 Task: Look for space in Vallenar, Chile from 1st June, 2023 to 9th June, 2023 for 5 adults in price range Rs.6000 to Rs.12000. Place can be entire place with 3 bedrooms having 3 beds and 3 bathrooms. Property type can be house, flat, guest house. Booking option can be shelf check-in. Required host language is English.
Action: Mouse moved to (543, 170)
Screenshot: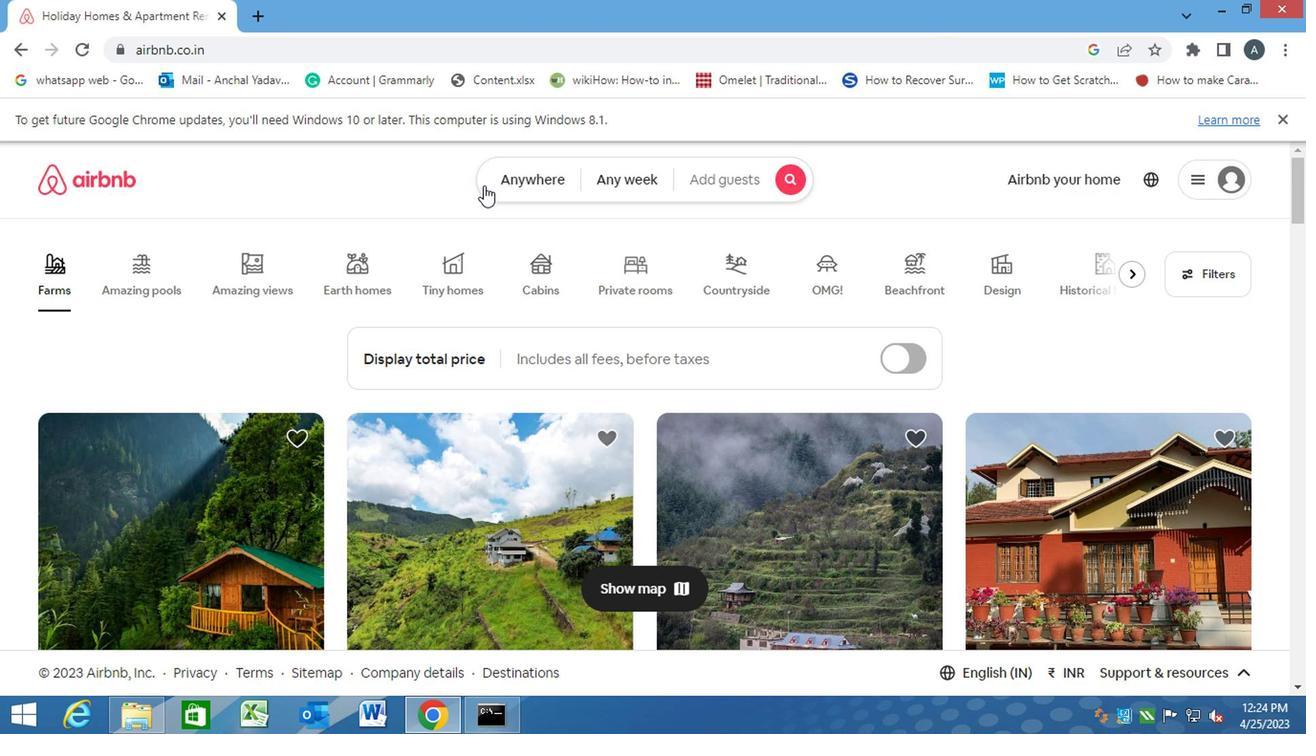 
Action: Mouse pressed left at (543, 170)
Screenshot: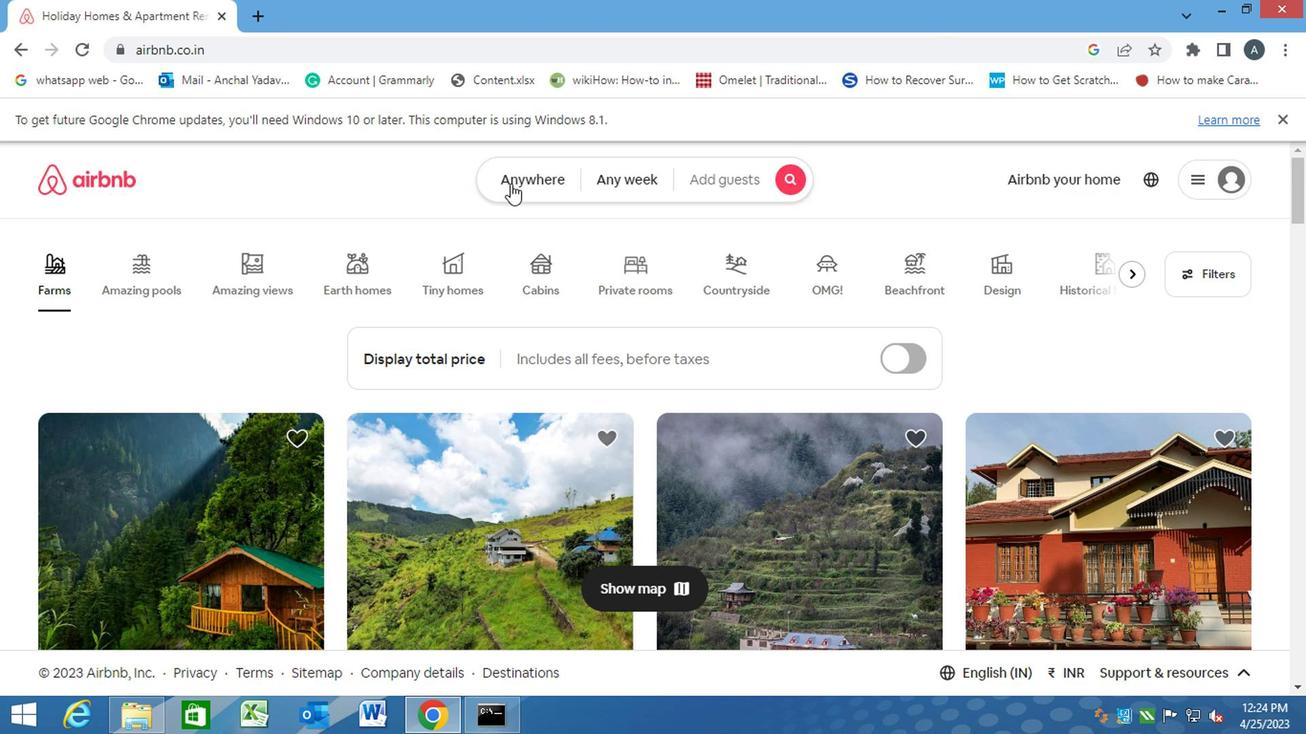 
Action: Mouse moved to (477, 240)
Screenshot: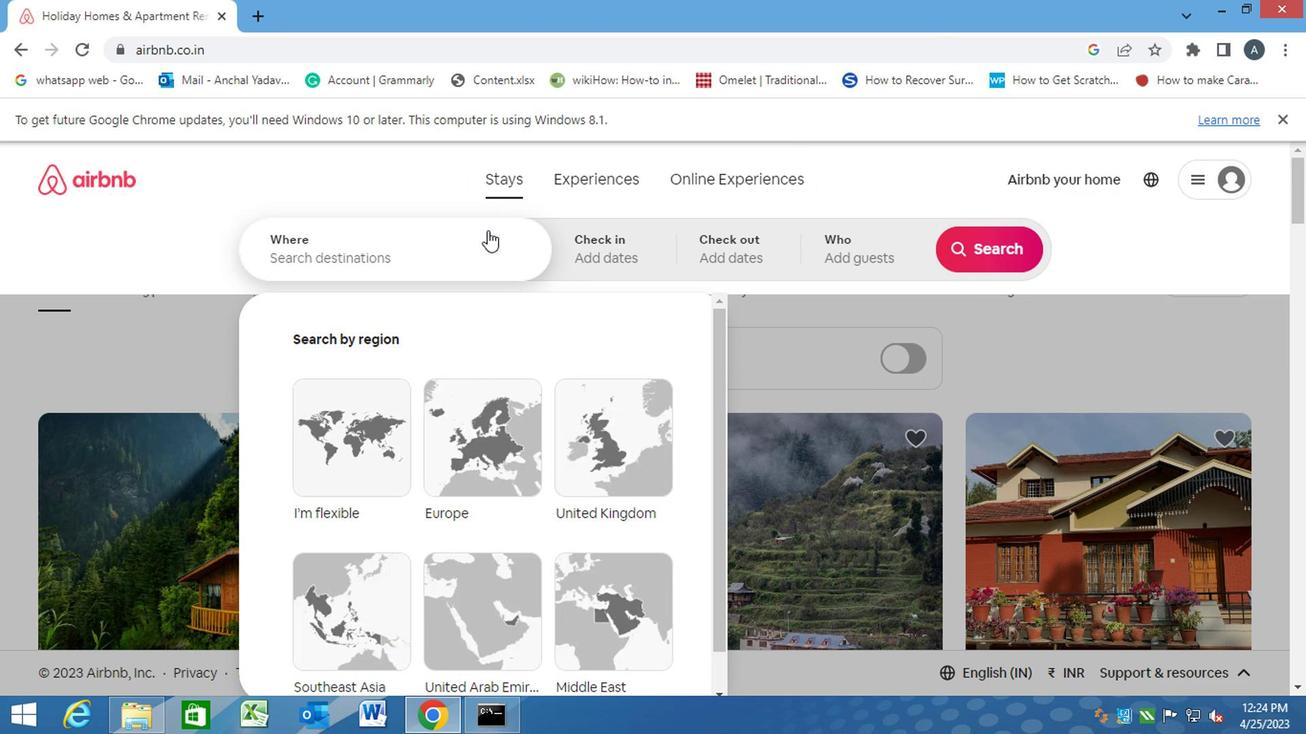 
Action: Mouse pressed left at (477, 240)
Screenshot: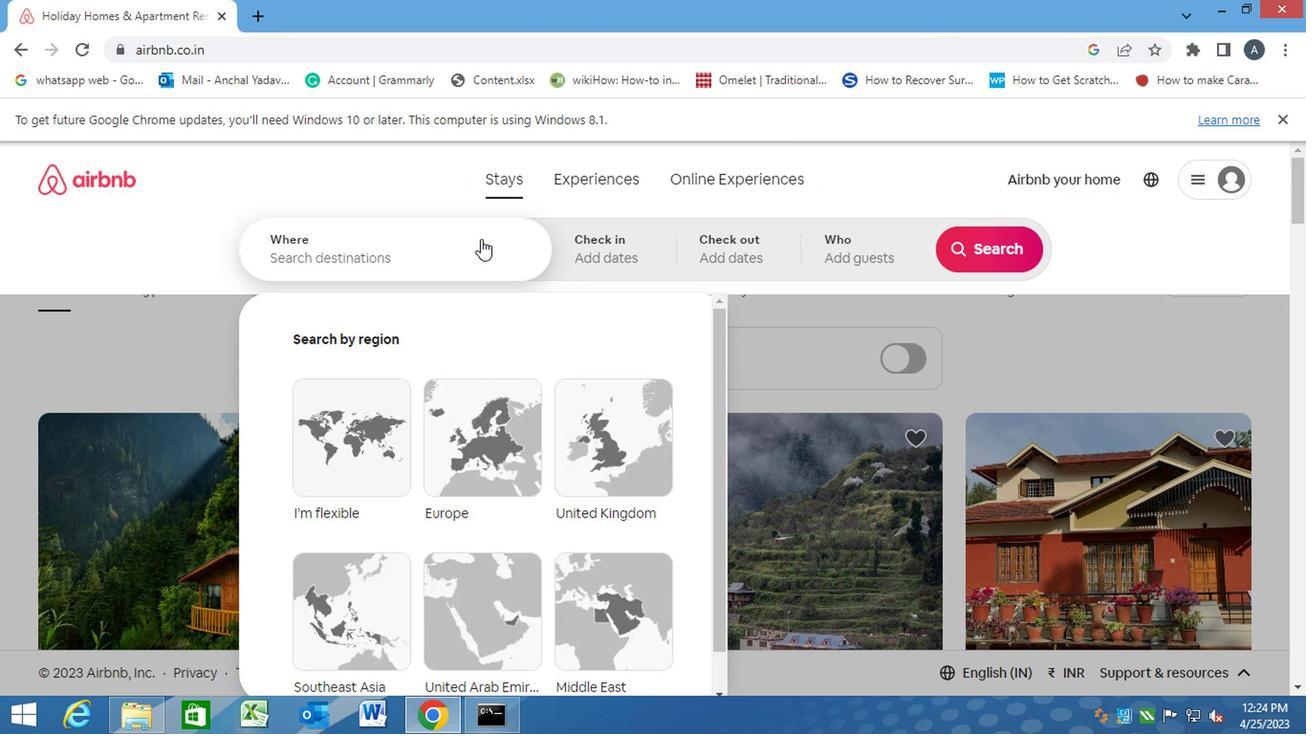 
Action: Key pressed v<Key.caps_lock>allenar,<Key.space><Key.caps_lock>c<Key.caps_lock>hile<Key.enter>
Screenshot: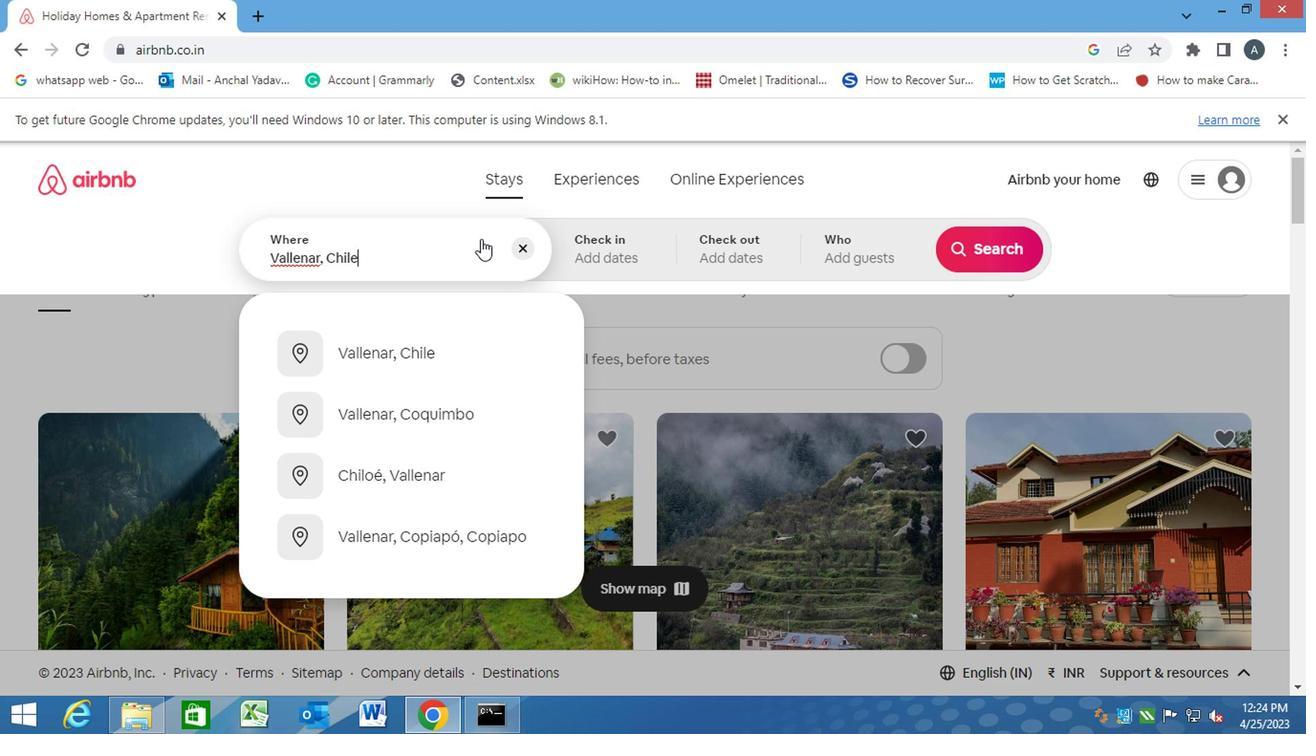 
Action: Mouse moved to (978, 406)
Screenshot: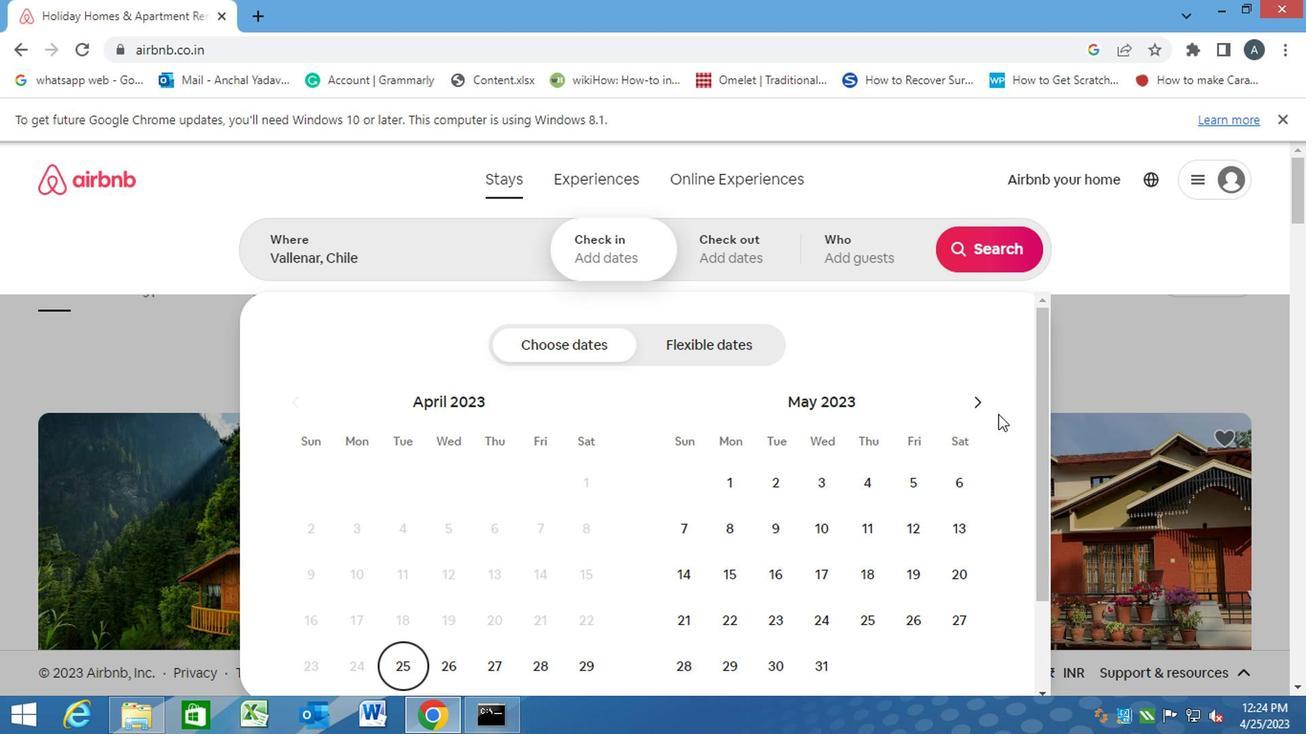 
Action: Mouse pressed left at (978, 406)
Screenshot: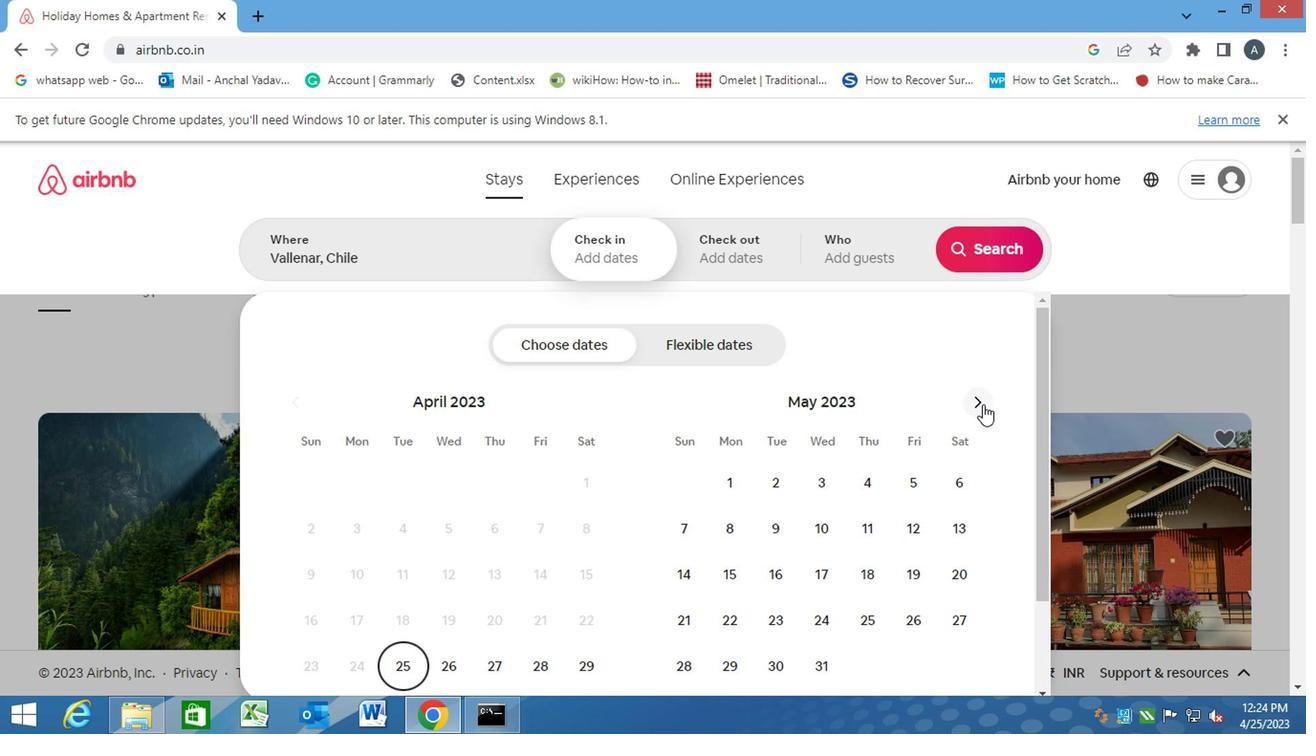
Action: Mouse moved to (919, 531)
Screenshot: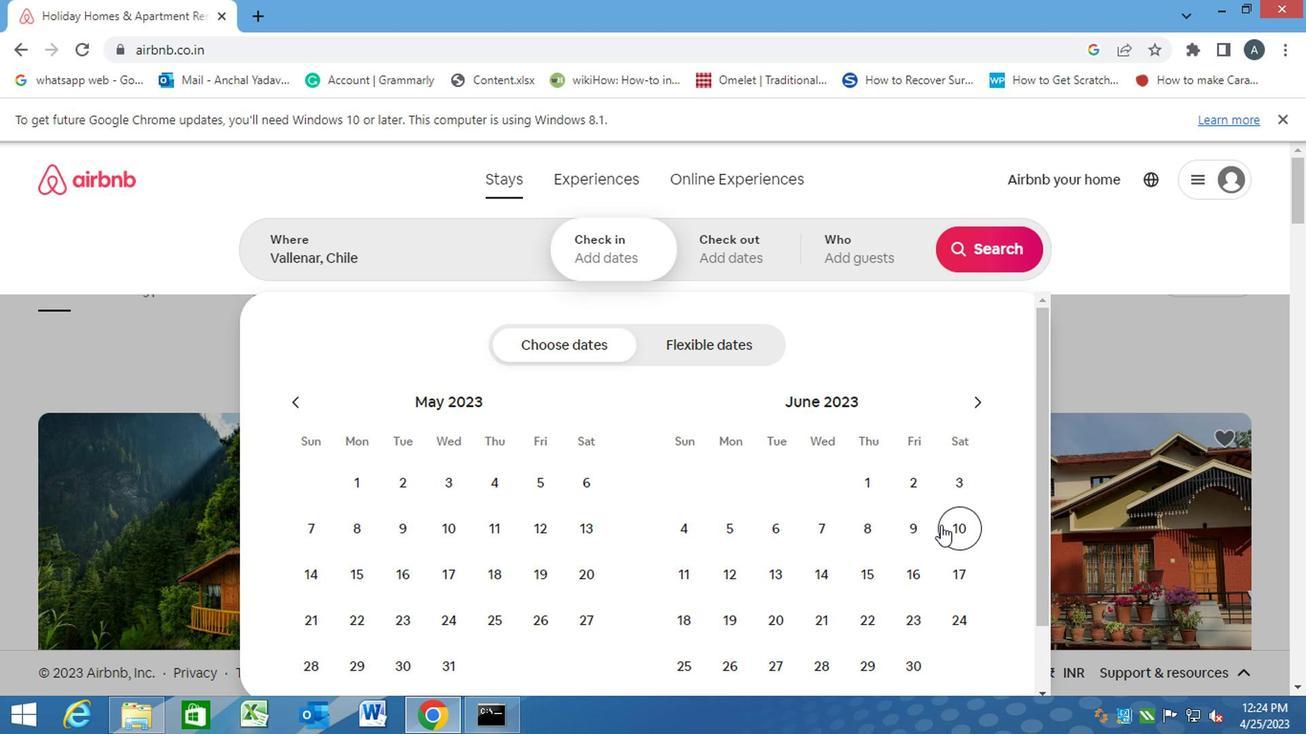
Action: Mouse pressed left at (919, 531)
Screenshot: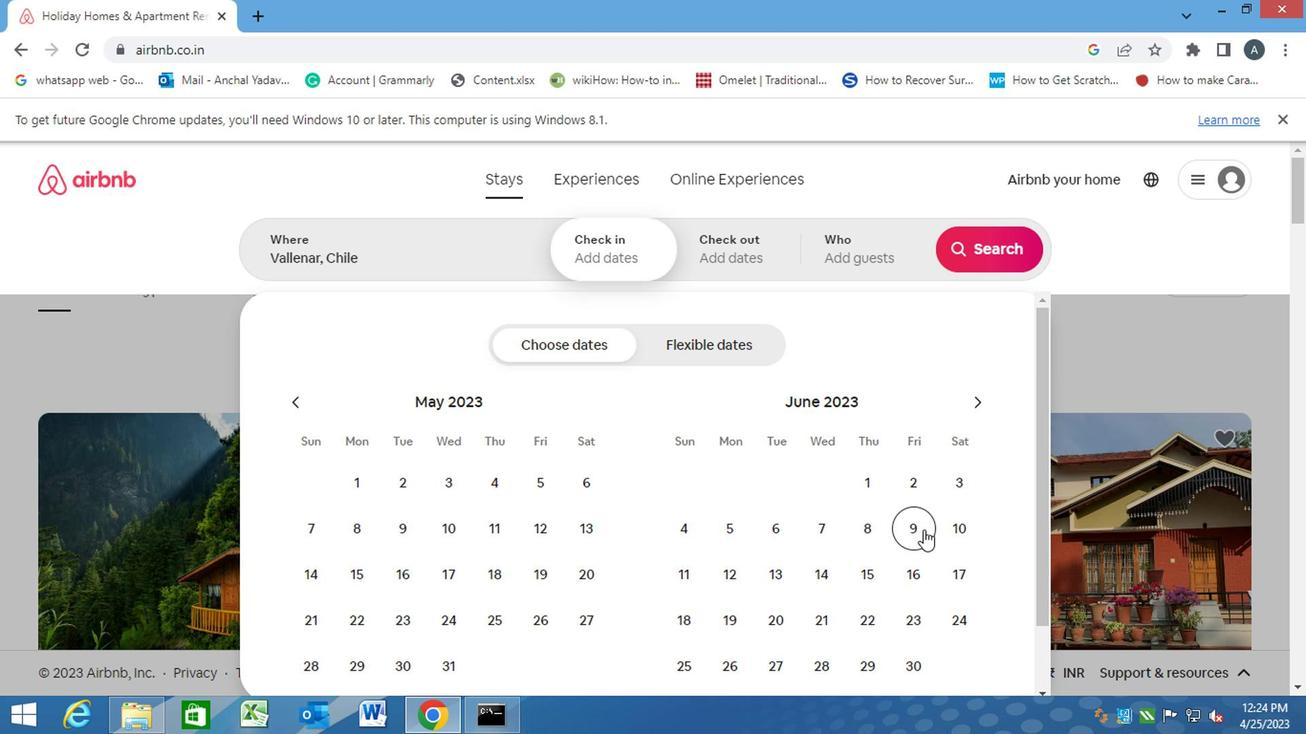 
Action: Mouse moved to (884, 510)
Screenshot: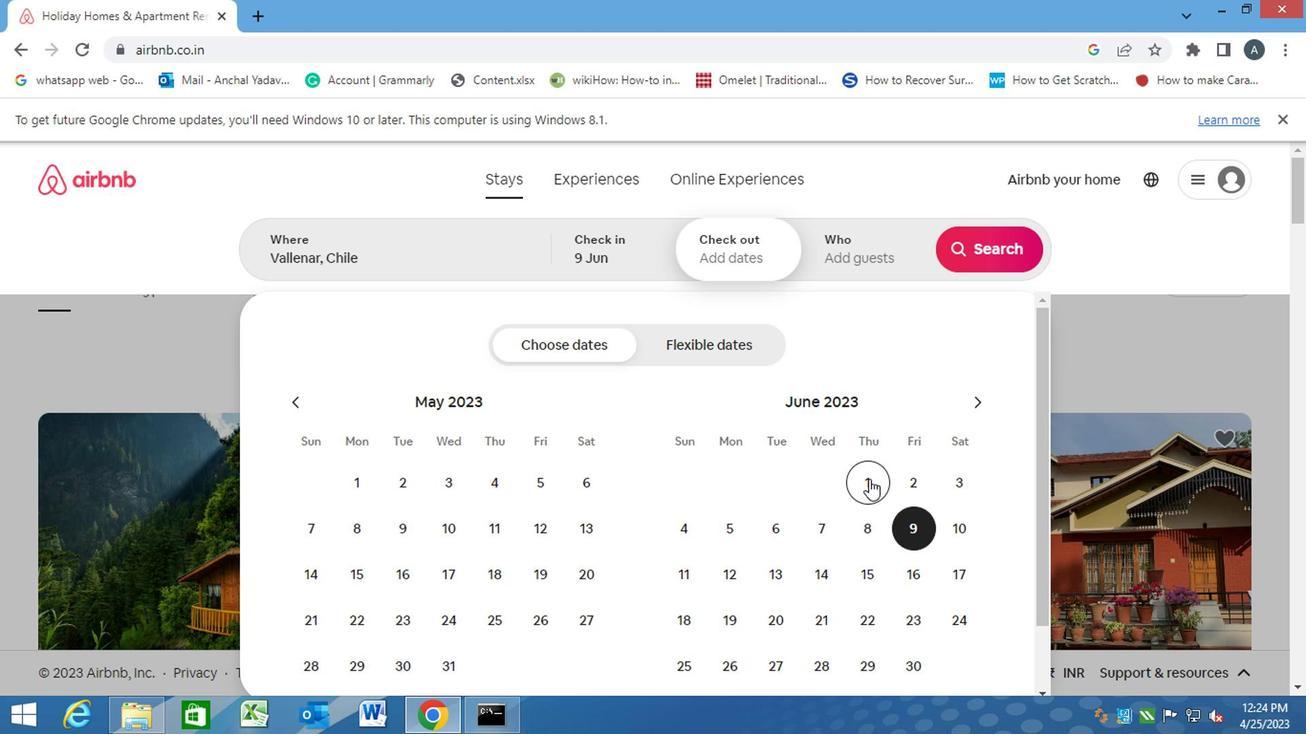 
Action: Mouse pressed left at (878, 477)
Screenshot: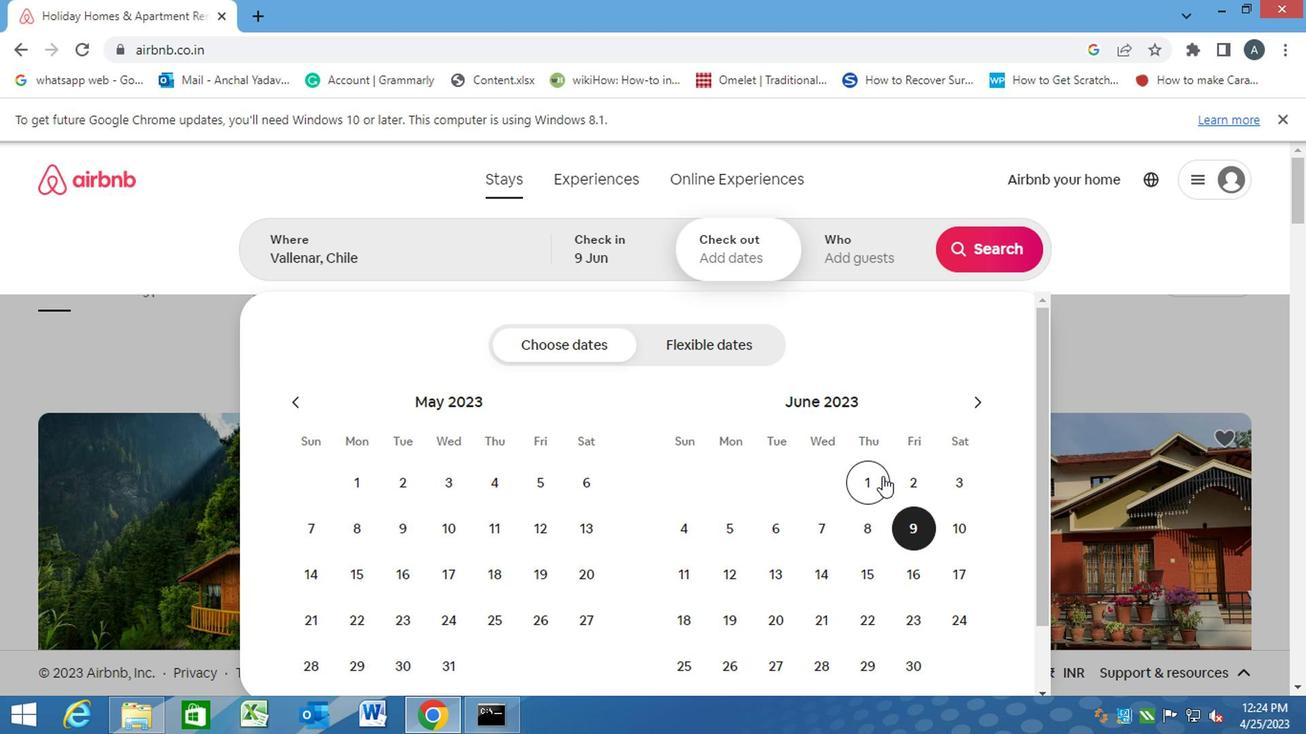 
Action: Mouse moved to (909, 525)
Screenshot: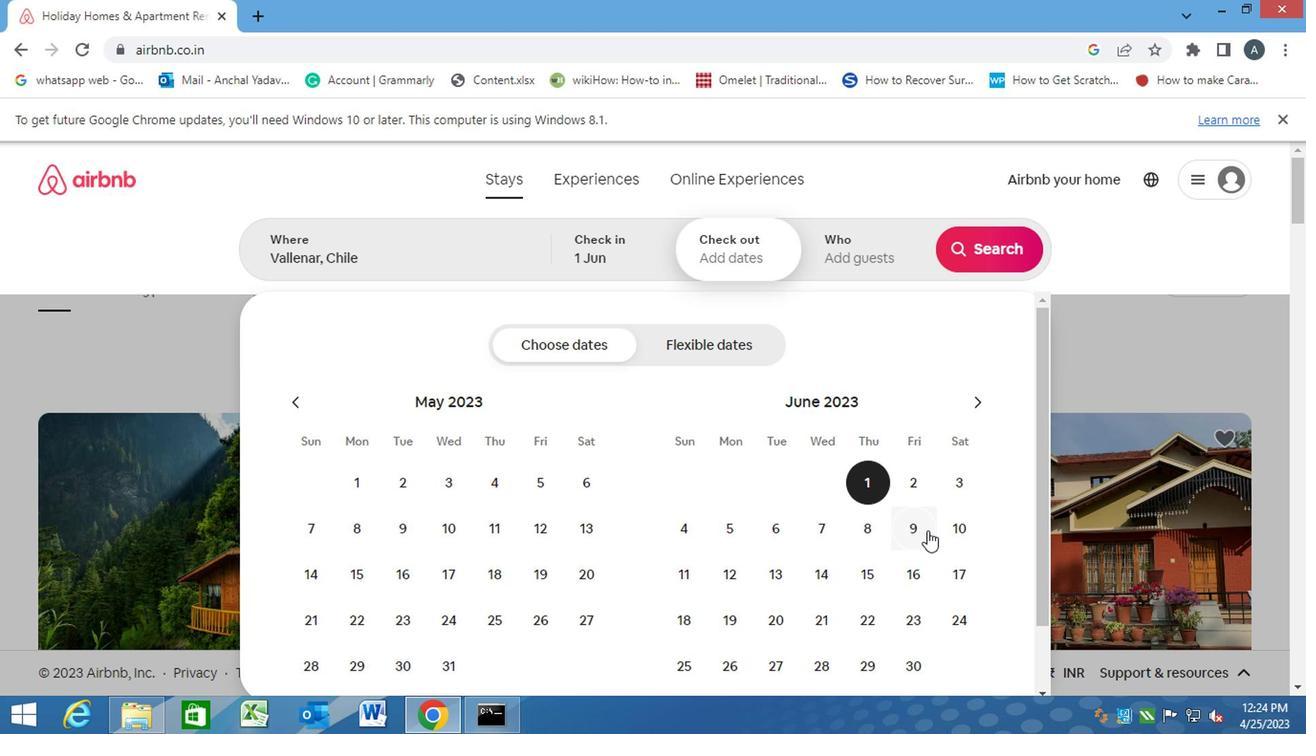 
Action: Mouse pressed left at (909, 525)
Screenshot: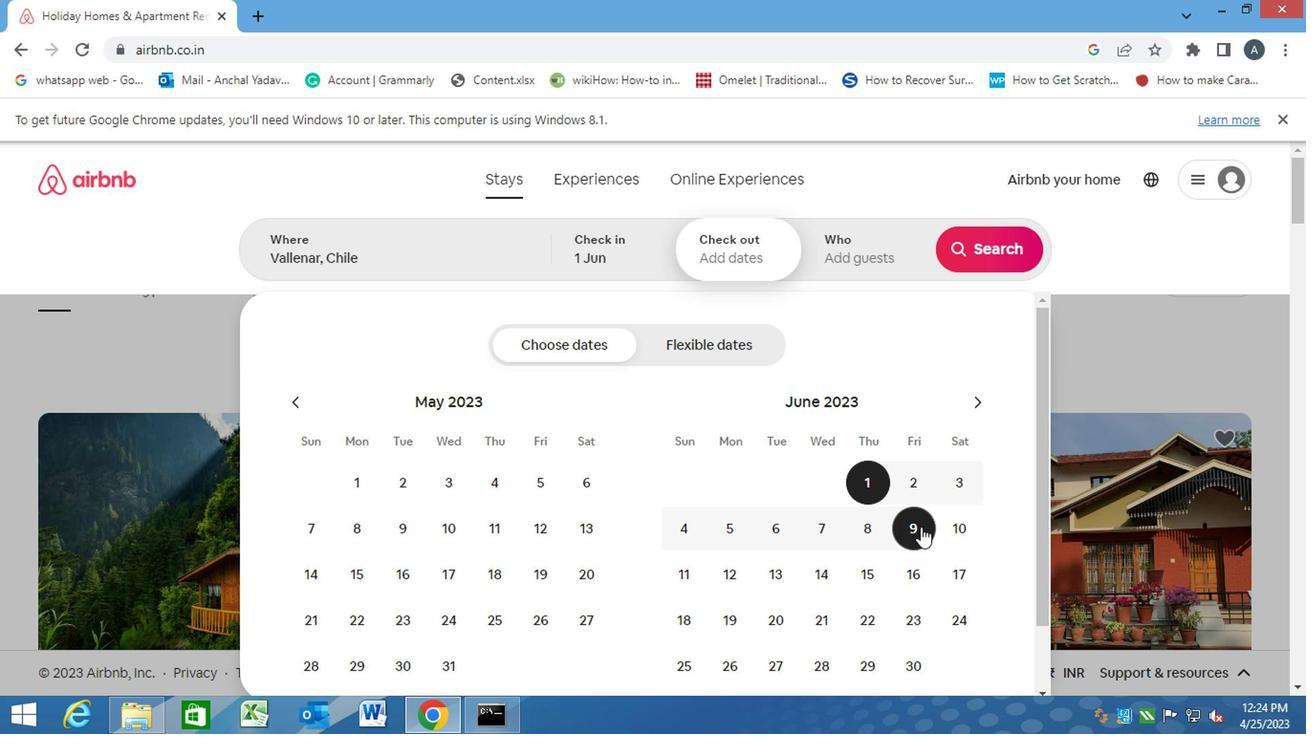 
Action: Mouse moved to (876, 259)
Screenshot: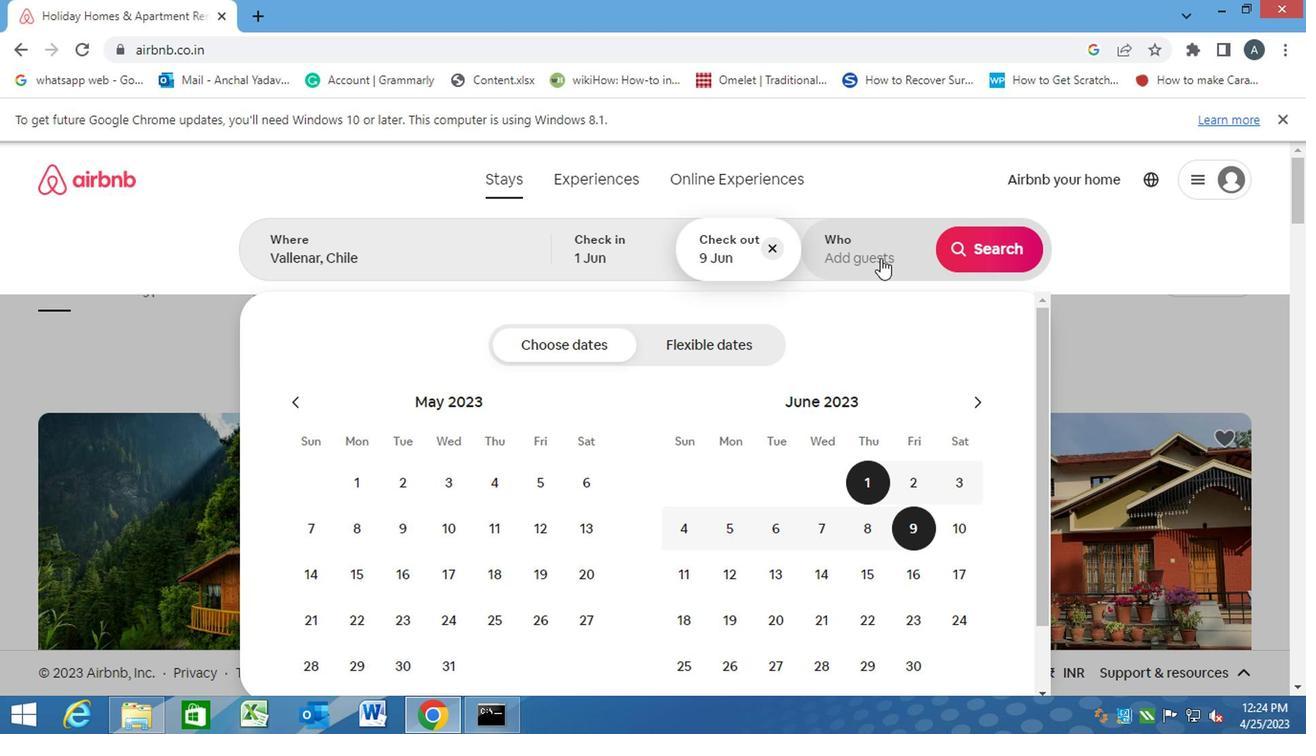 
Action: Mouse pressed left at (876, 259)
Screenshot: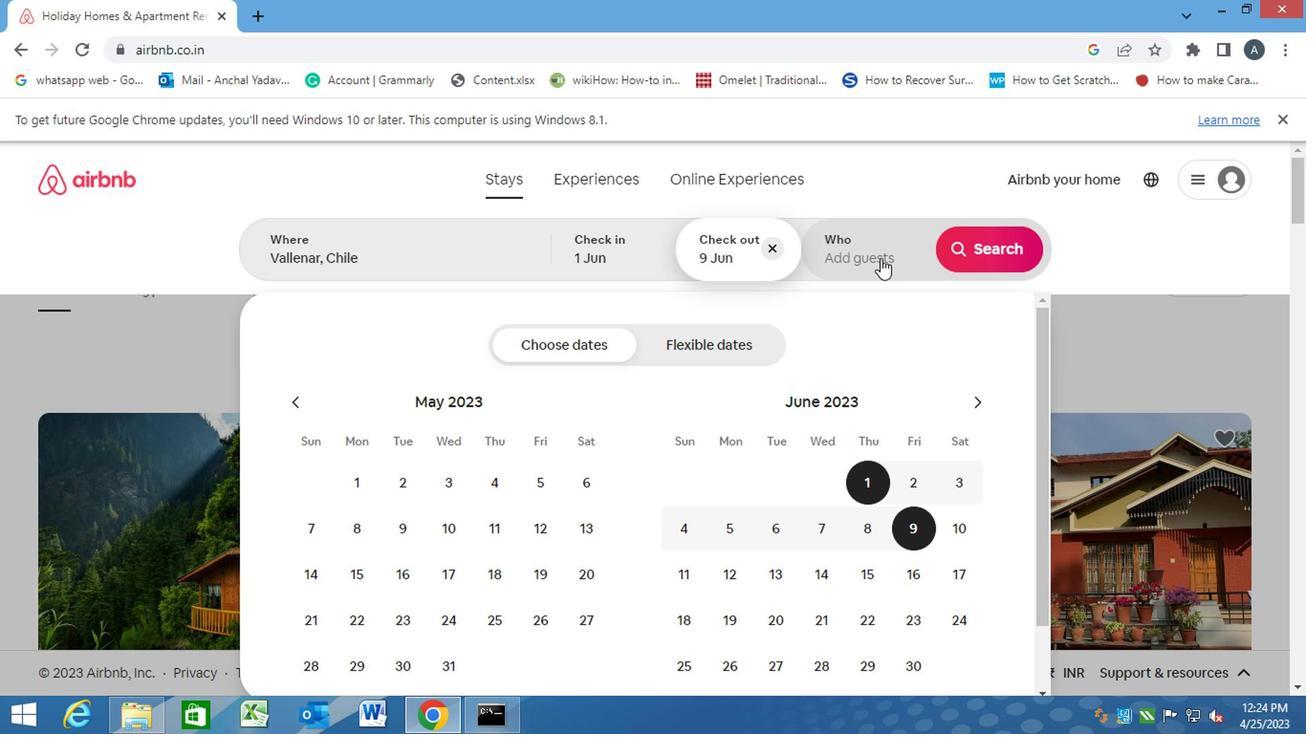 
Action: Mouse moved to (998, 355)
Screenshot: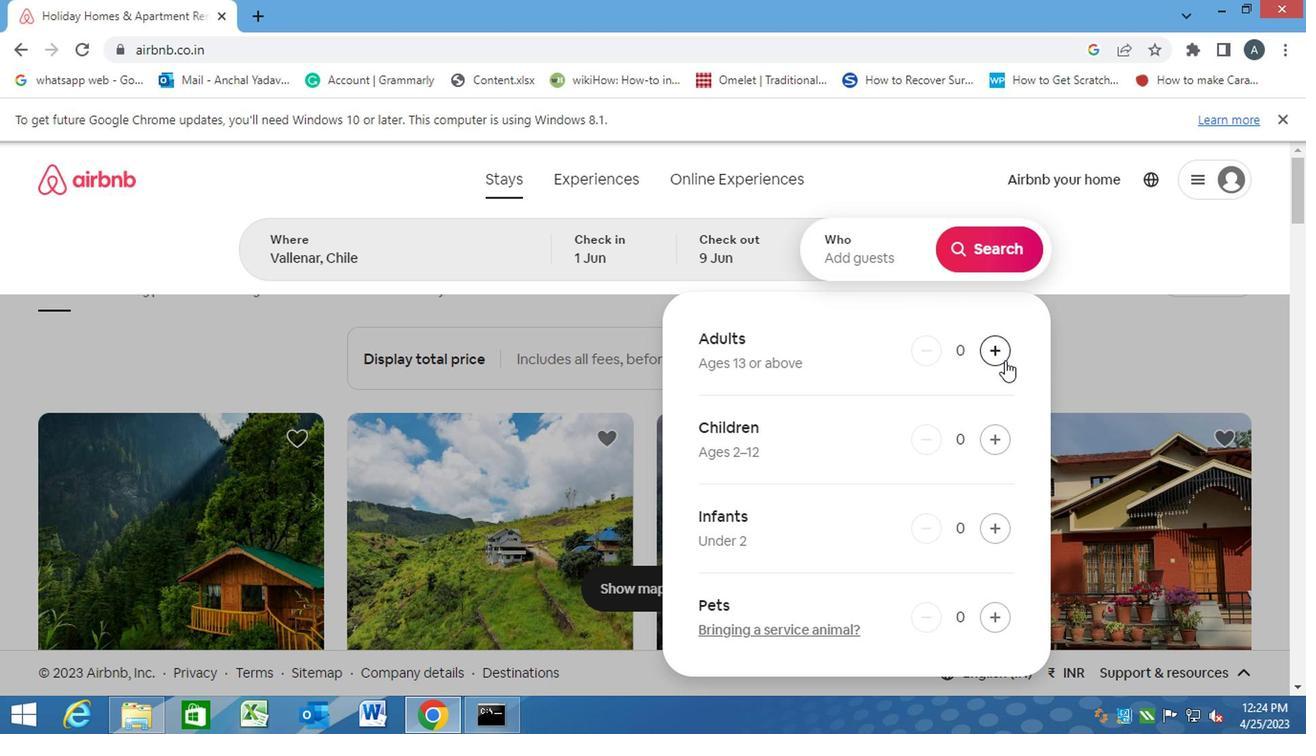 
Action: Mouse pressed left at (998, 355)
Screenshot: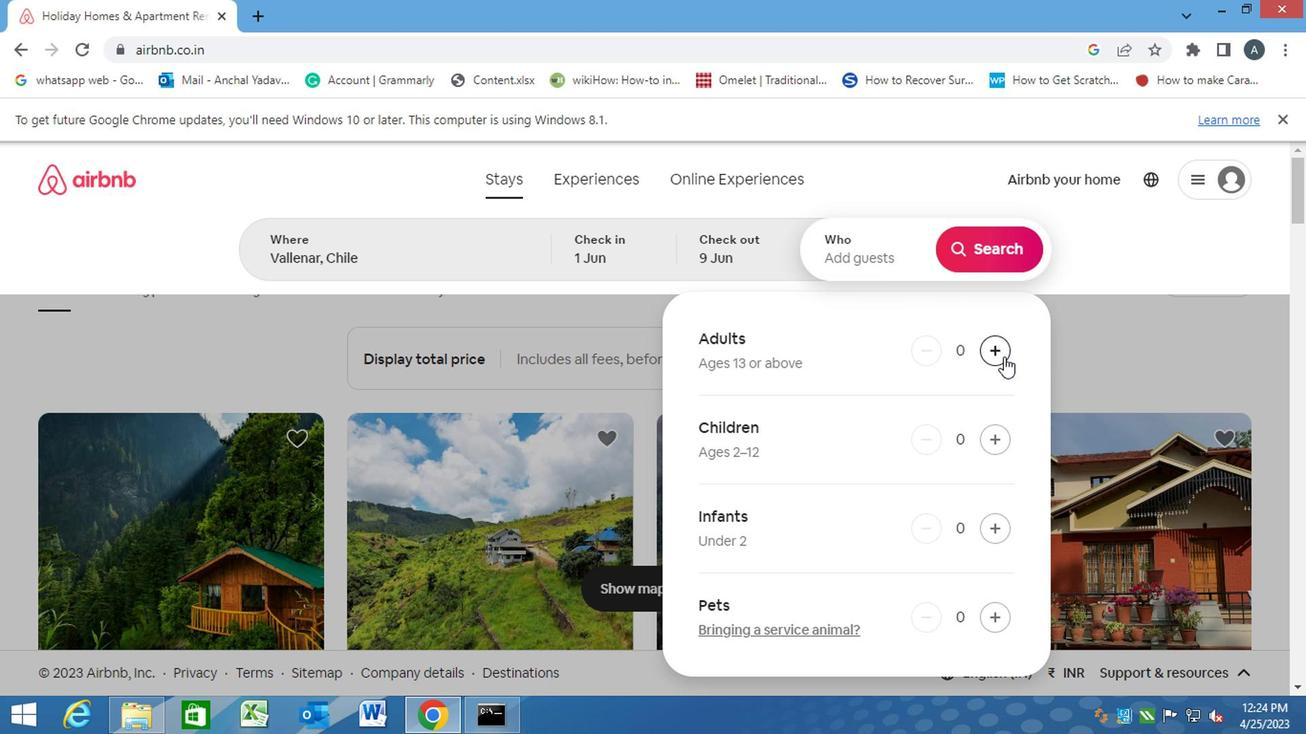 
Action: Mouse pressed left at (998, 355)
Screenshot: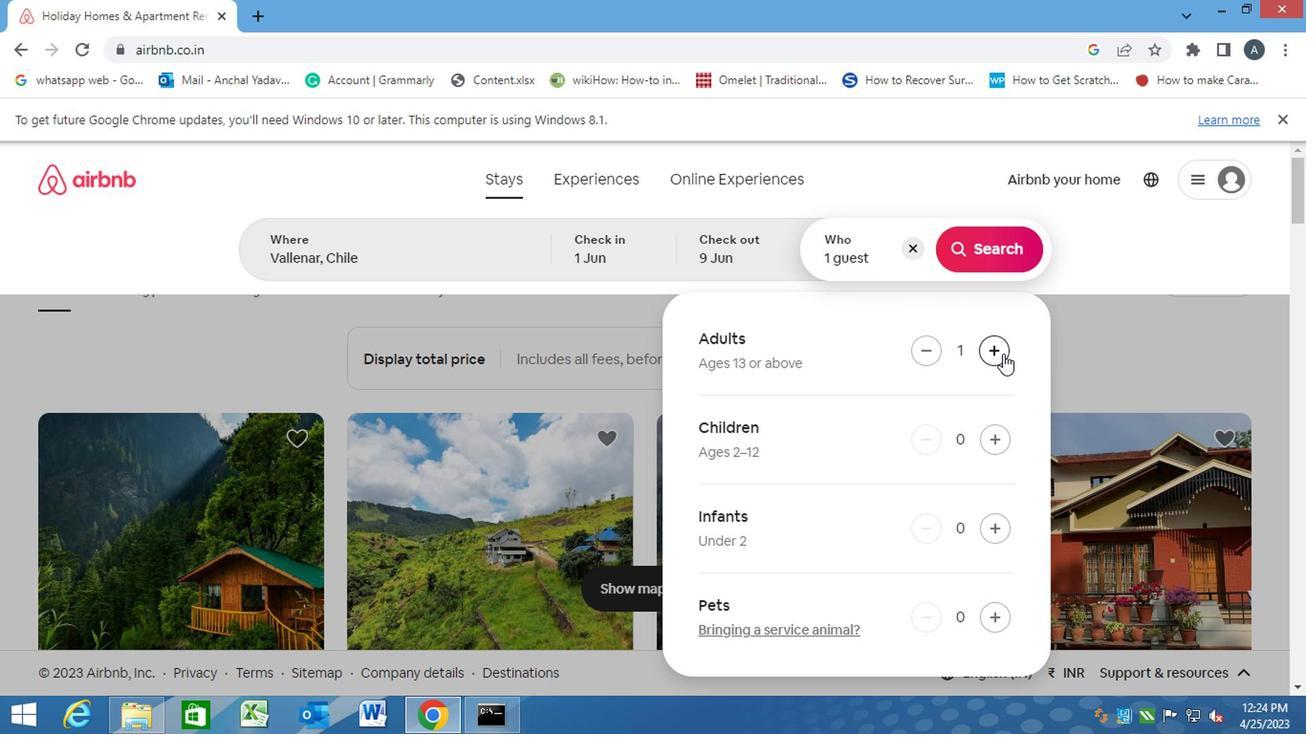 
Action: Mouse pressed left at (998, 355)
Screenshot: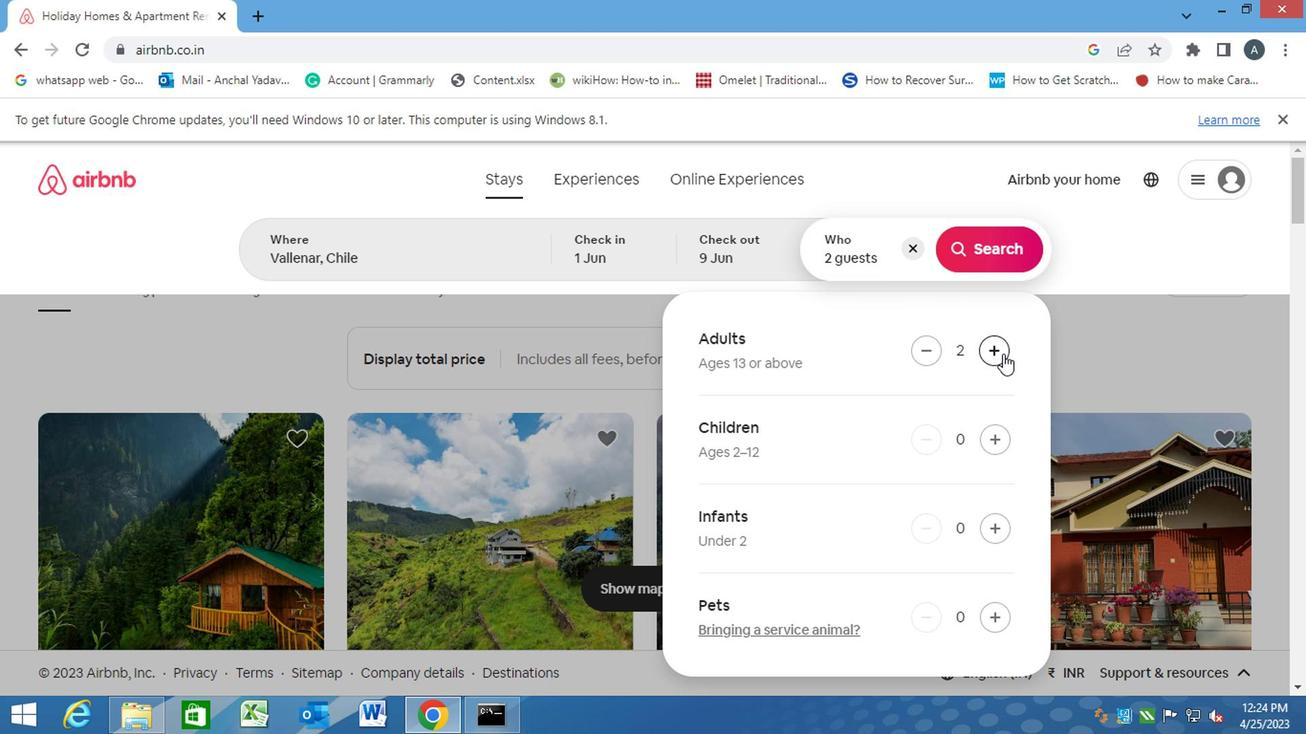 
Action: Mouse pressed left at (998, 355)
Screenshot: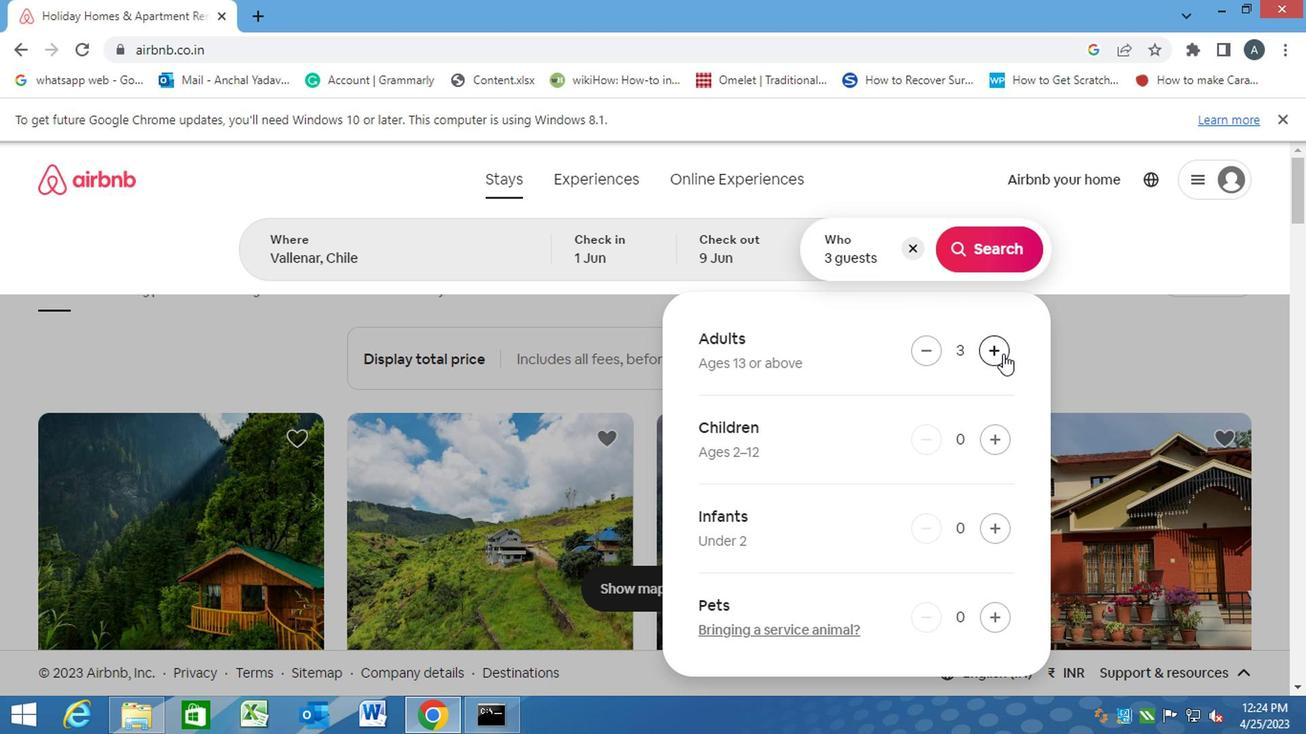 
Action: Mouse pressed left at (998, 355)
Screenshot: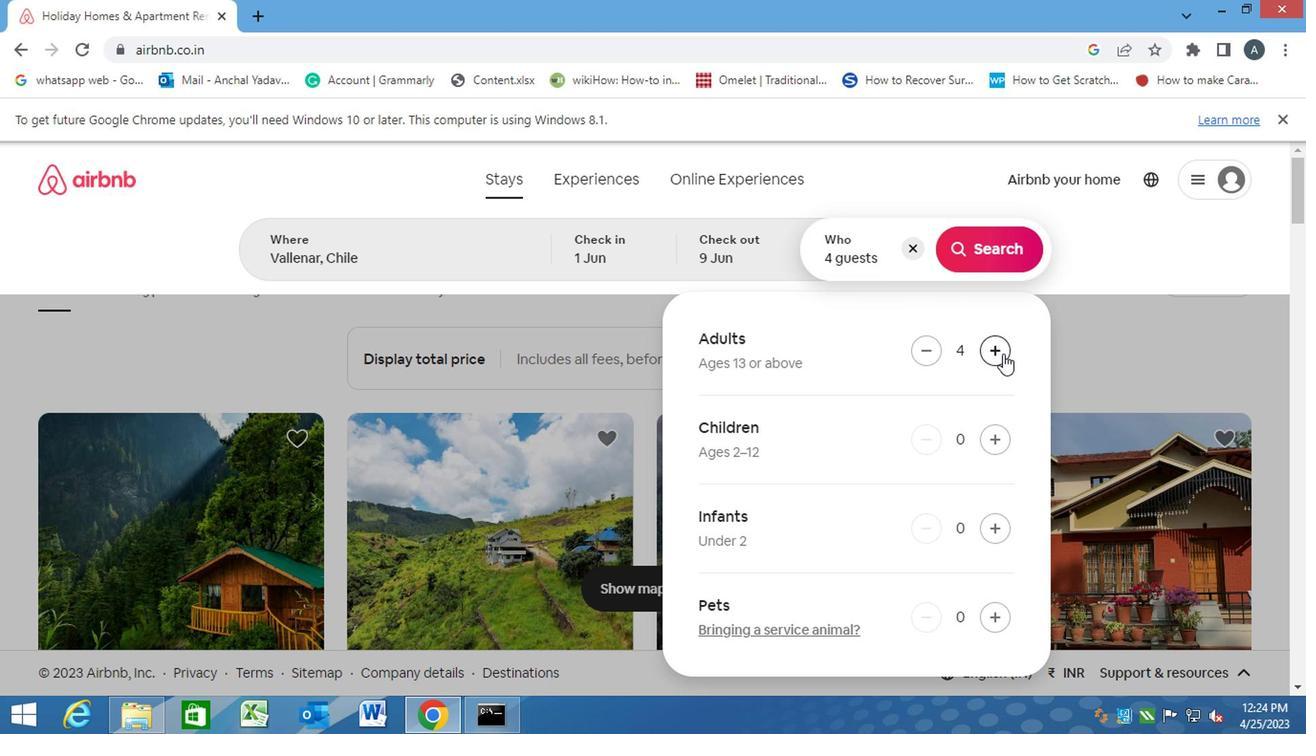 
Action: Mouse moved to (991, 250)
Screenshot: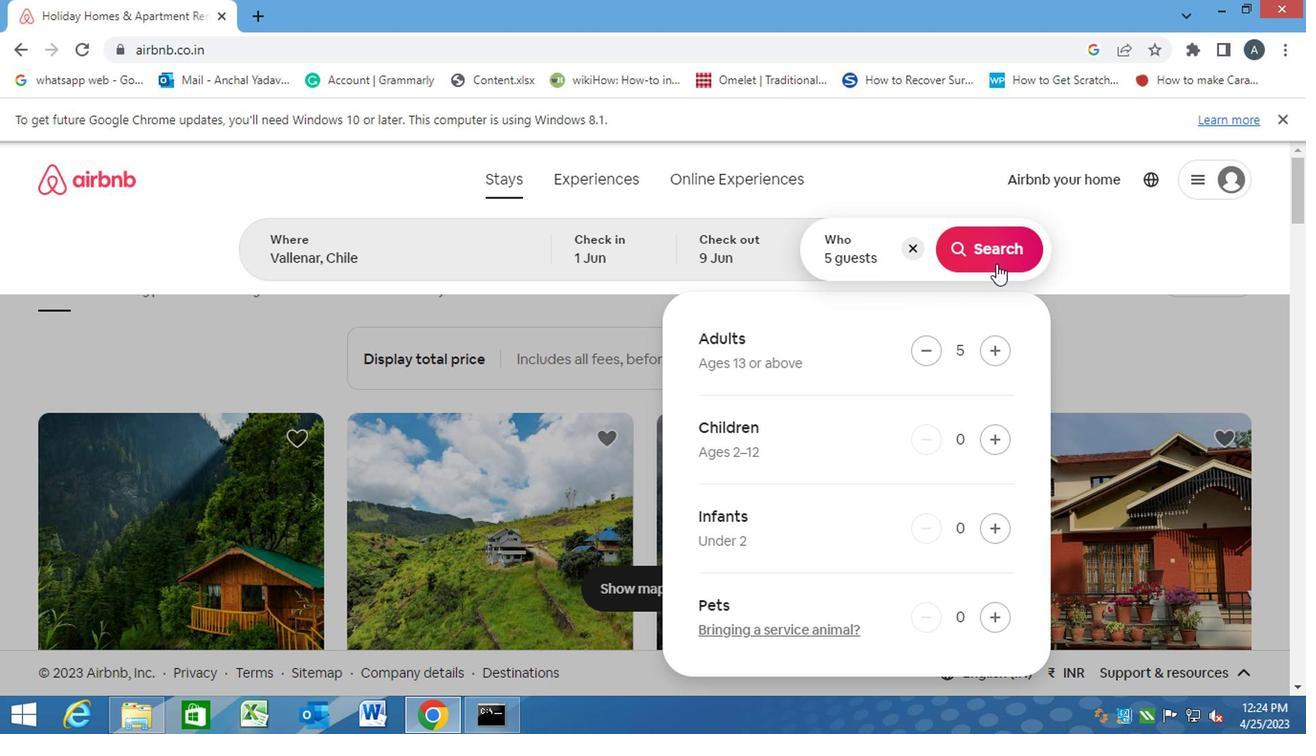 
Action: Mouse pressed left at (991, 250)
Screenshot: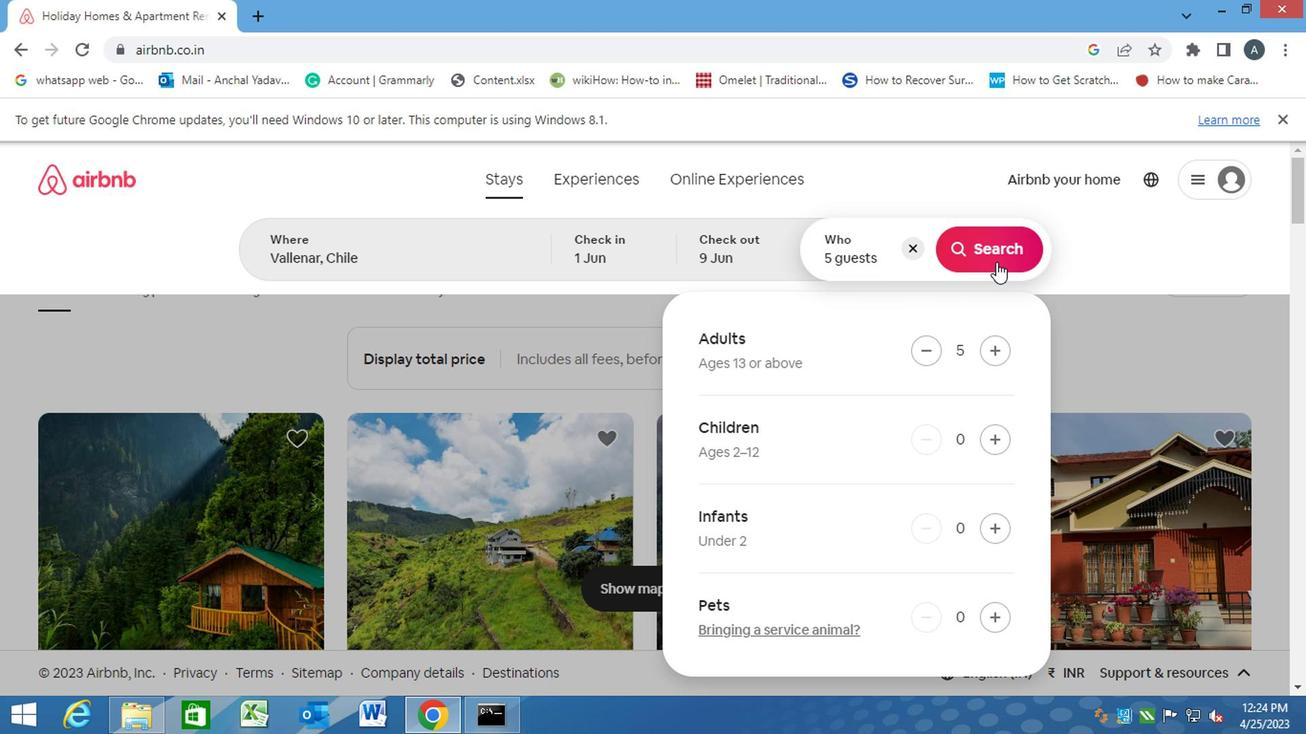 
Action: Mouse moved to (1197, 260)
Screenshot: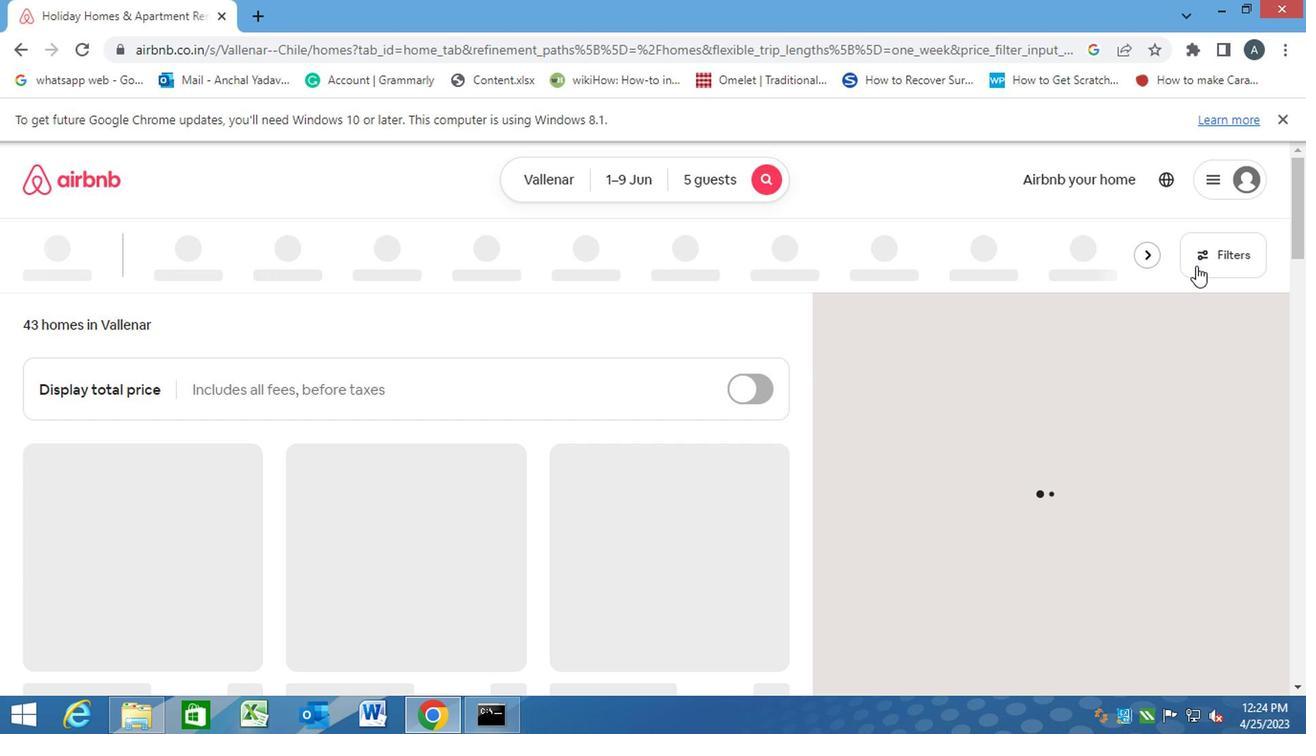 
Action: Mouse pressed left at (1197, 260)
Screenshot: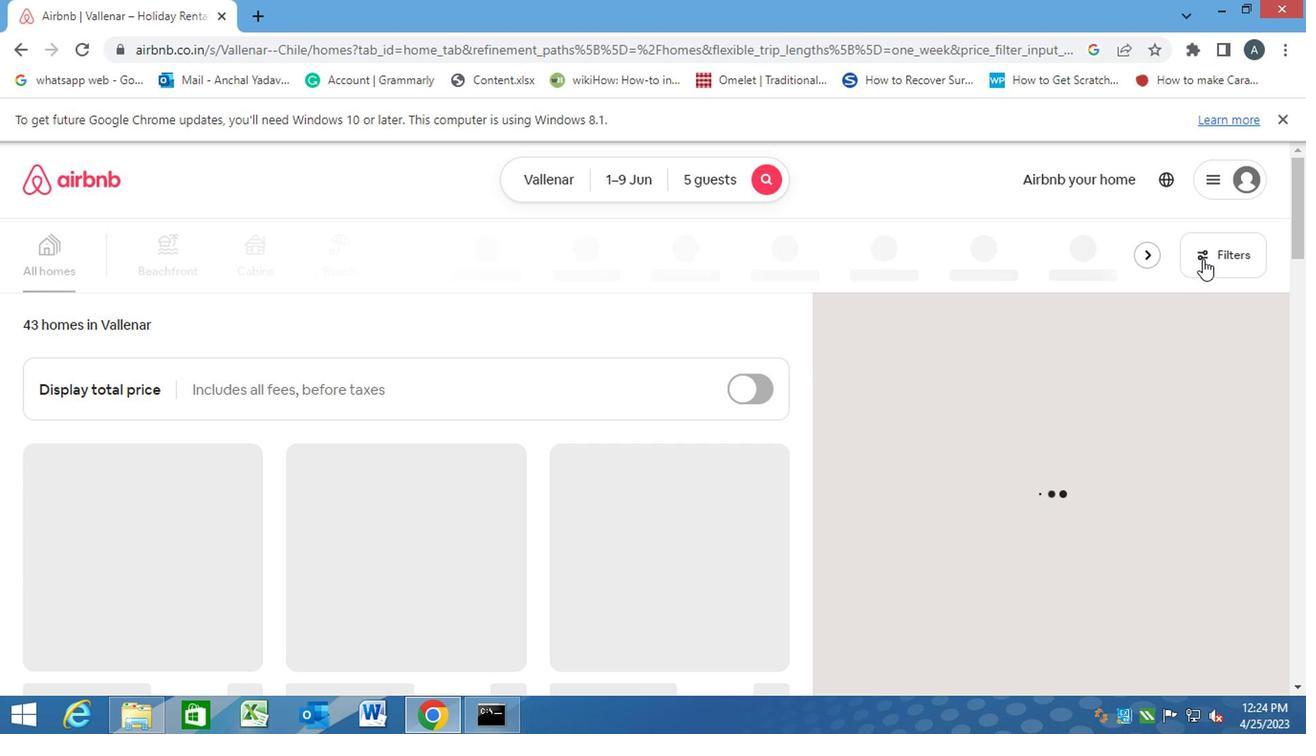 
Action: Mouse moved to (403, 501)
Screenshot: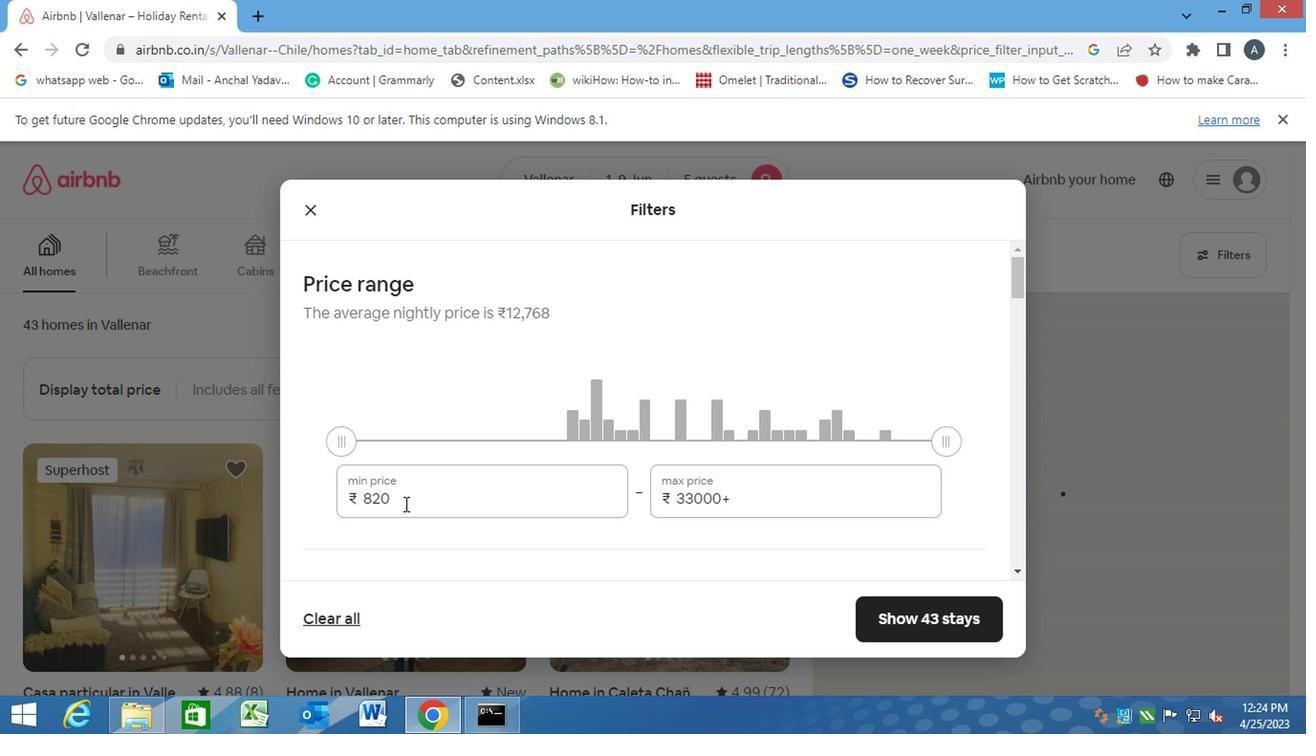 
Action: Mouse pressed left at (403, 501)
Screenshot: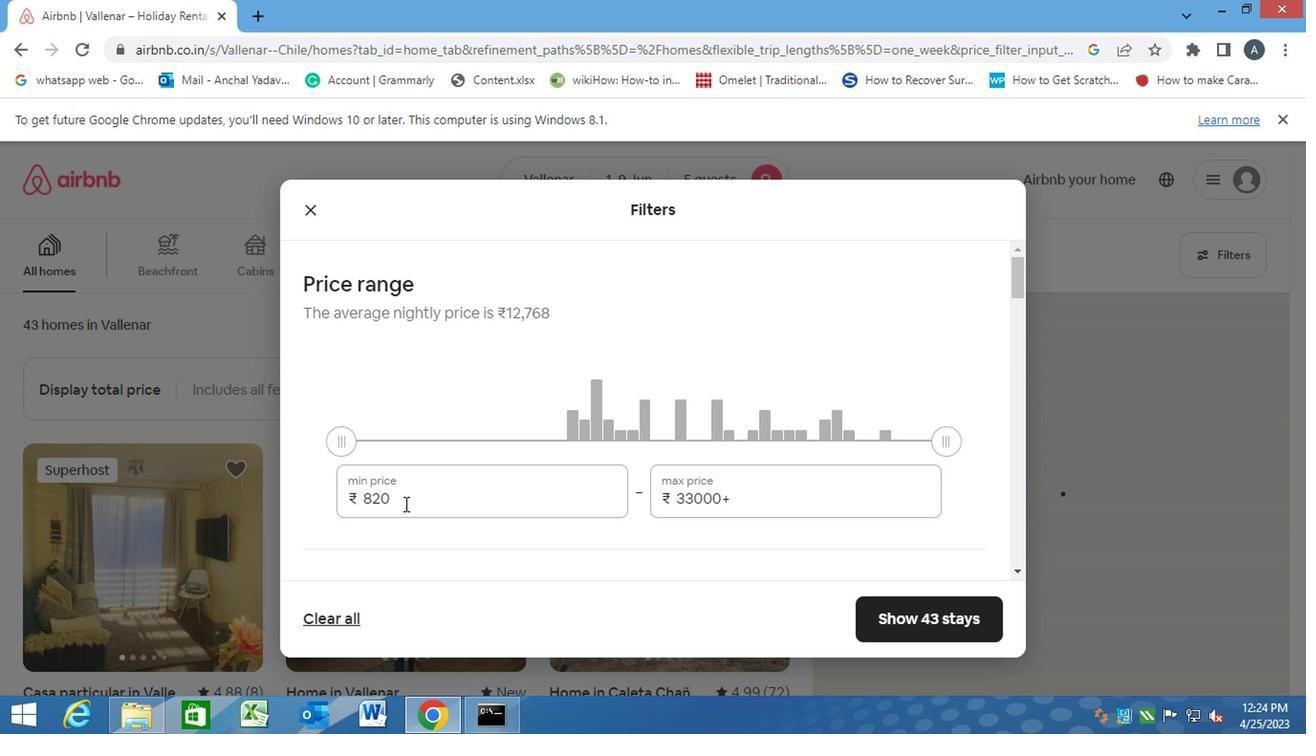 
Action: Mouse moved to (345, 503)
Screenshot: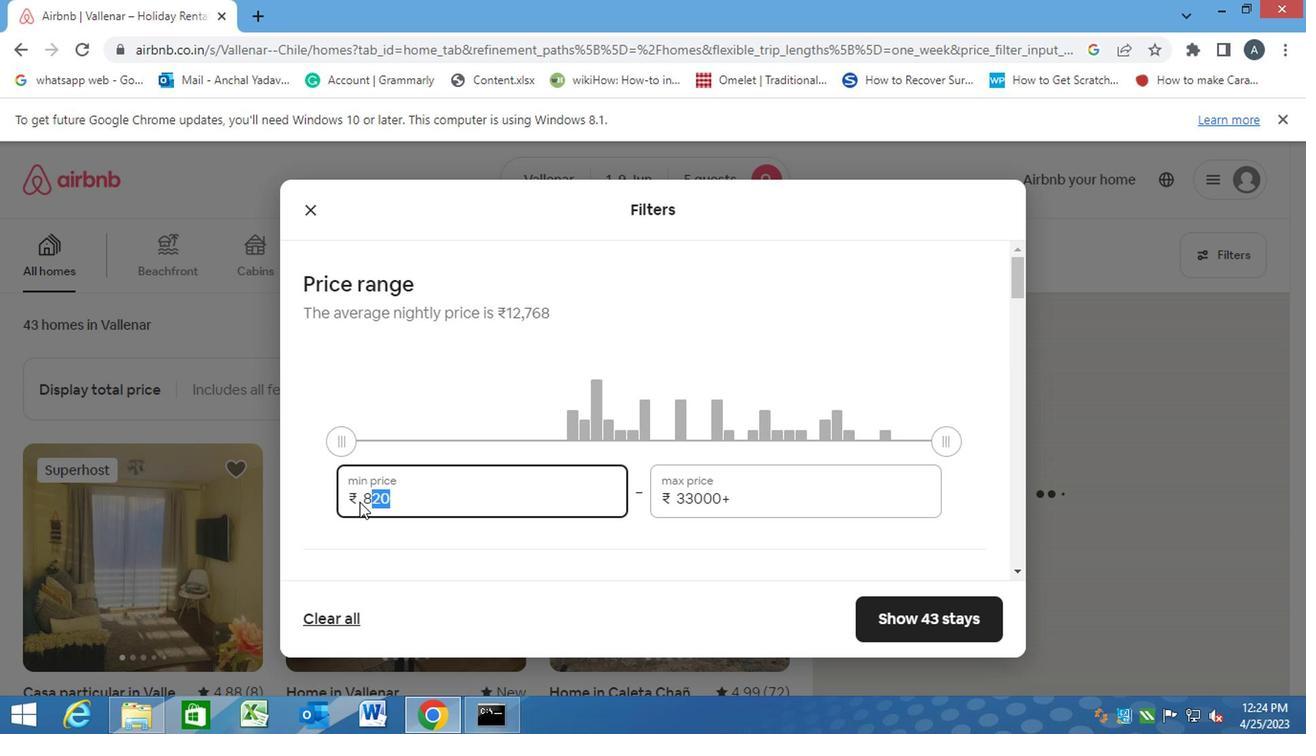 
Action: Key pressed 6000<Key.tab><Key.backspace>12000
Screenshot: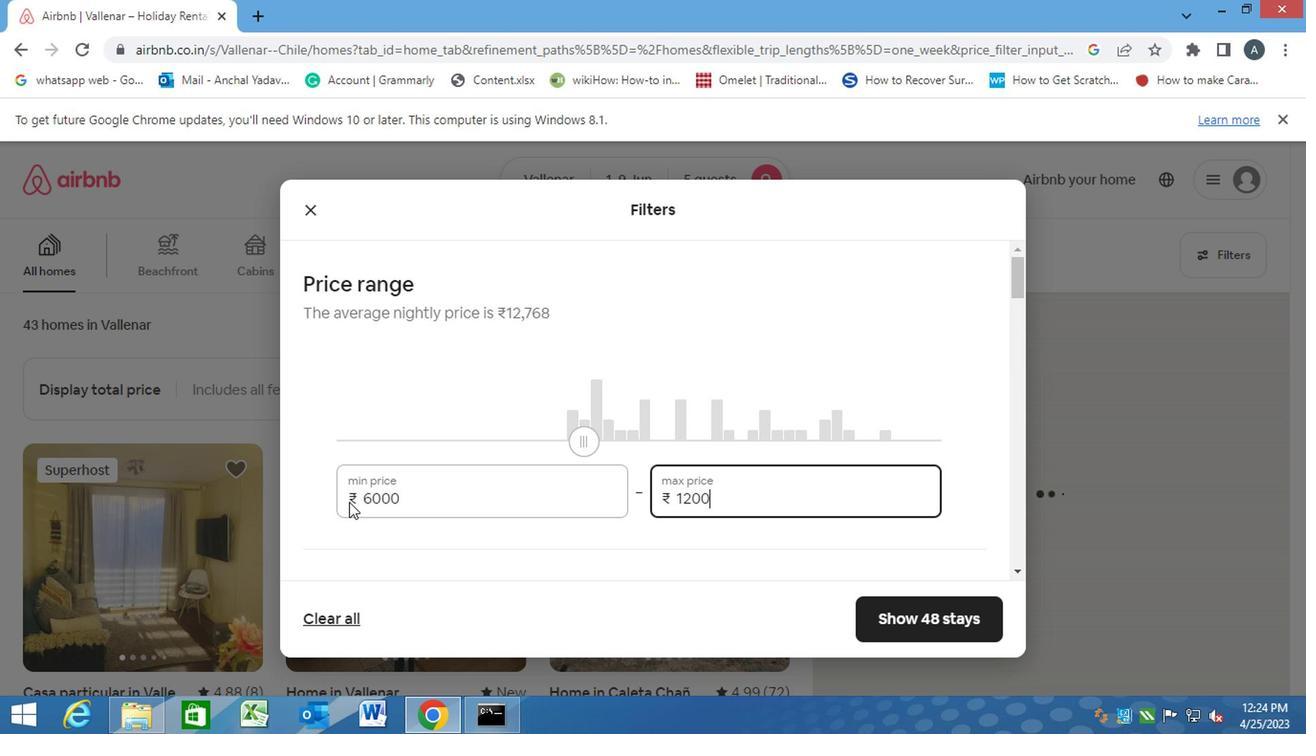 
Action: Mouse moved to (479, 572)
Screenshot: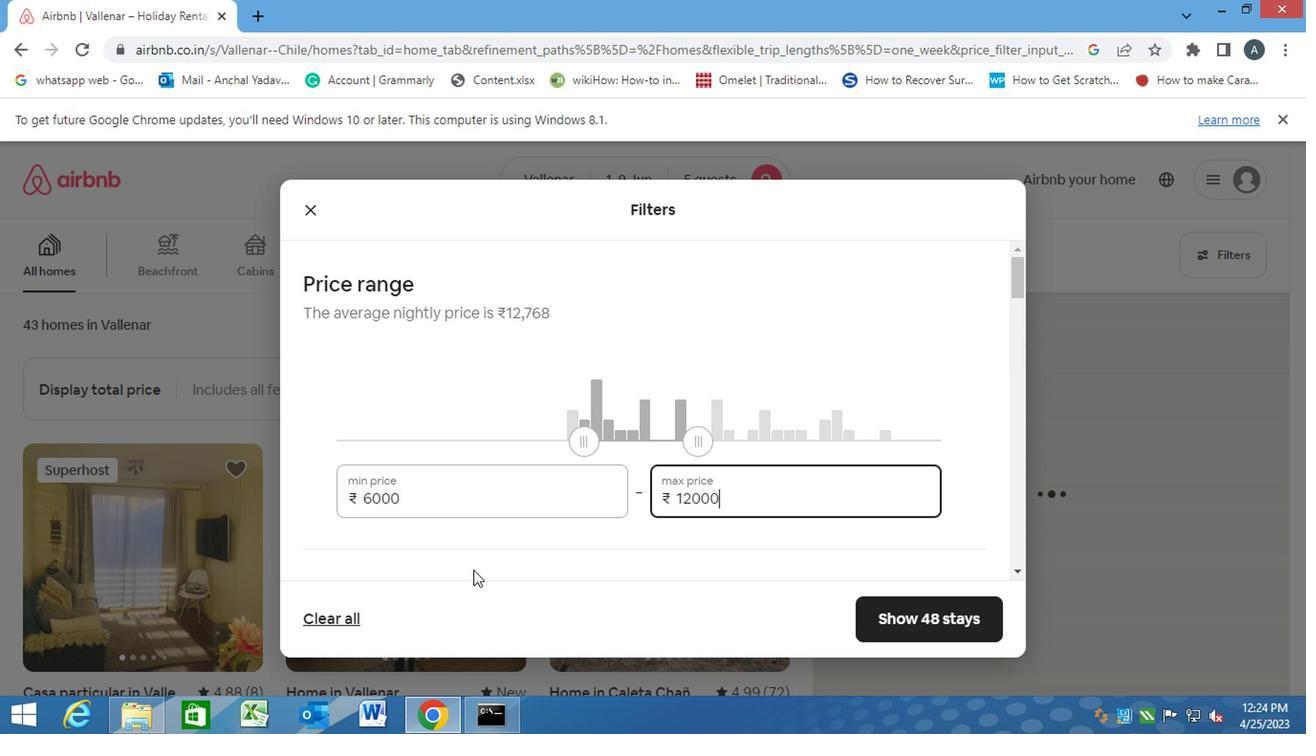 
Action: Mouse pressed left at (479, 572)
Screenshot: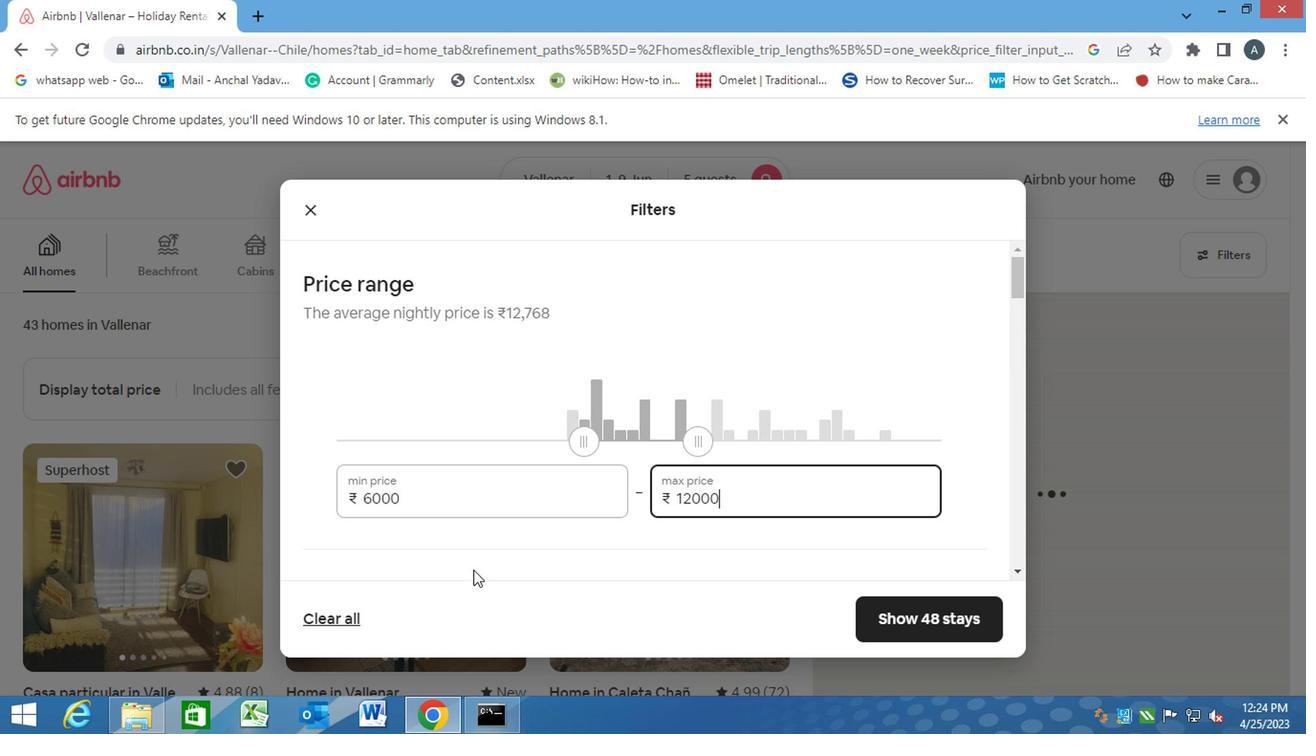 
Action: Mouse scrolled (479, 571) with delta (0, 0)
Screenshot: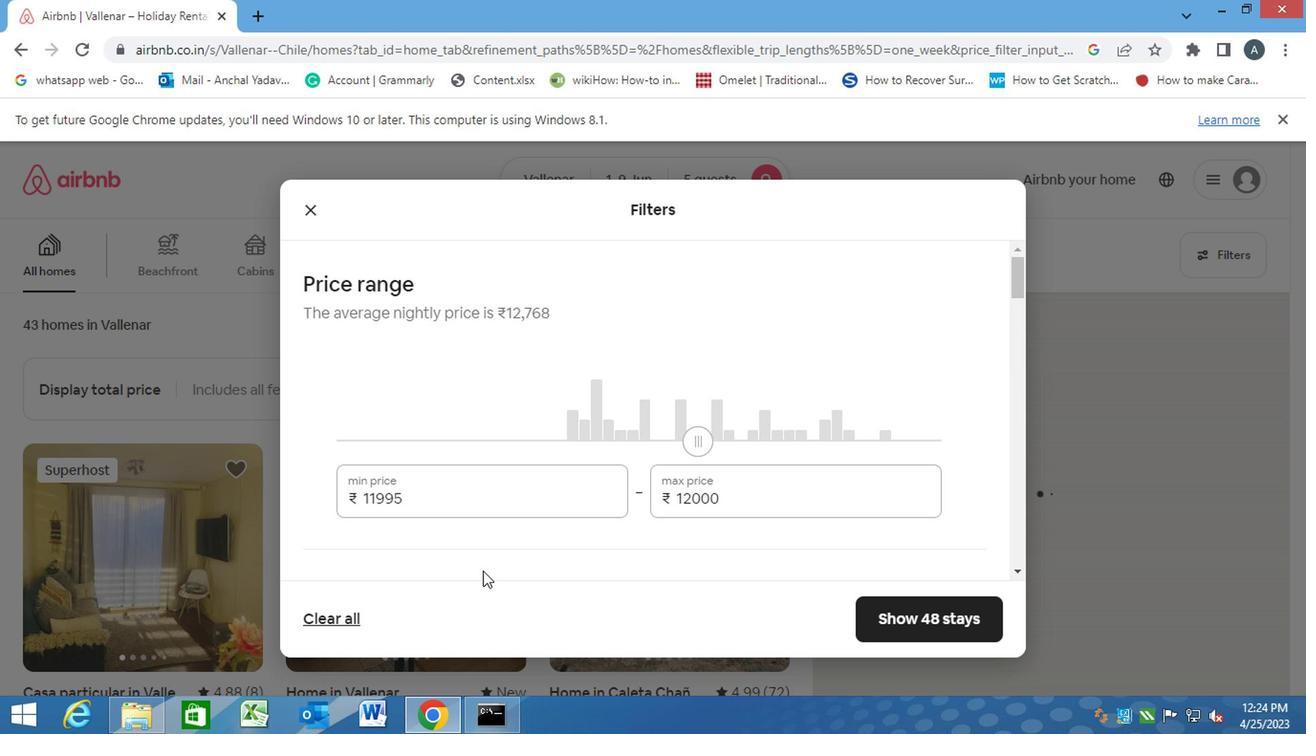 
Action: Mouse scrolled (479, 571) with delta (0, 0)
Screenshot: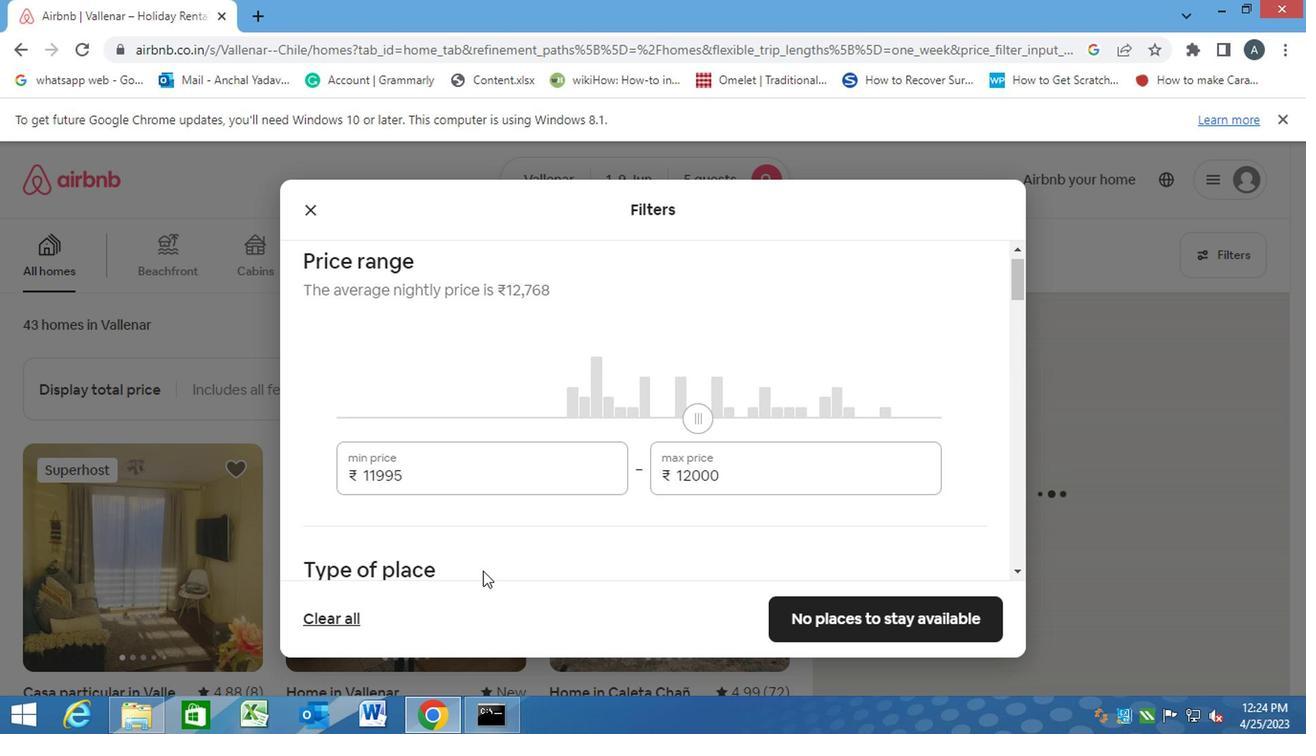 
Action: Mouse moved to (504, 550)
Screenshot: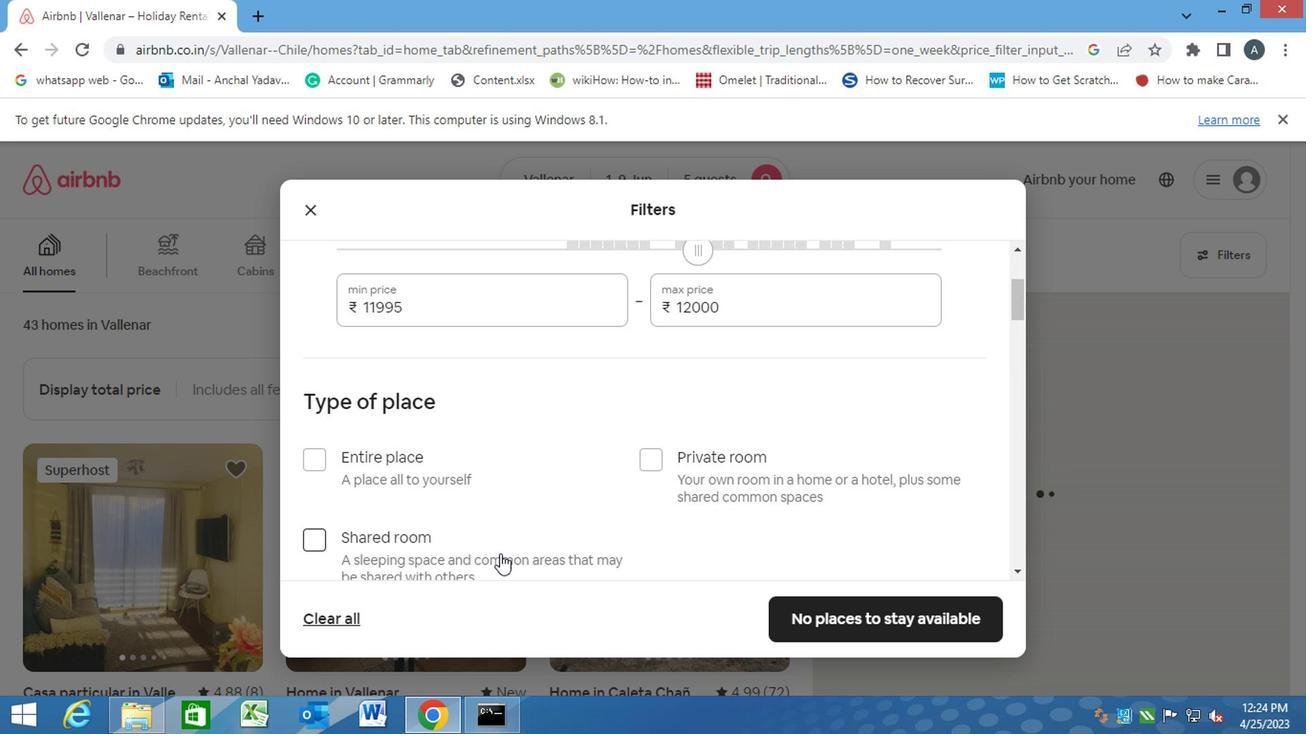
Action: Mouse scrolled (504, 549) with delta (0, -1)
Screenshot: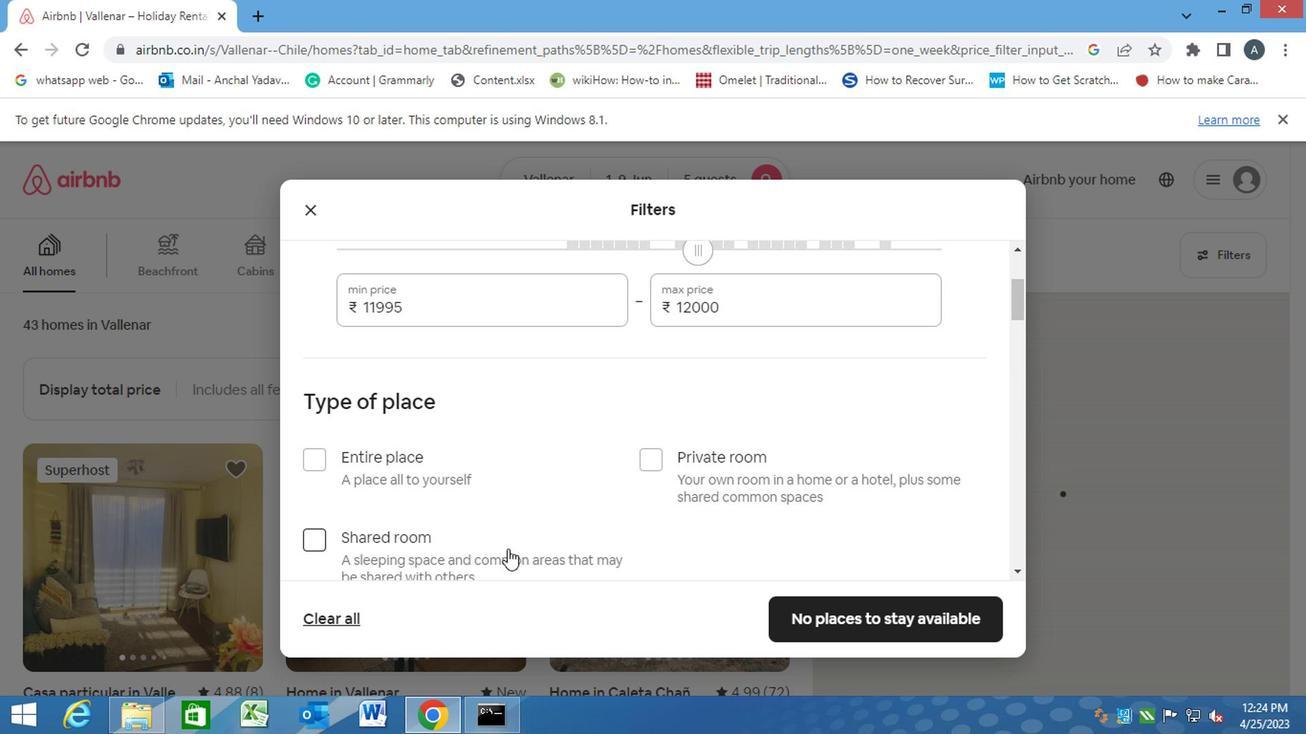 
Action: Mouse moved to (295, 373)
Screenshot: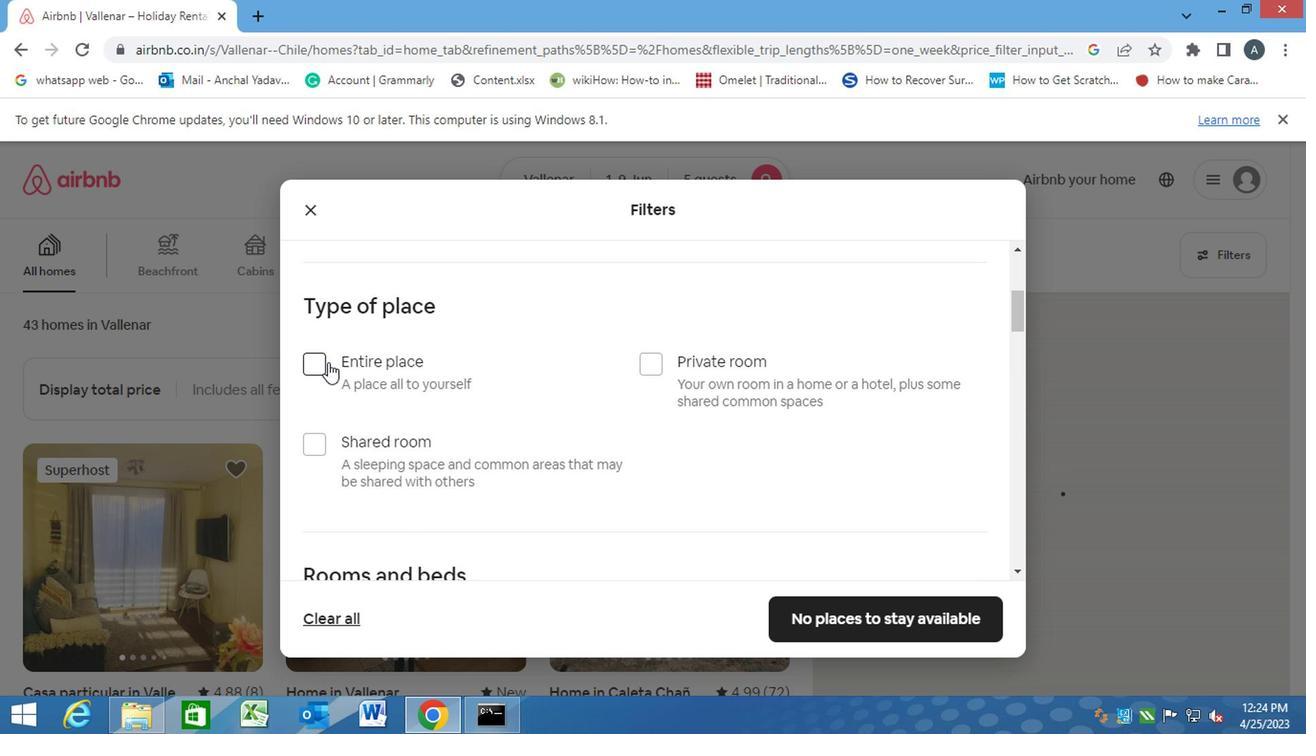 
Action: Mouse pressed left at (295, 373)
Screenshot: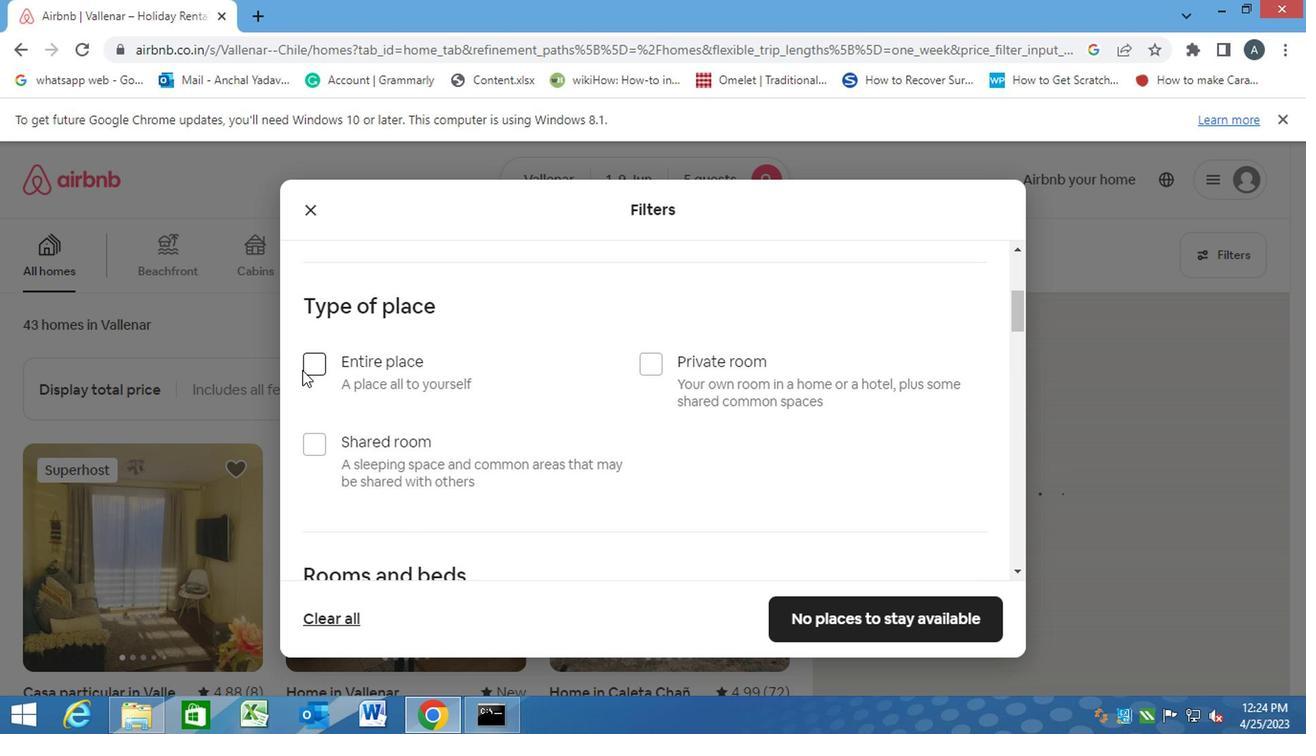 
Action: Mouse moved to (310, 368)
Screenshot: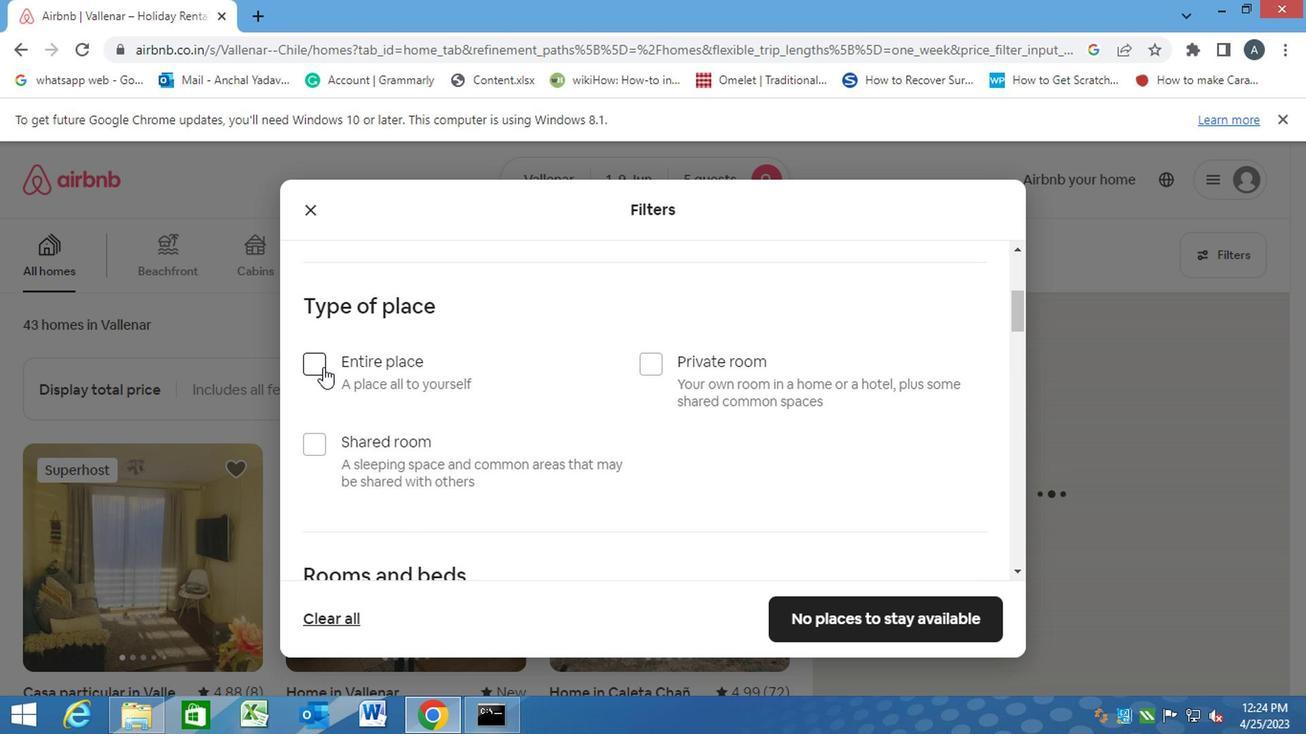 
Action: Mouse pressed left at (310, 368)
Screenshot: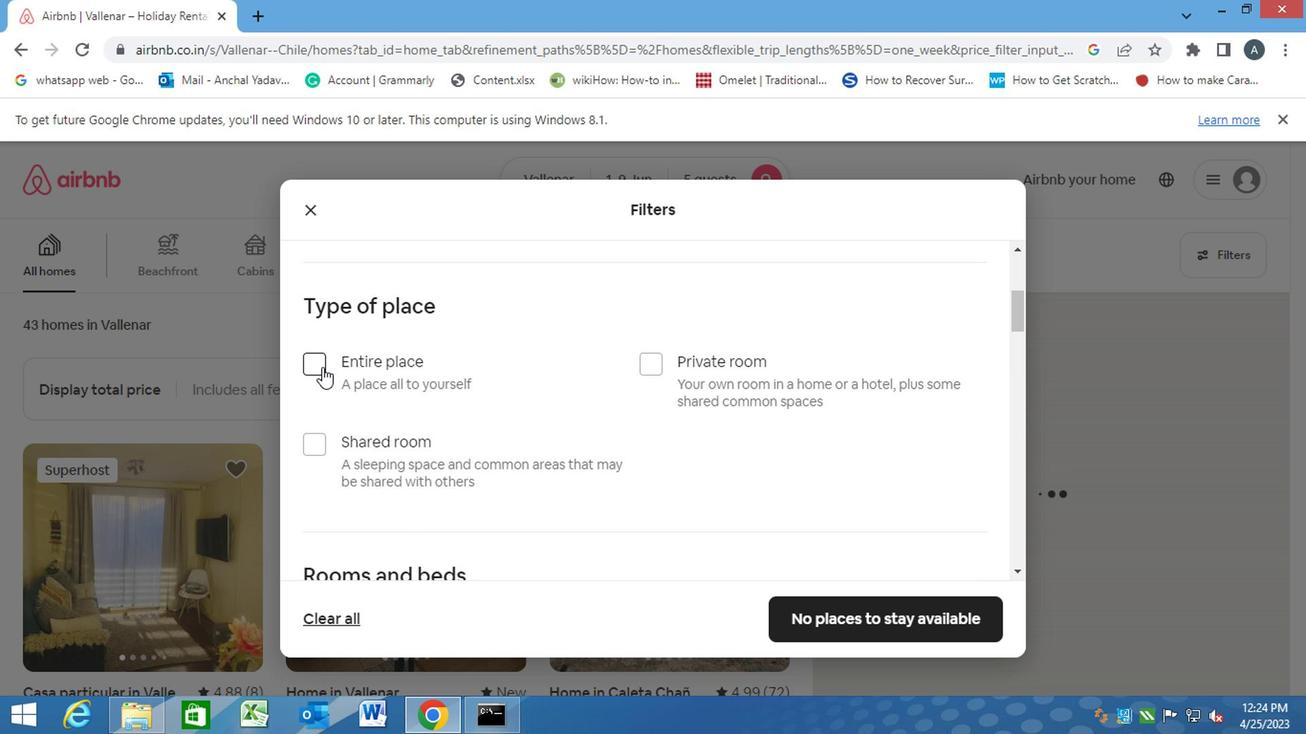 
Action: Mouse moved to (493, 408)
Screenshot: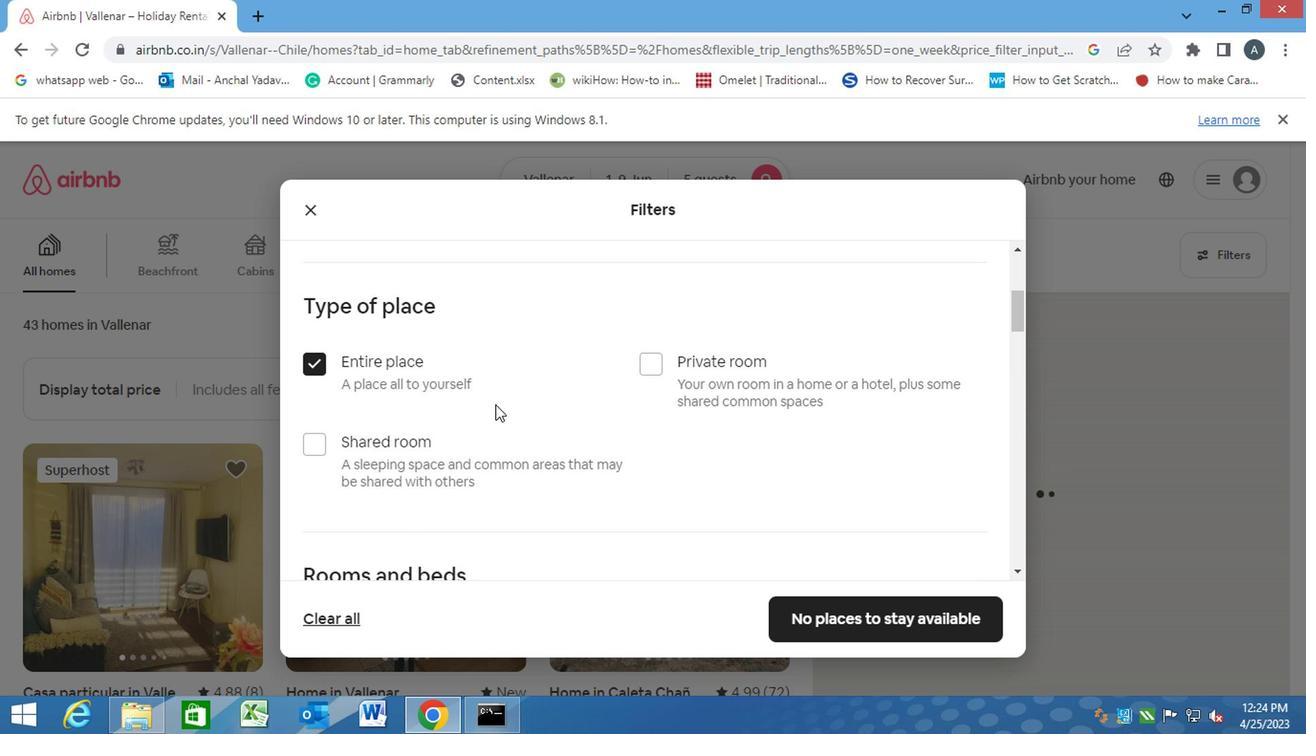 
Action: Mouse scrolled (493, 407) with delta (0, -1)
Screenshot: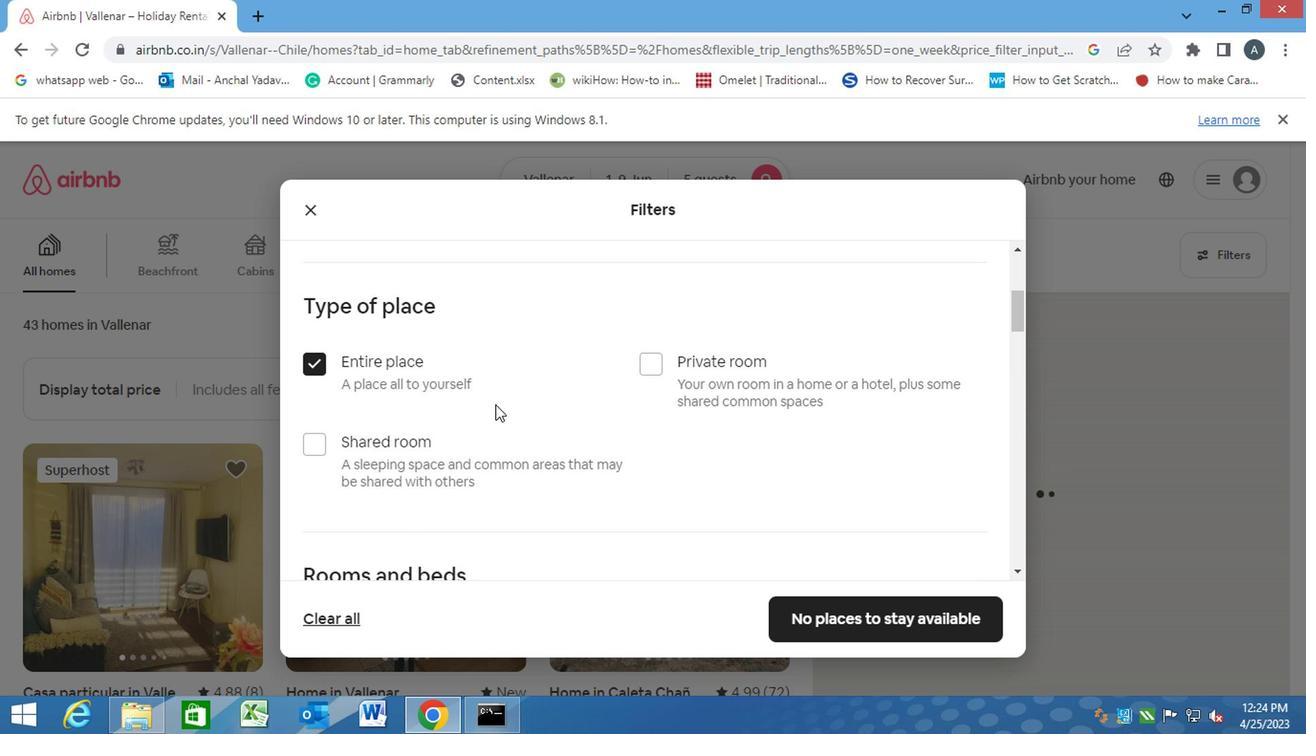 
Action: Mouse moved to (493, 409)
Screenshot: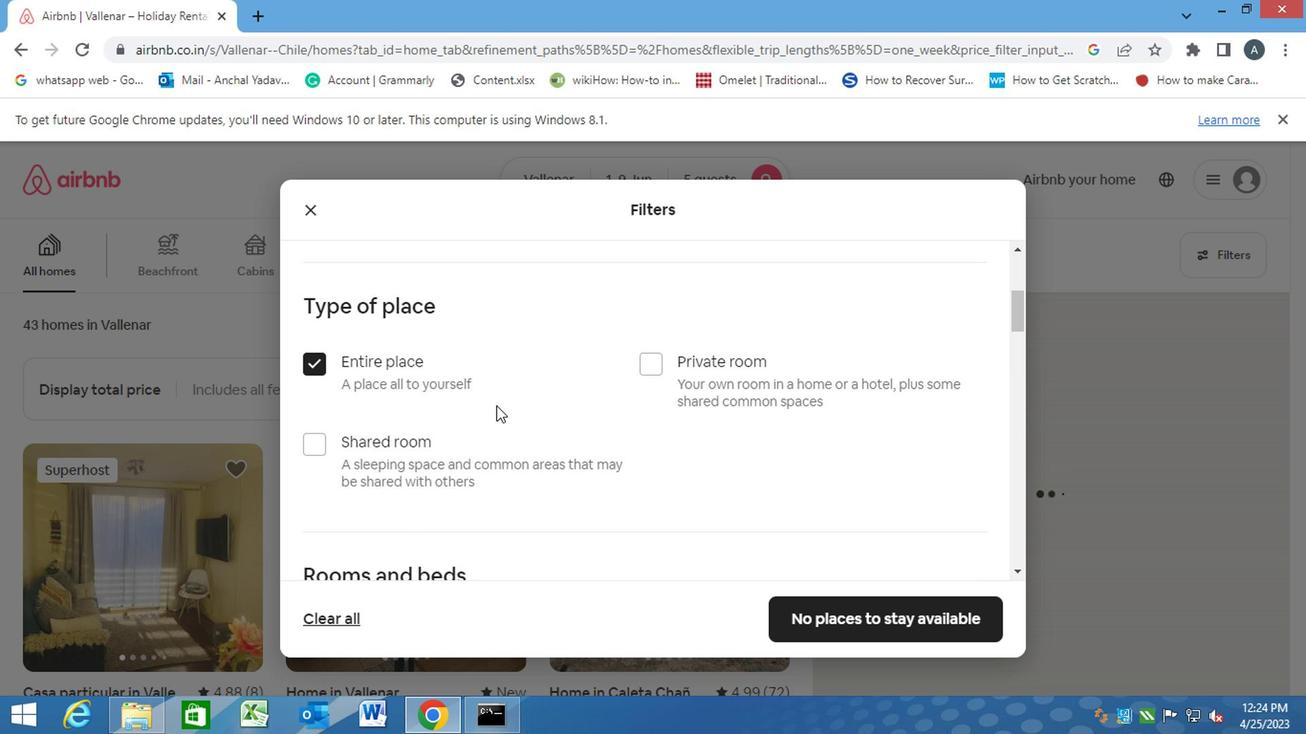 
Action: Mouse scrolled (493, 408) with delta (0, 0)
Screenshot: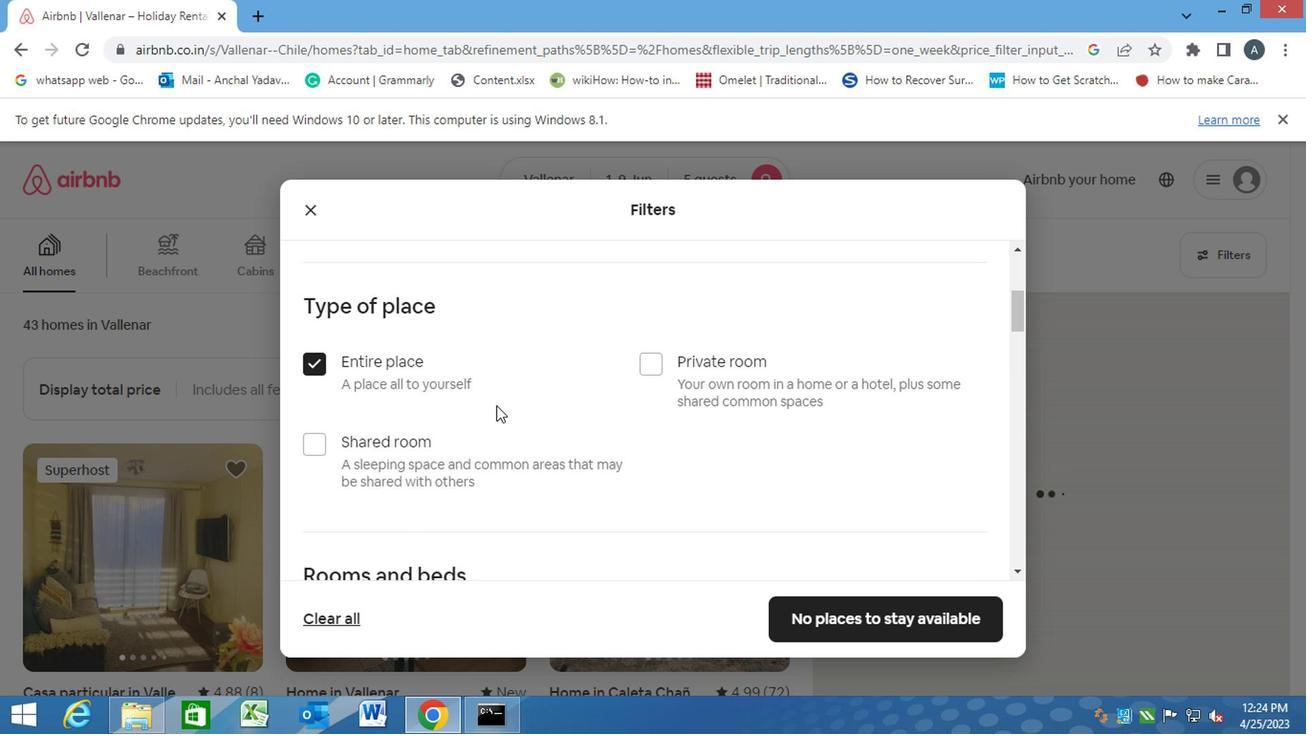 
Action: Mouse scrolled (493, 408) with delta (0, 0)
Screenshot: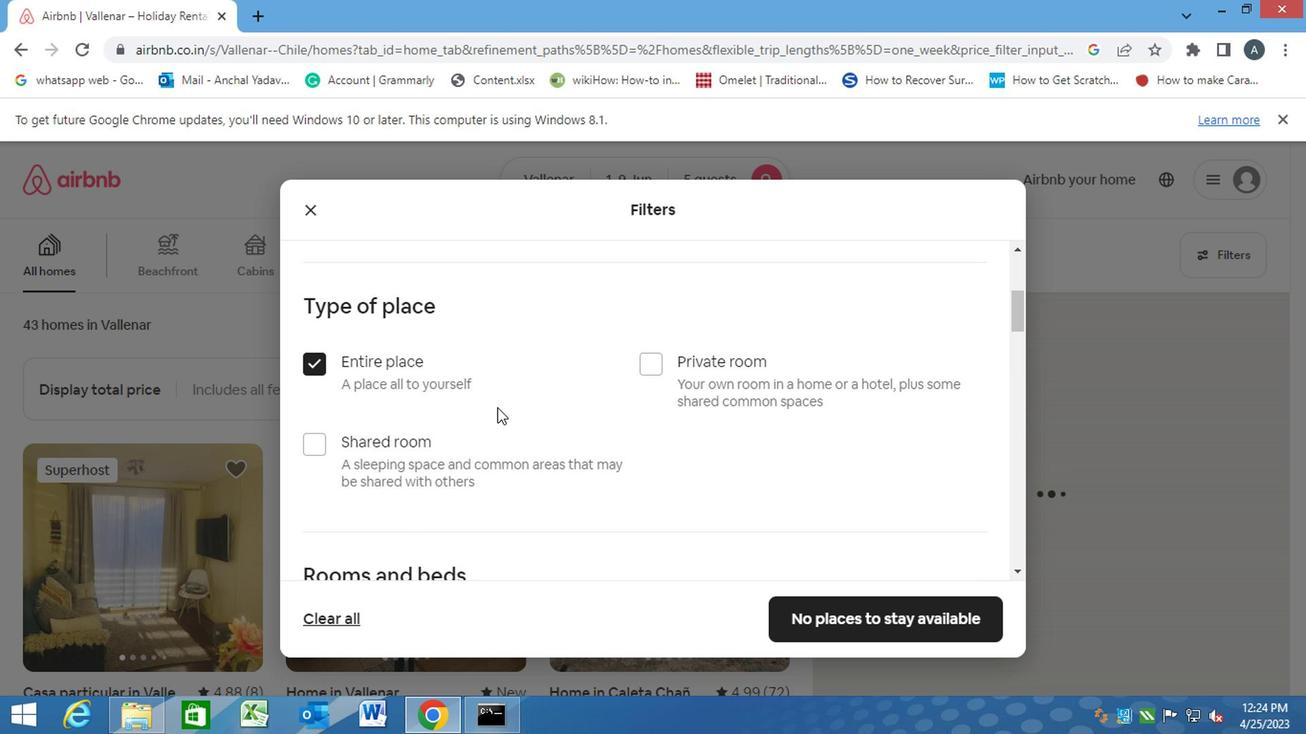 
Action: Mouse moved to (494, 409)
Screenshot: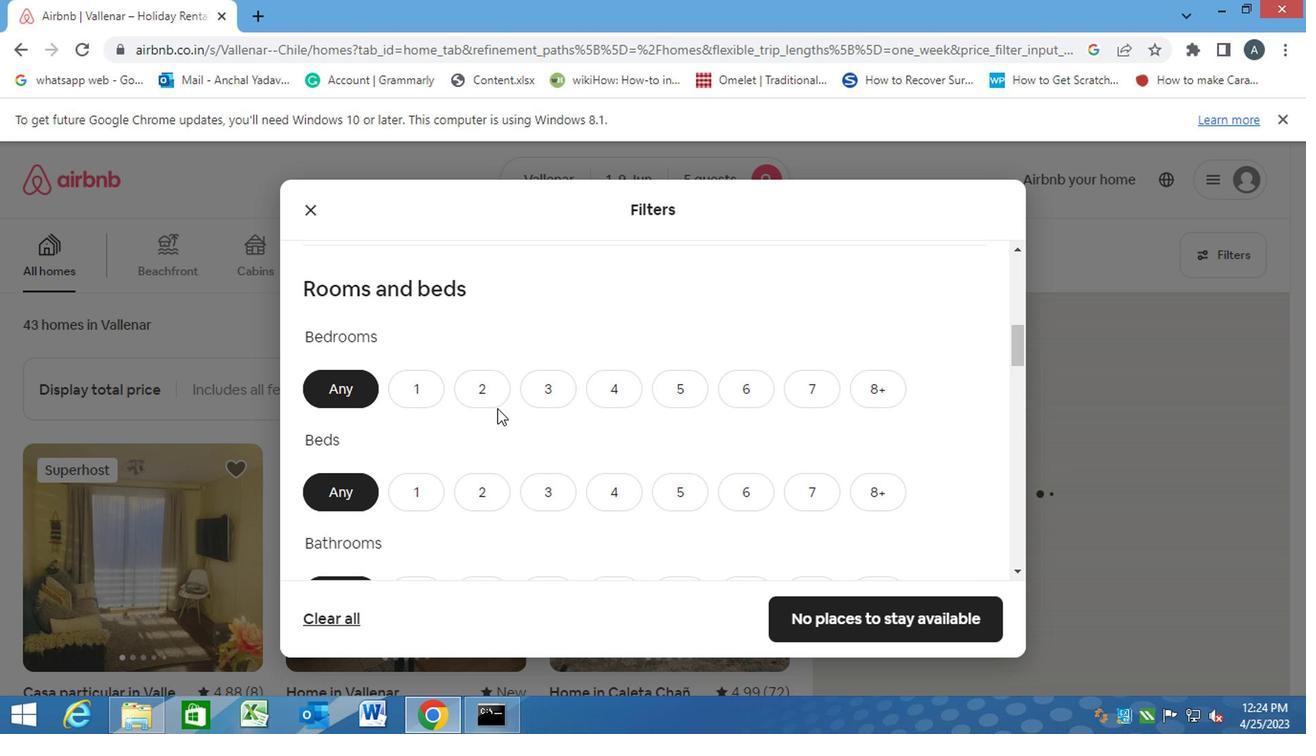 
Action: Mouse scrolled (494, 408) with delta (0, 0)
Screenshot: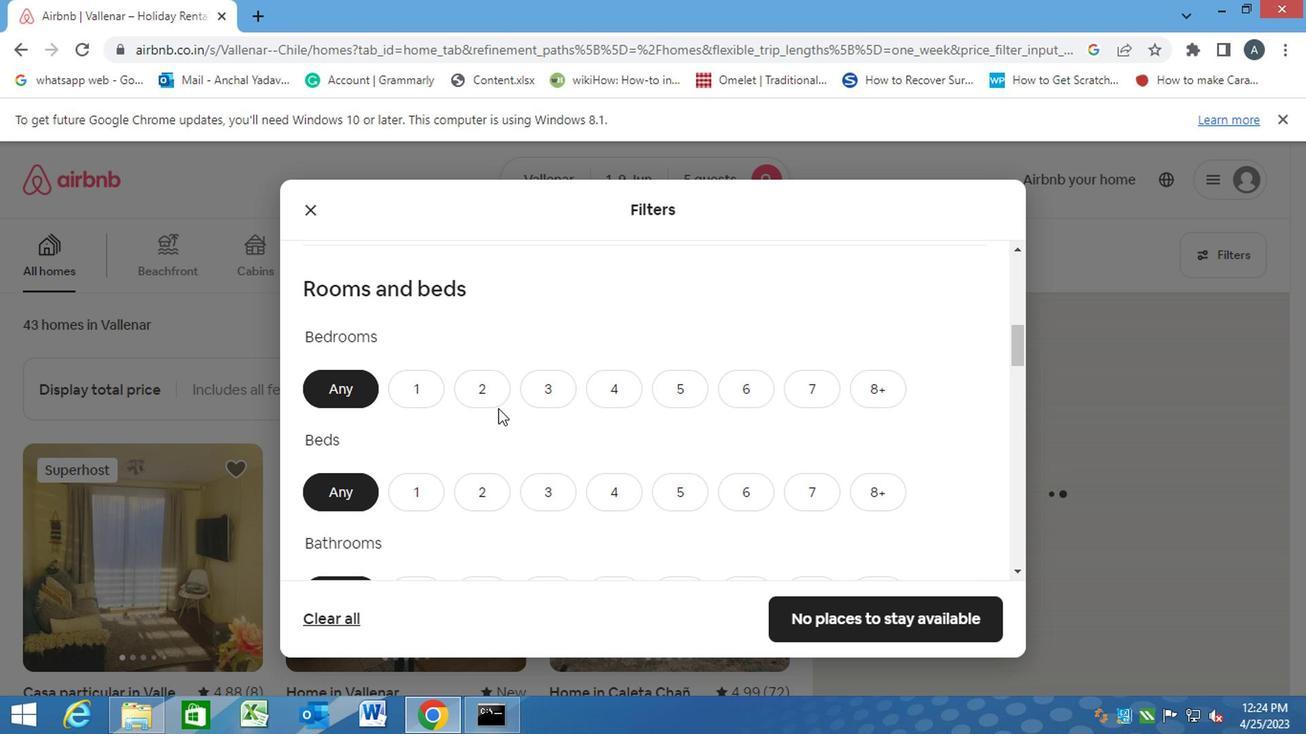 
Action: Mouse moved to (542, 296)
Screenshot: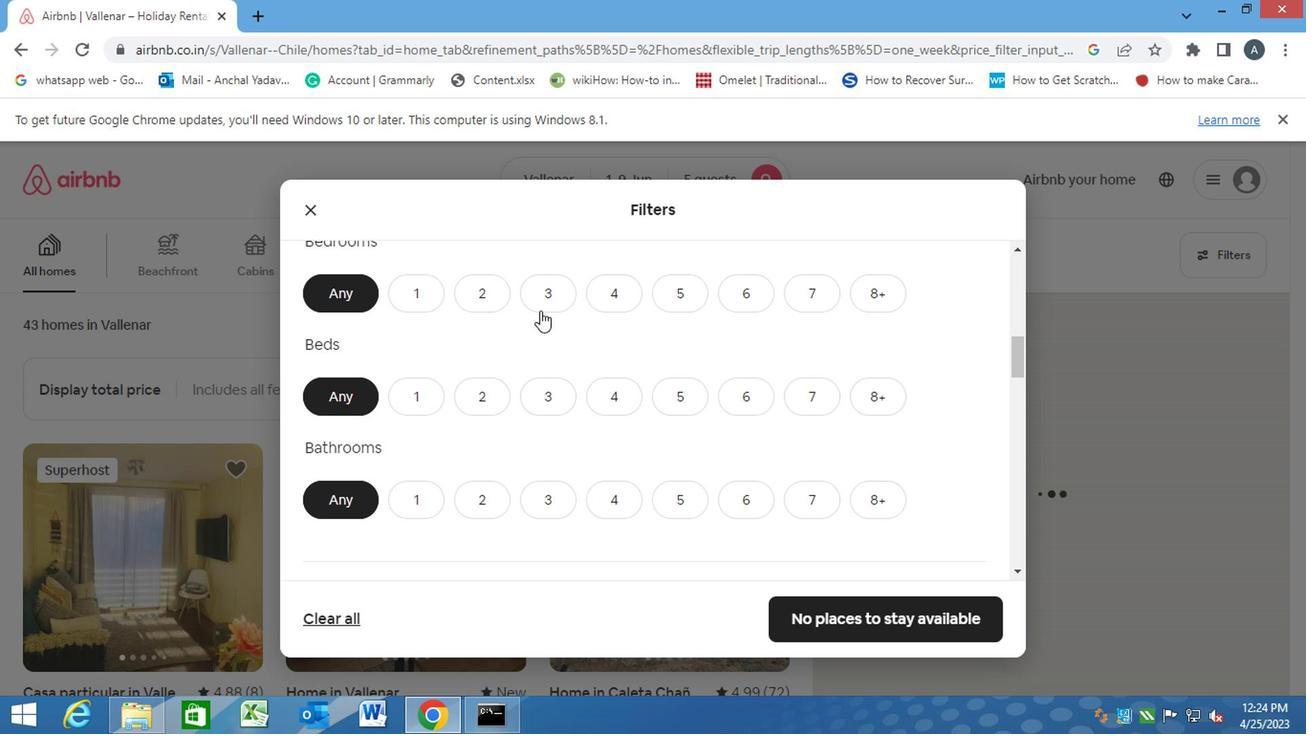 
Action: Mouse pressed left at (542, 296)
Screenshot: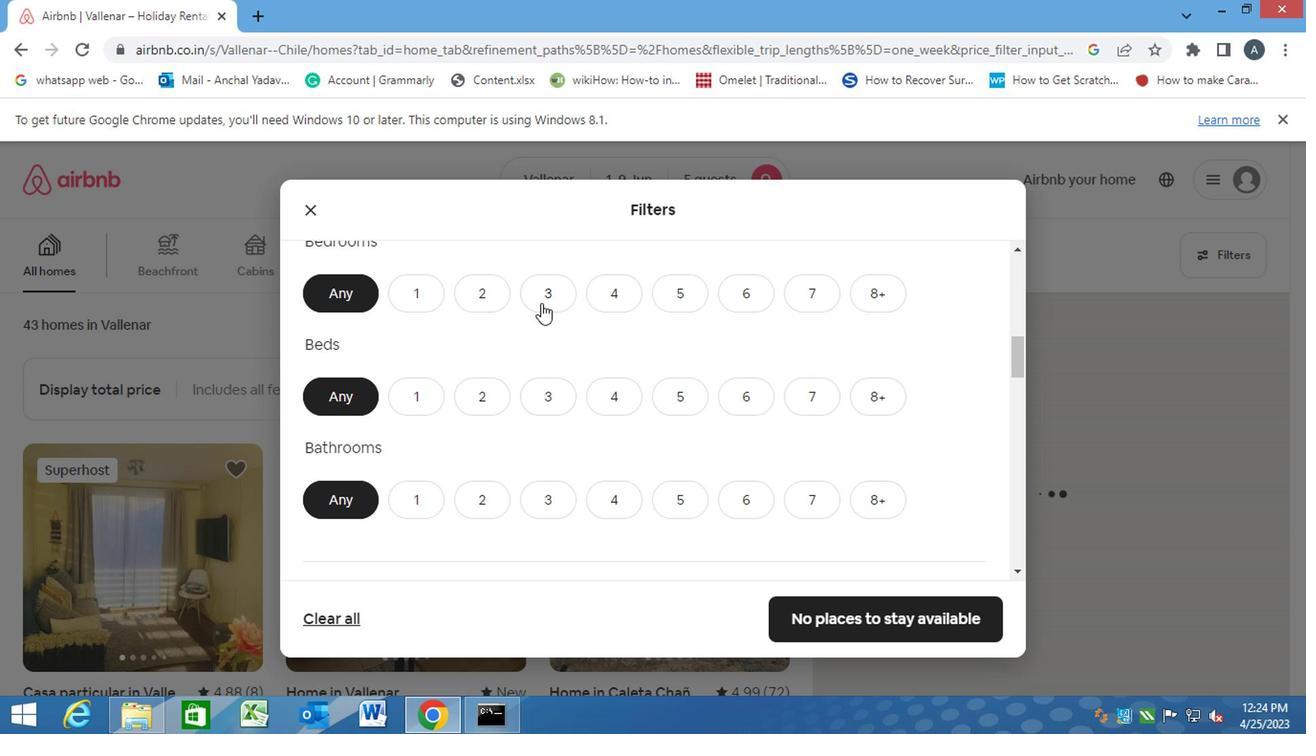 
Action: Mouse moved to (549, 394)
Screenshot: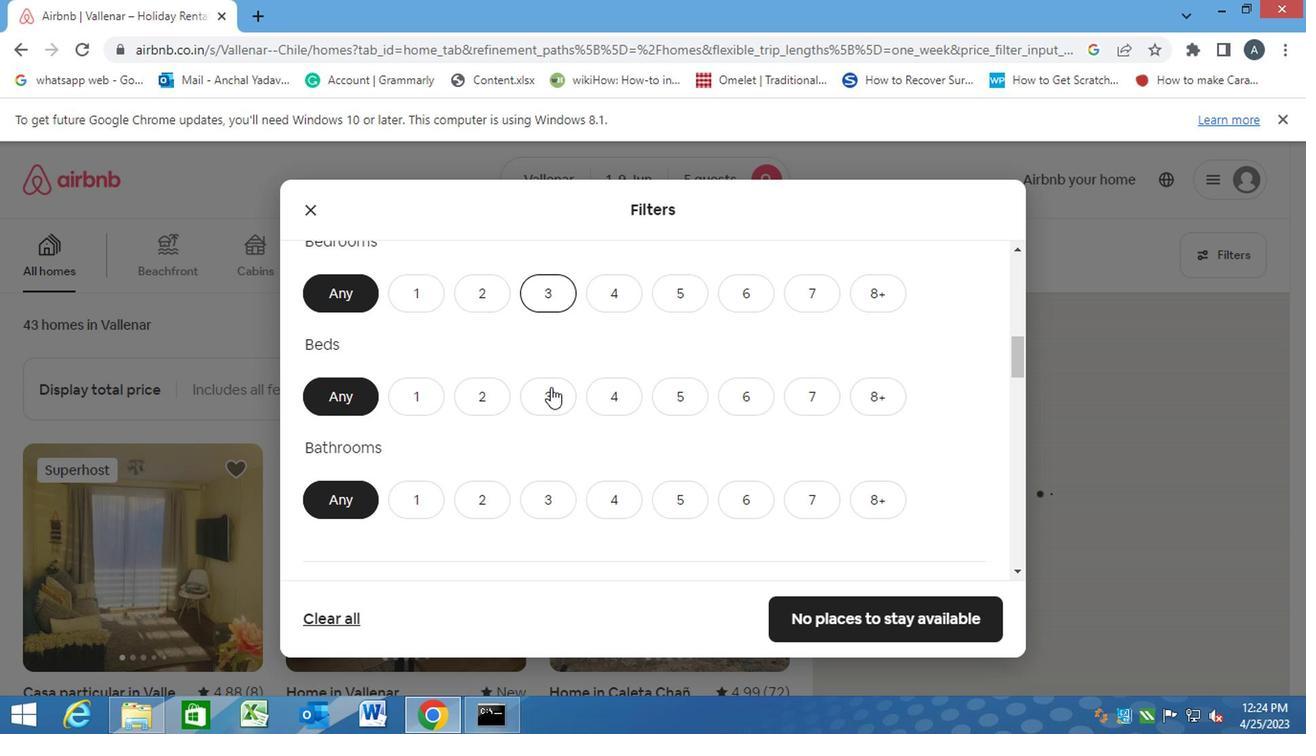
Action: Mouse pressed left at (549, 394)
Screenshot: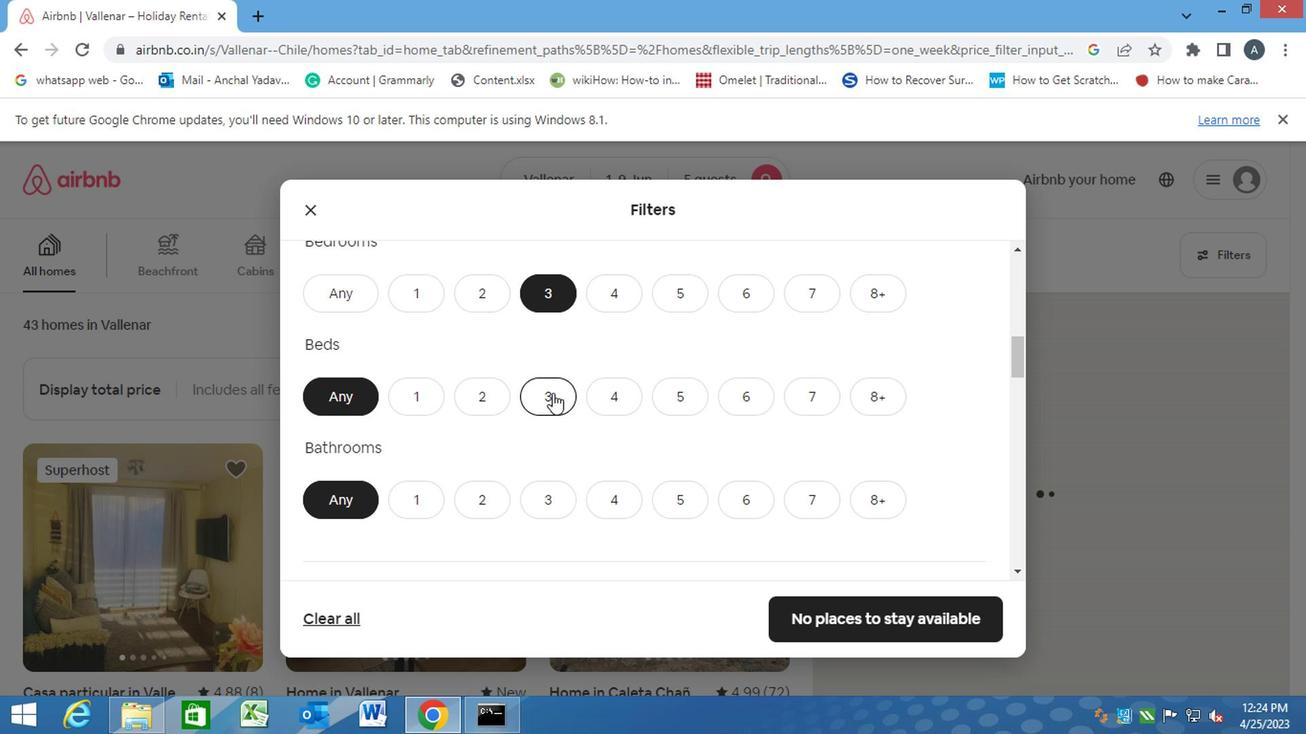 
Action: Mouse moved to (544, 494)
Screenshot: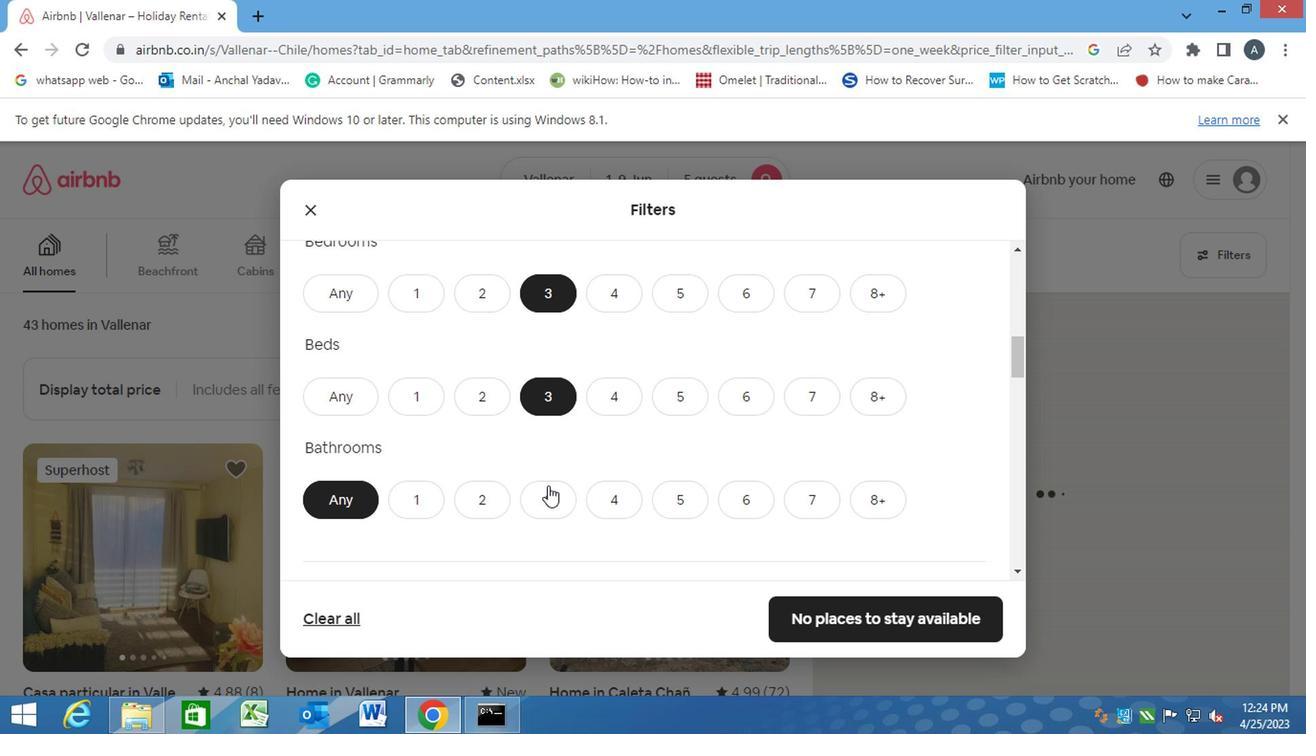 
Action: Mouse pressed left at (544, 494)
Screenshot: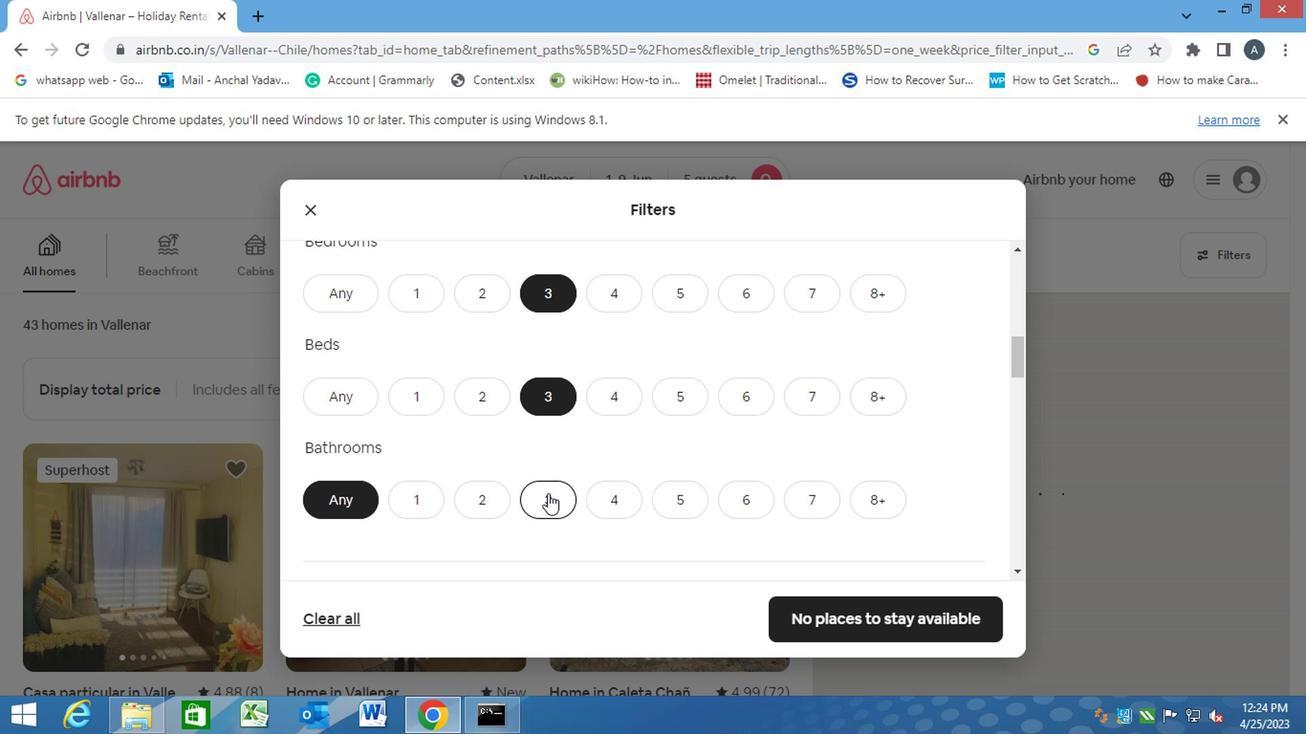 
Action: Mouse scrolled (544, 493) with delta (0, 0)
Screenshot: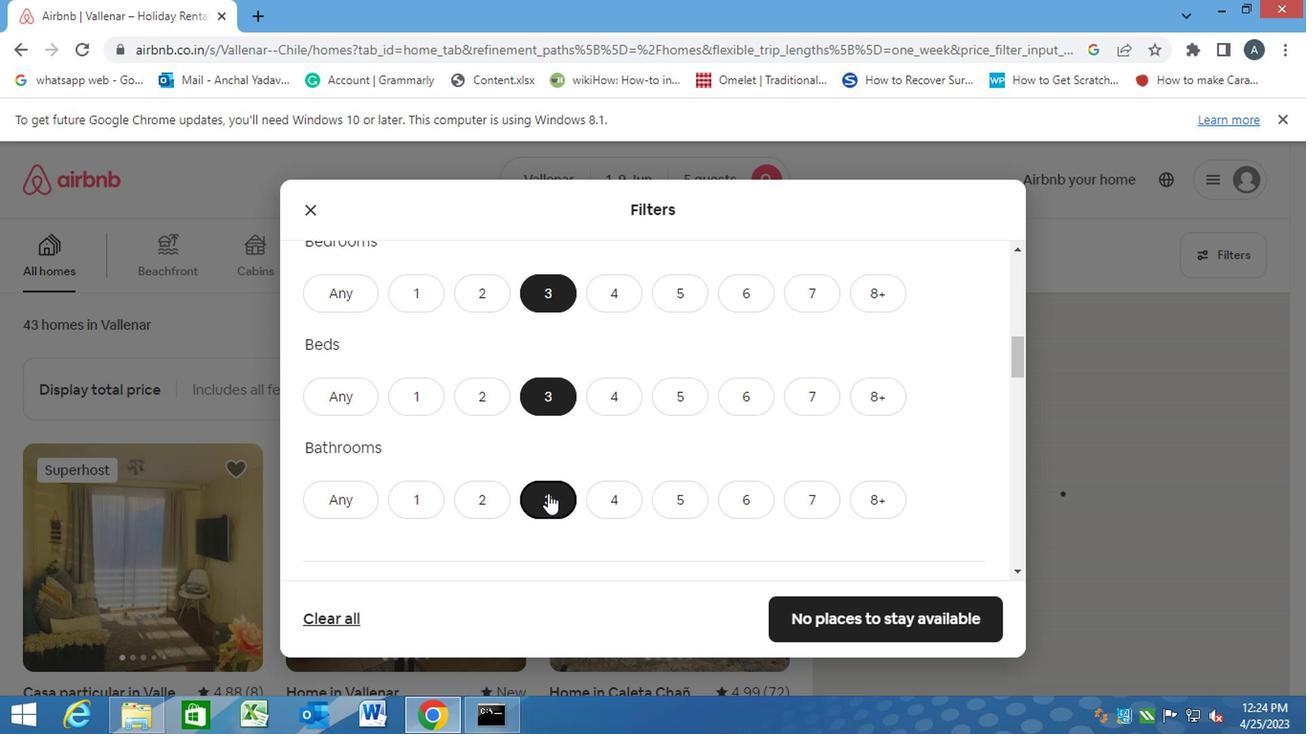 
Action: Mouse scrolled (544, 493) with delta (0, 0)
Screenshot: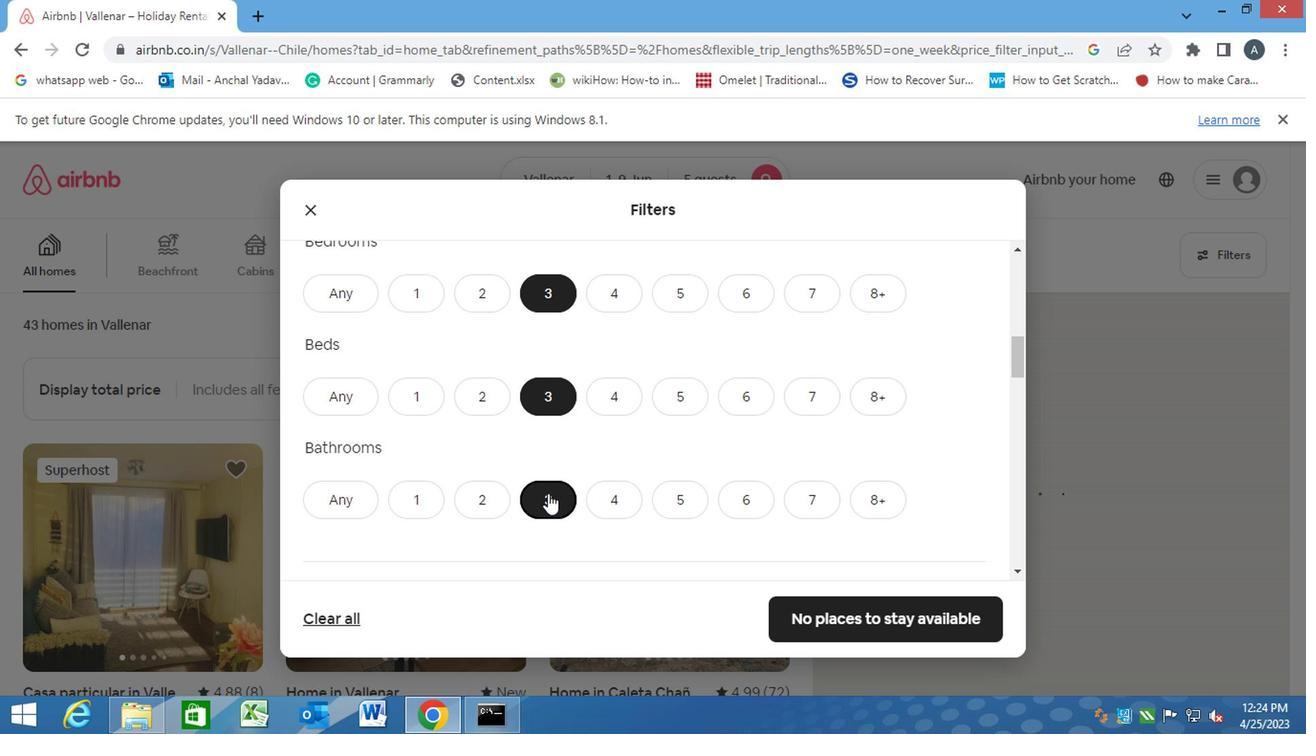 
Action: Mouse scrolled (544, 493) with delta (0, 0)
Screenshot: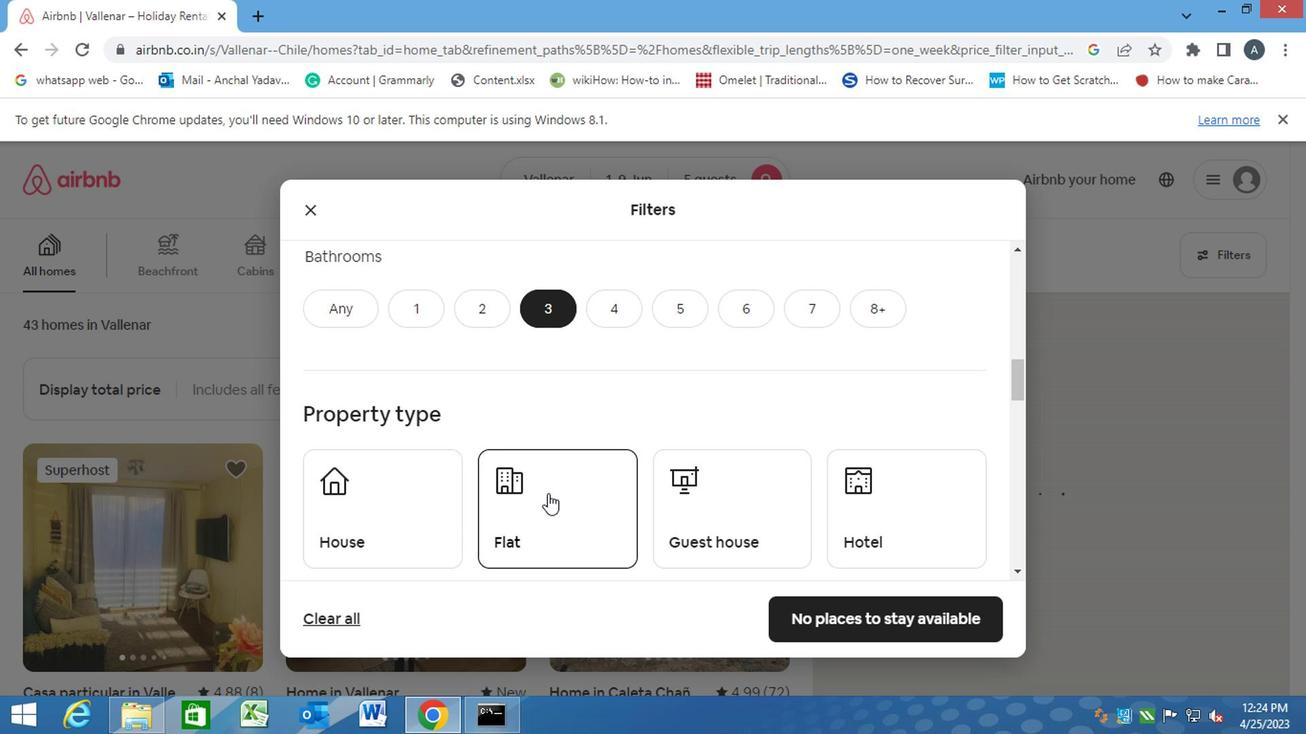 
Action: Mouse moved to (390, 442)
Screenshot: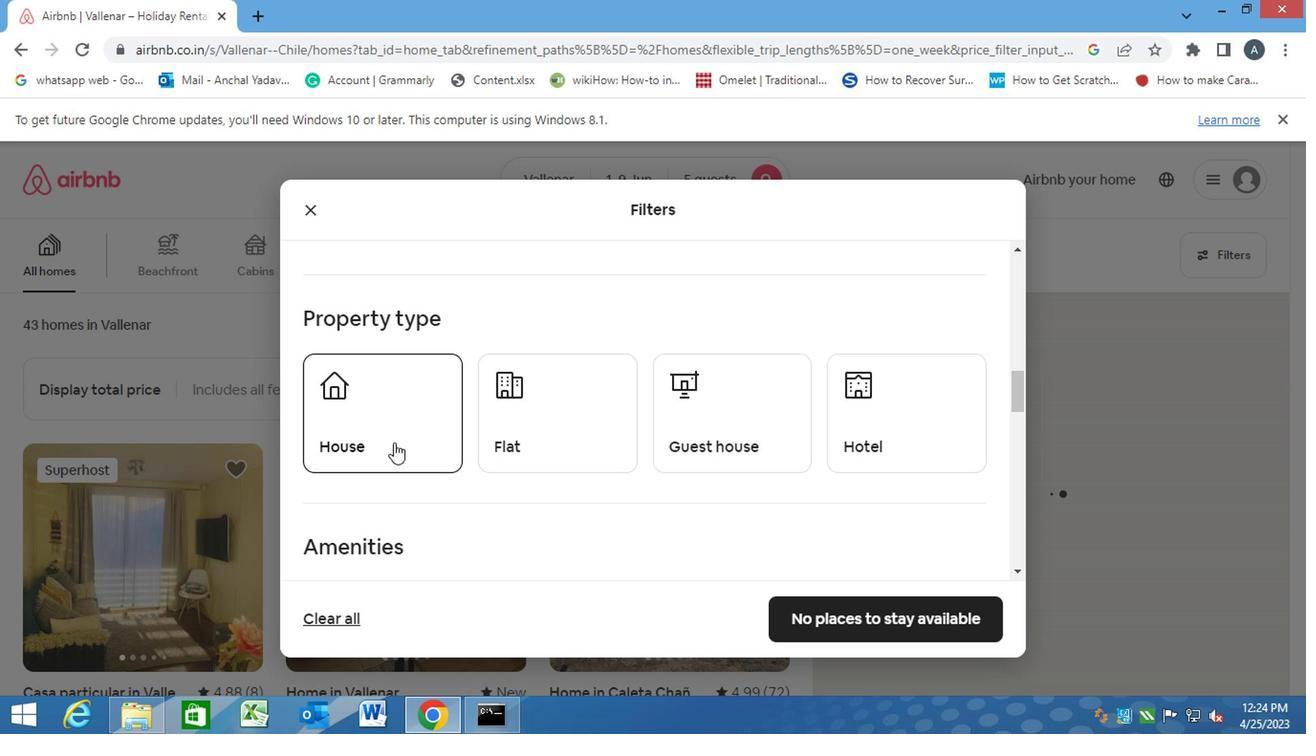 
Action: Mouse pressed left at (390, 442)
Screenshot: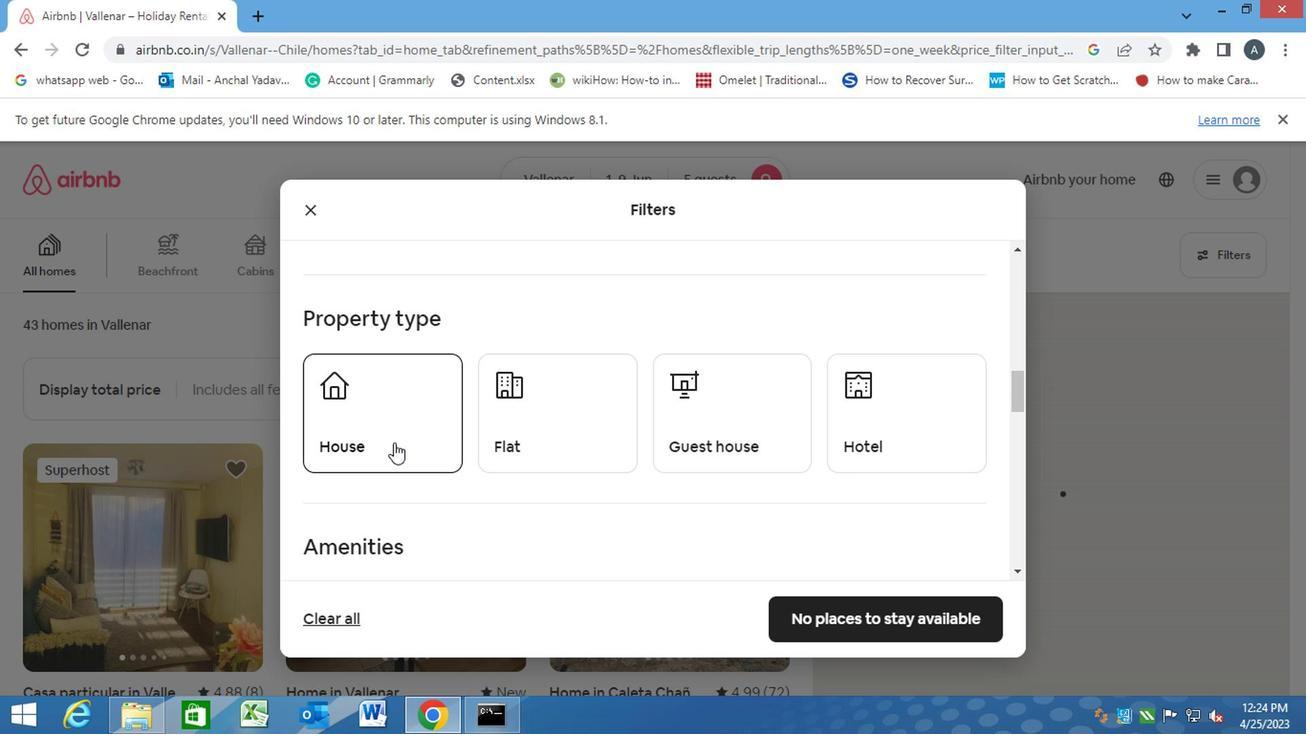 
Action: Mouse moved to (555, 416)
Screenshot: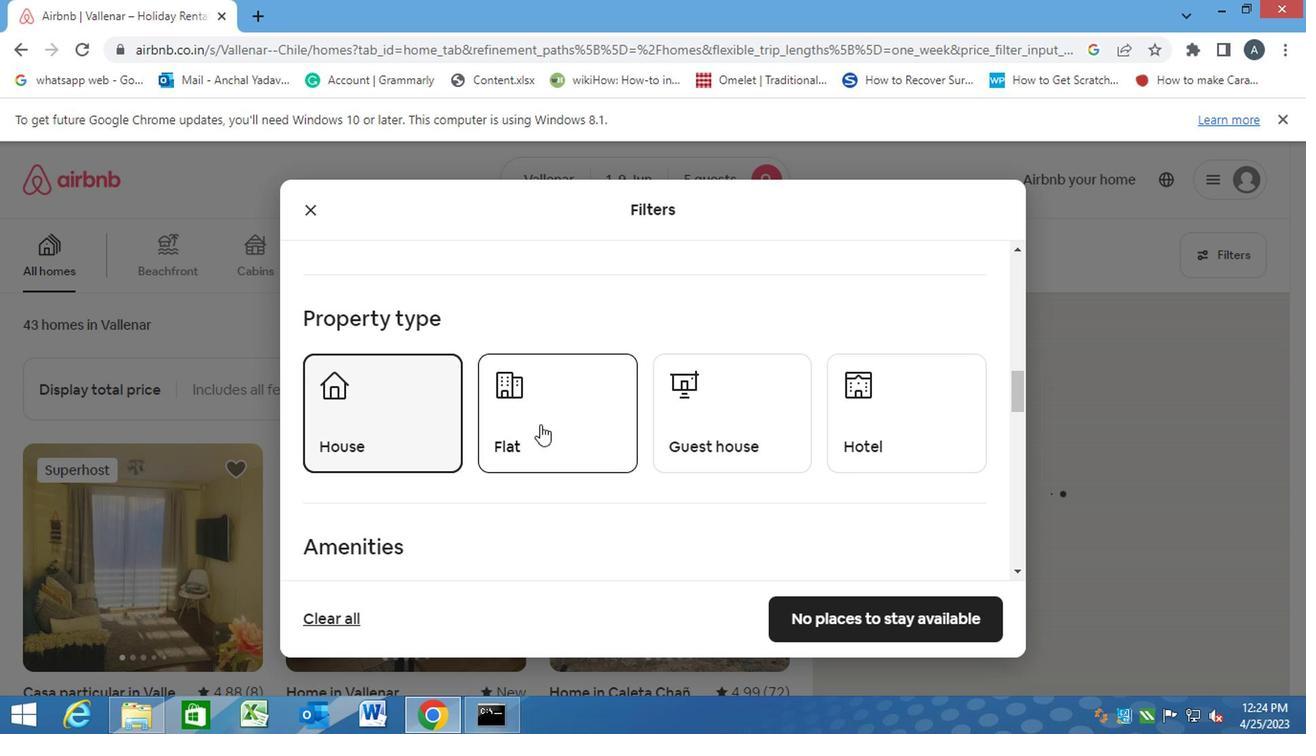 
Action: Mouse pressed left at (555, 416)
Screenshot: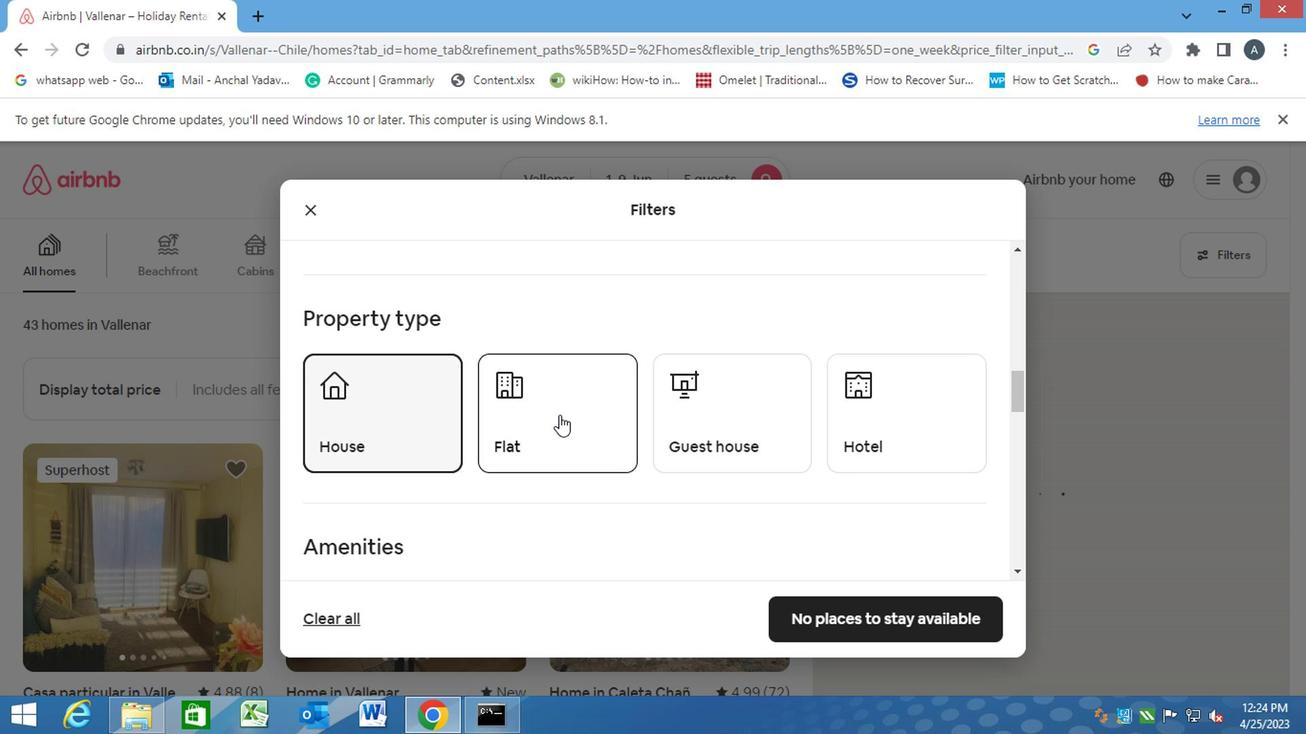 
Action: Mouse moved to (703, 419)
Screenshot: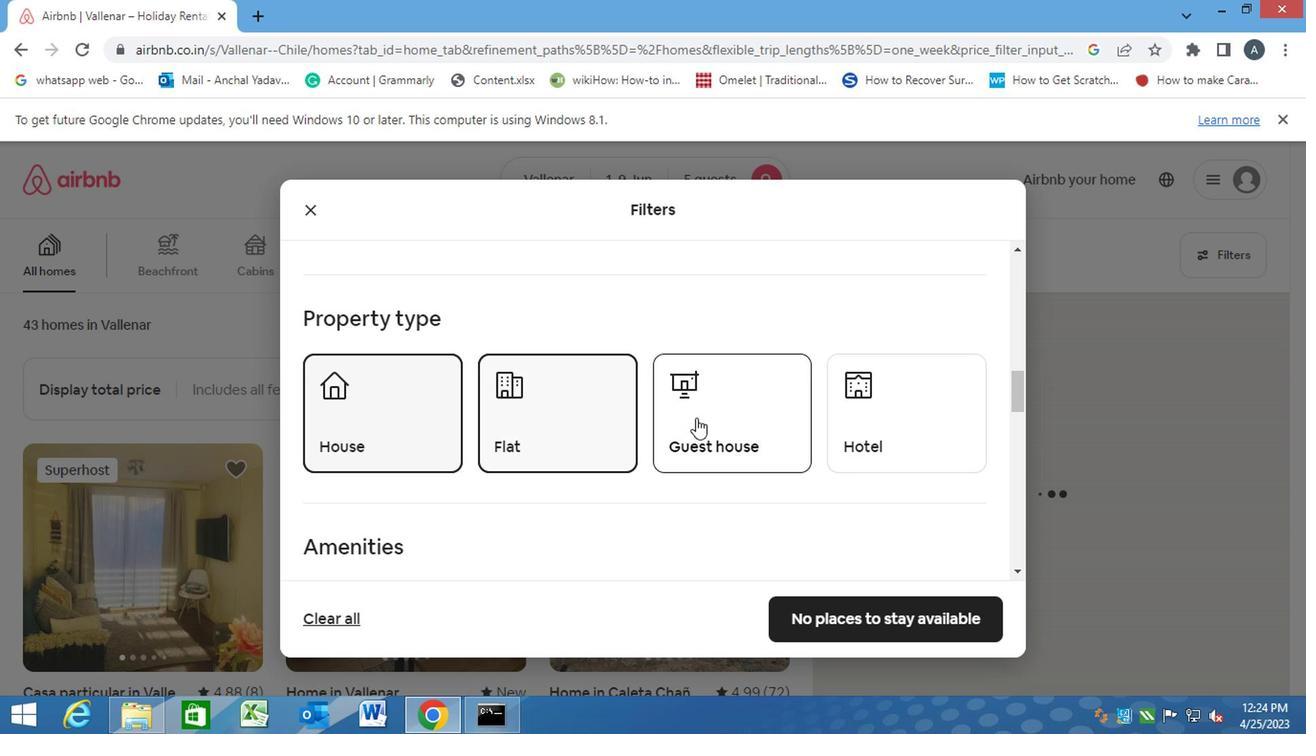 
Action: Mouse pressed left at (703, 419)
Screenshot: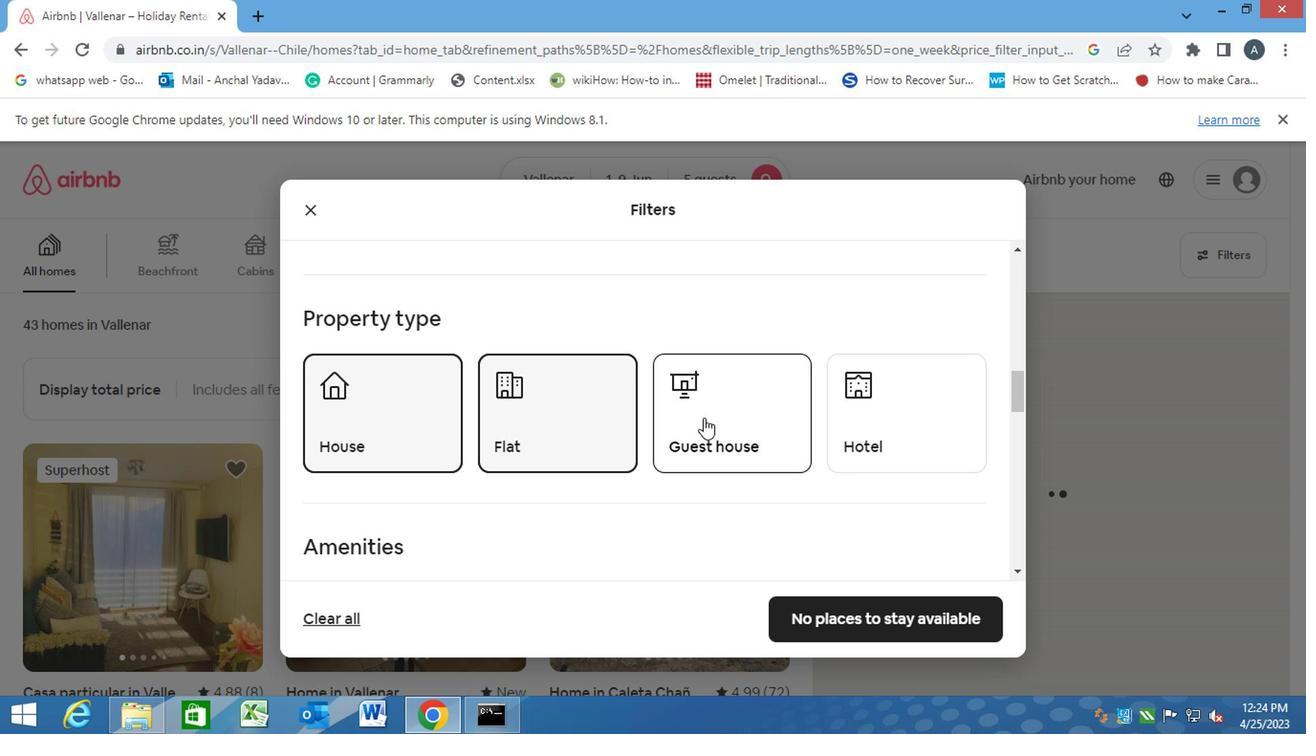 
Action: Mouse moved to (535, 529)
Screenshot: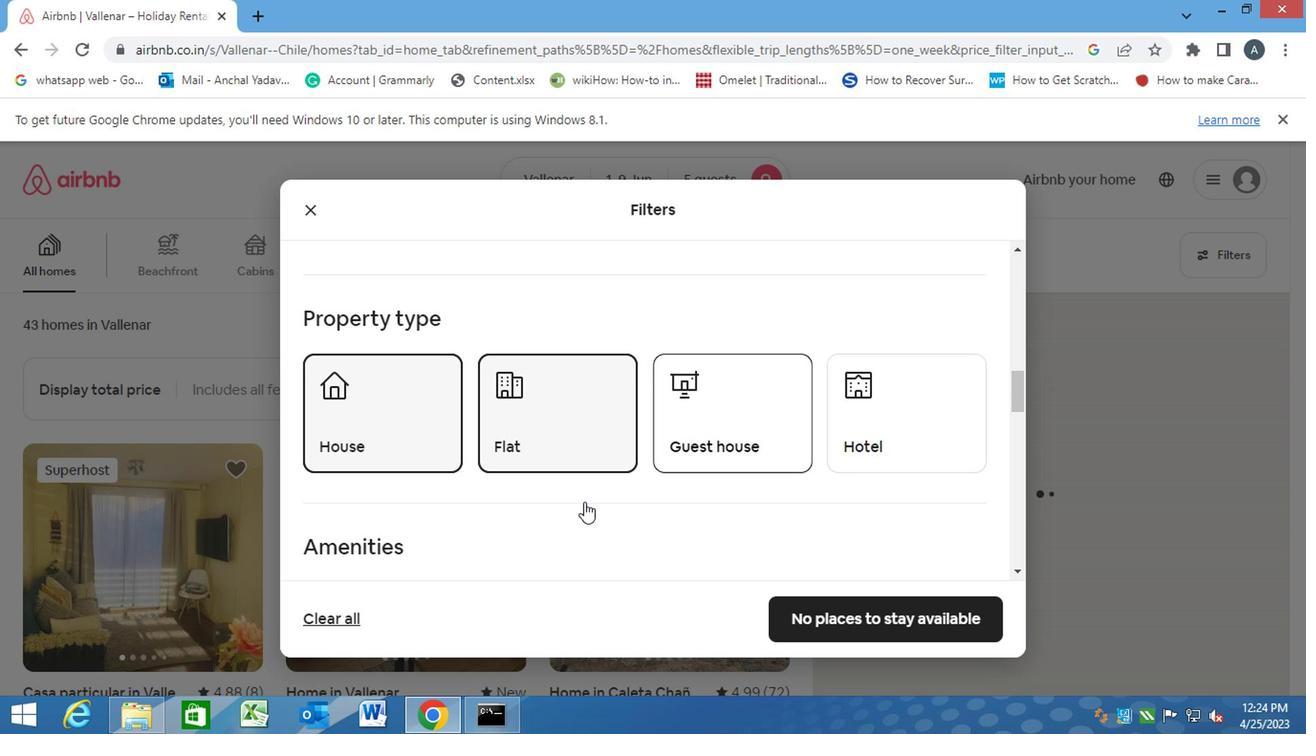 
Action: Mouse scrolled (535, 529) with delta (0, 0)
Screenshot: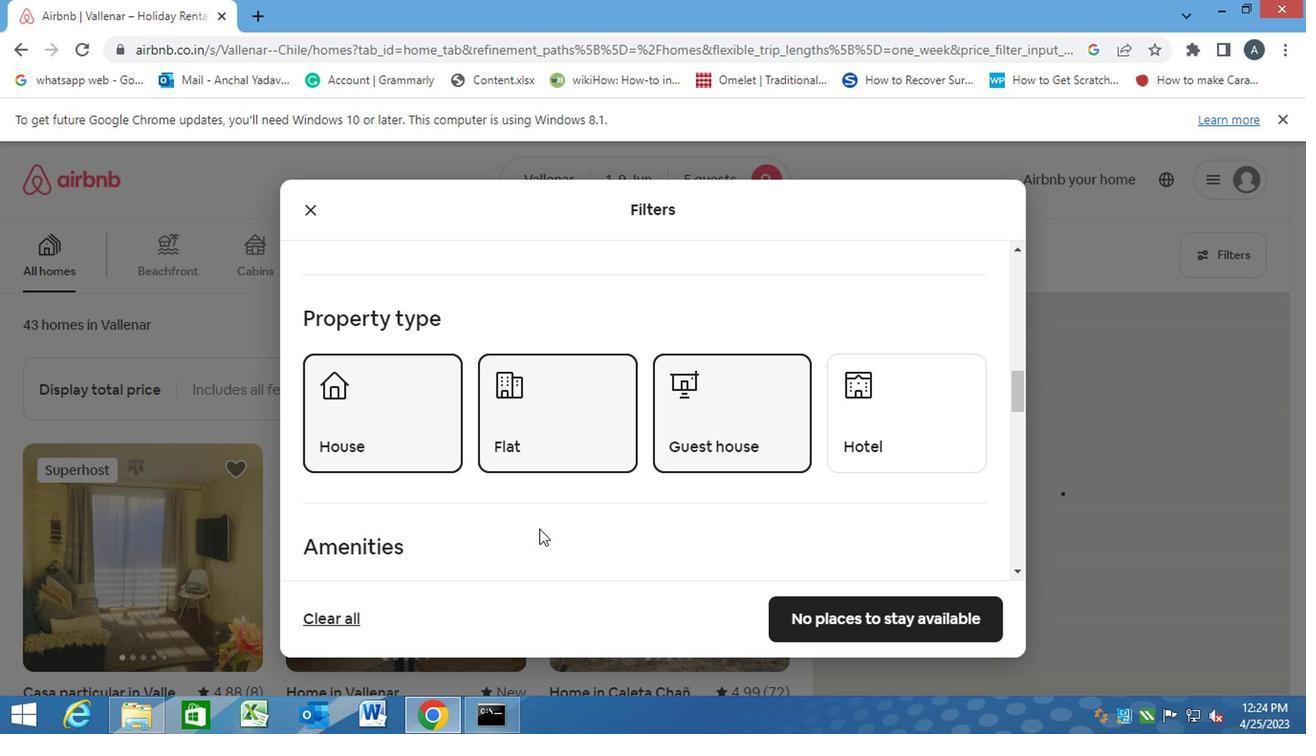
Action: Mouse scrolled (535, 529) with delta (0, 0)
Screenshot: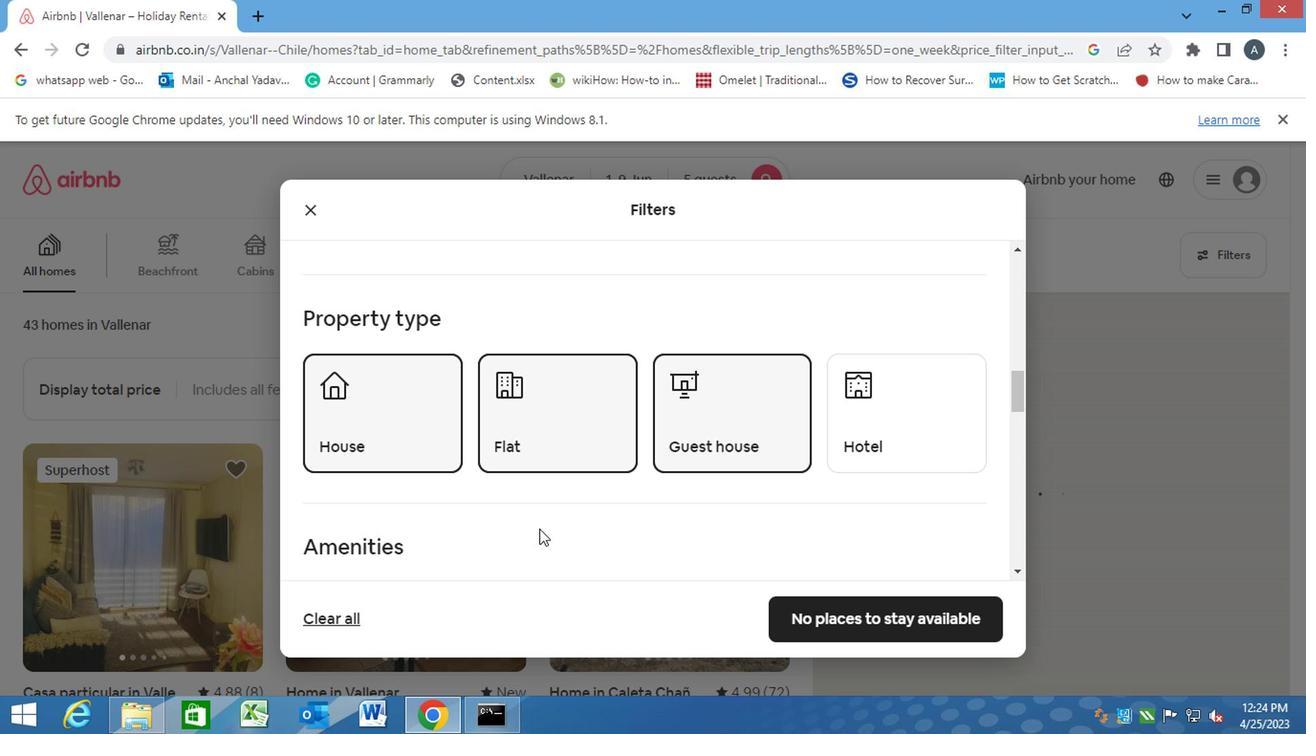 
Action: Mouse scrolled (535, 529) with delta (0, 0)
Screenshot: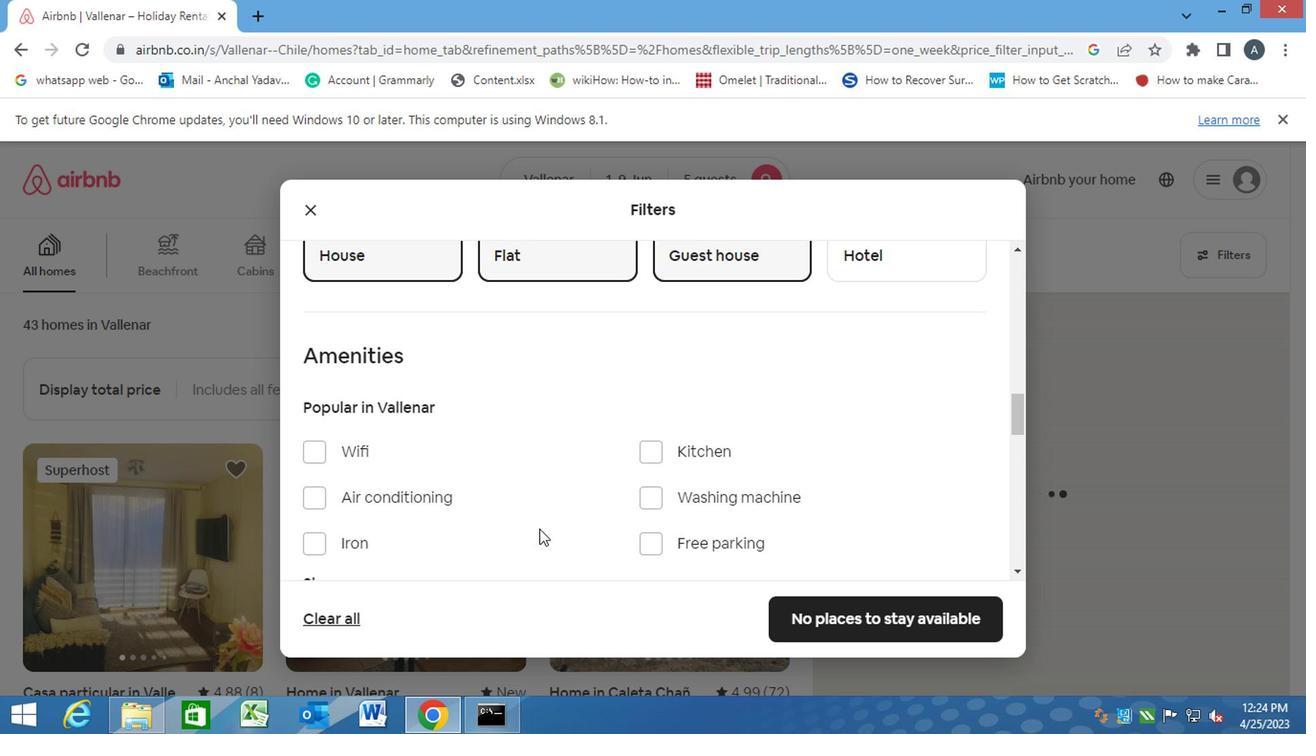 
Action: Mouse scrolled (535, 529) with delta (0, 0)
Screenshot: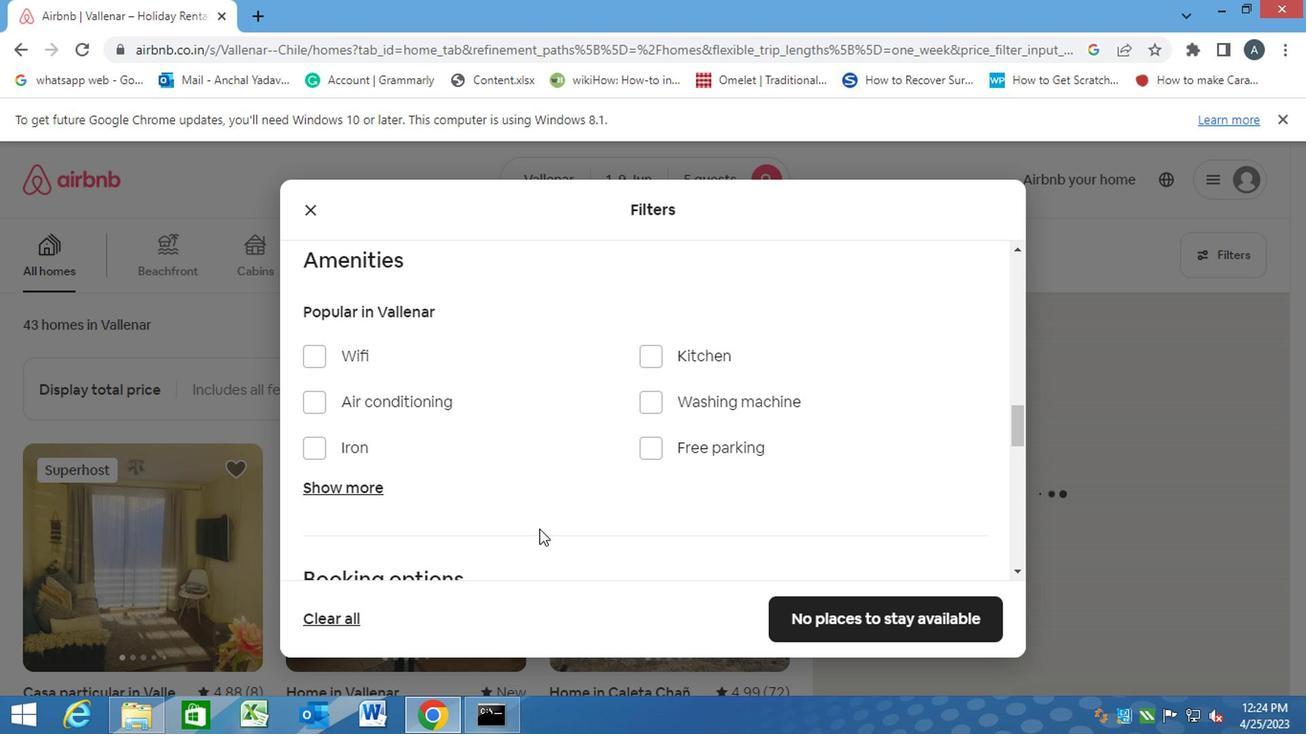 
Action: Mouse scrolled (535, 529) with delta (0, 0)
Screenshot: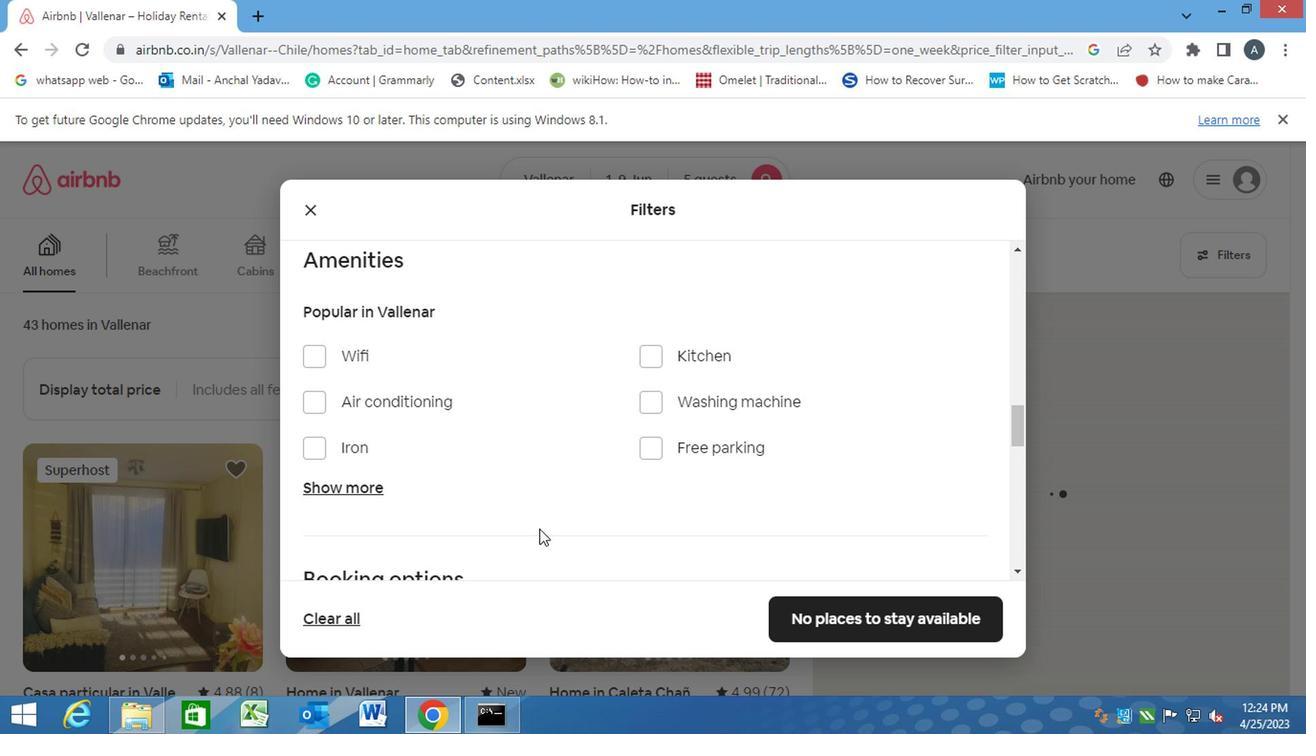 
Action: Mouse moved to (539, 529)
Screenshot: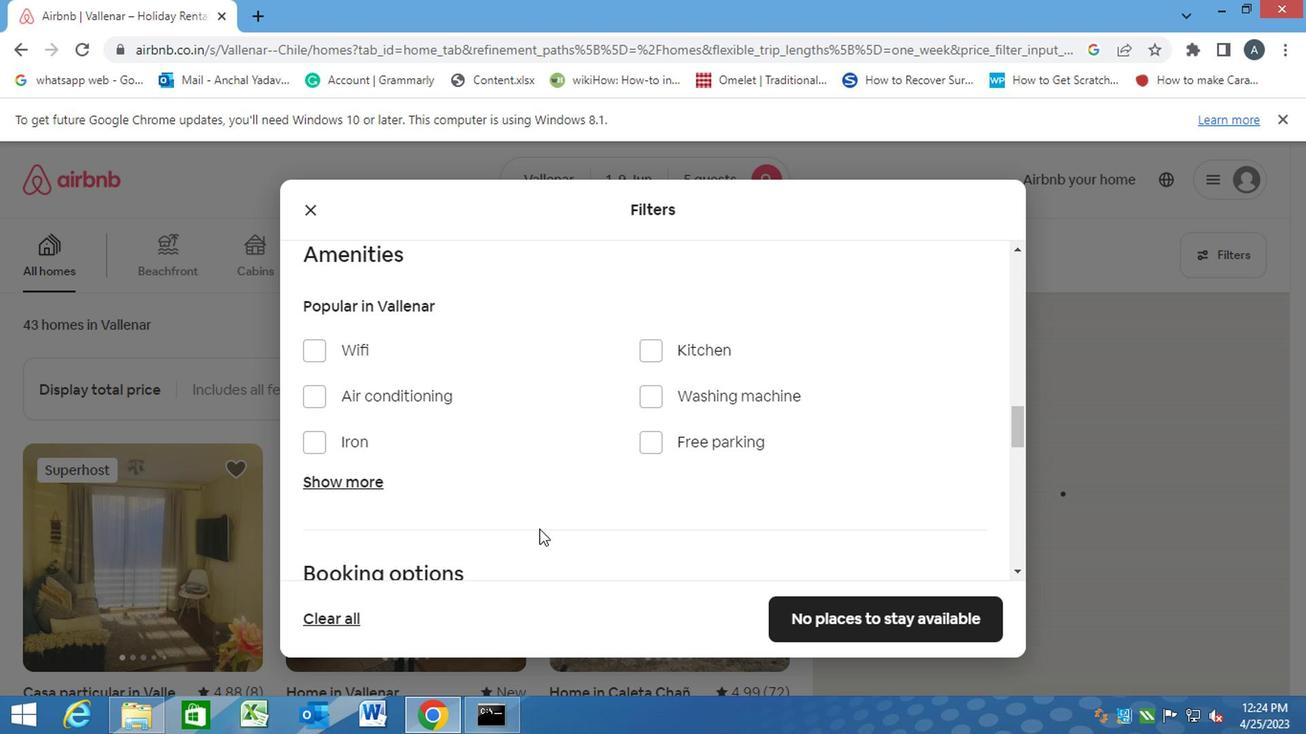 
Action: Mouse scrolled (539, 527) with delta (0, -1)
Screenshot: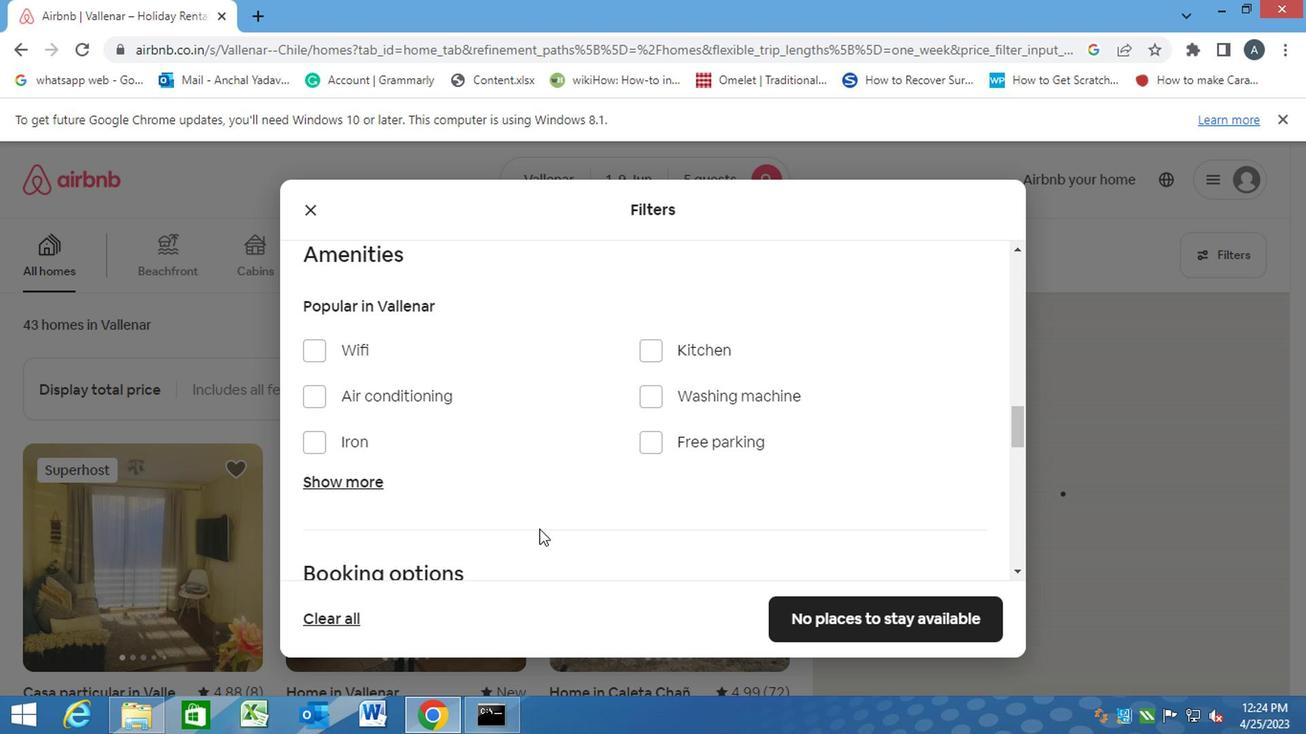 
Action: Mouse moved to (930, 421)
Screenshot: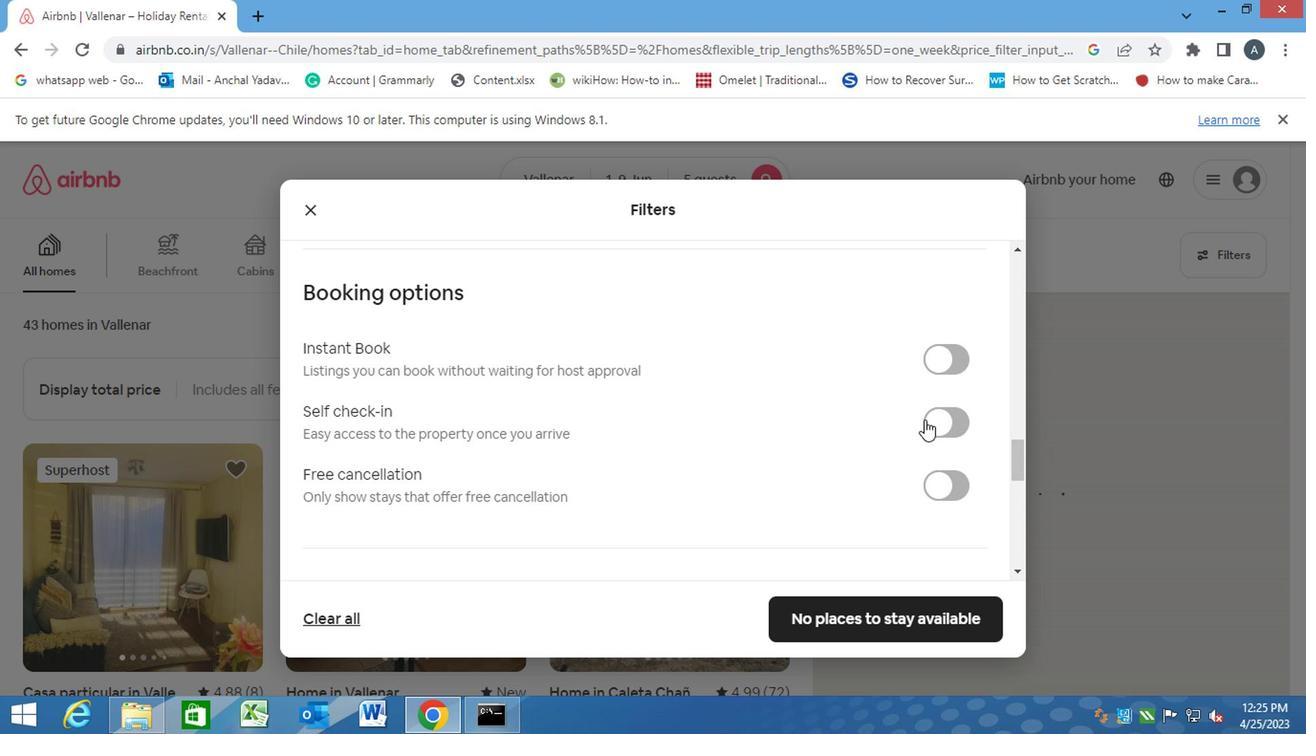 
Action: Mouse pressed left at (930, 421)
Screenshot: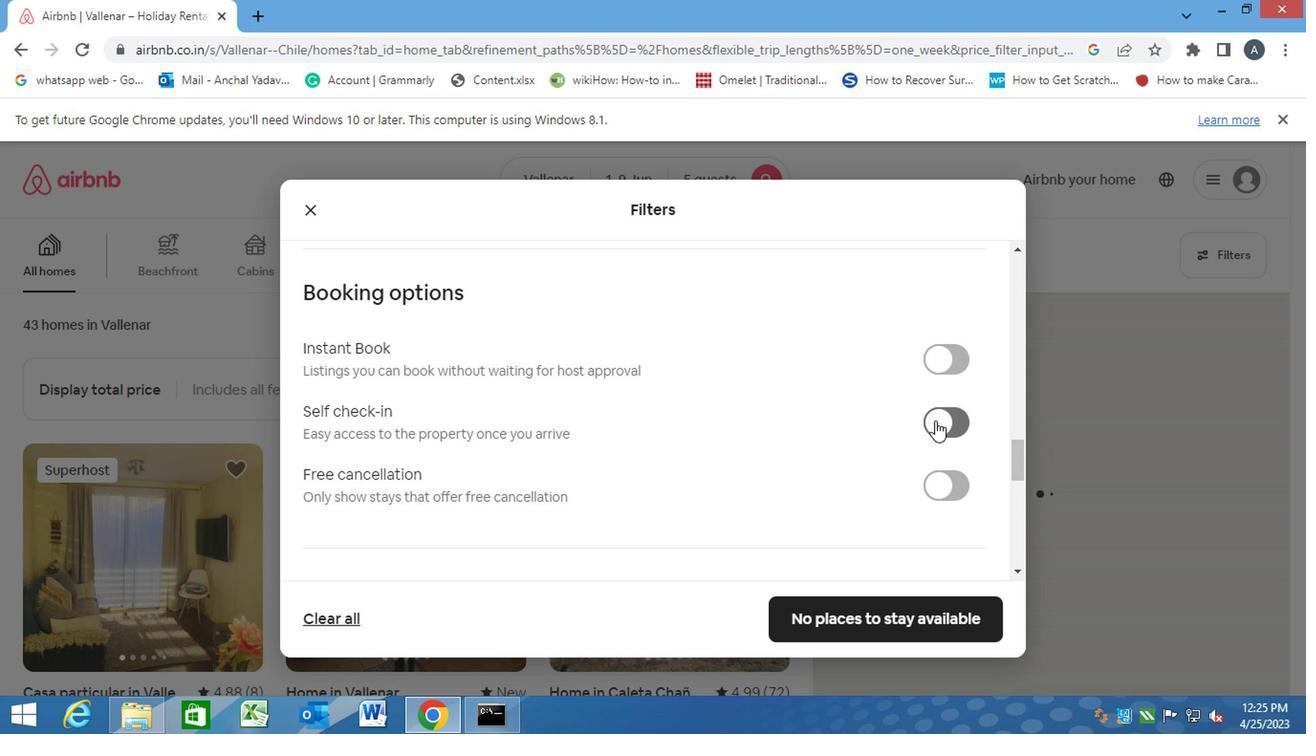 
Action: Mouse moved to (740, 485)
Screenshot: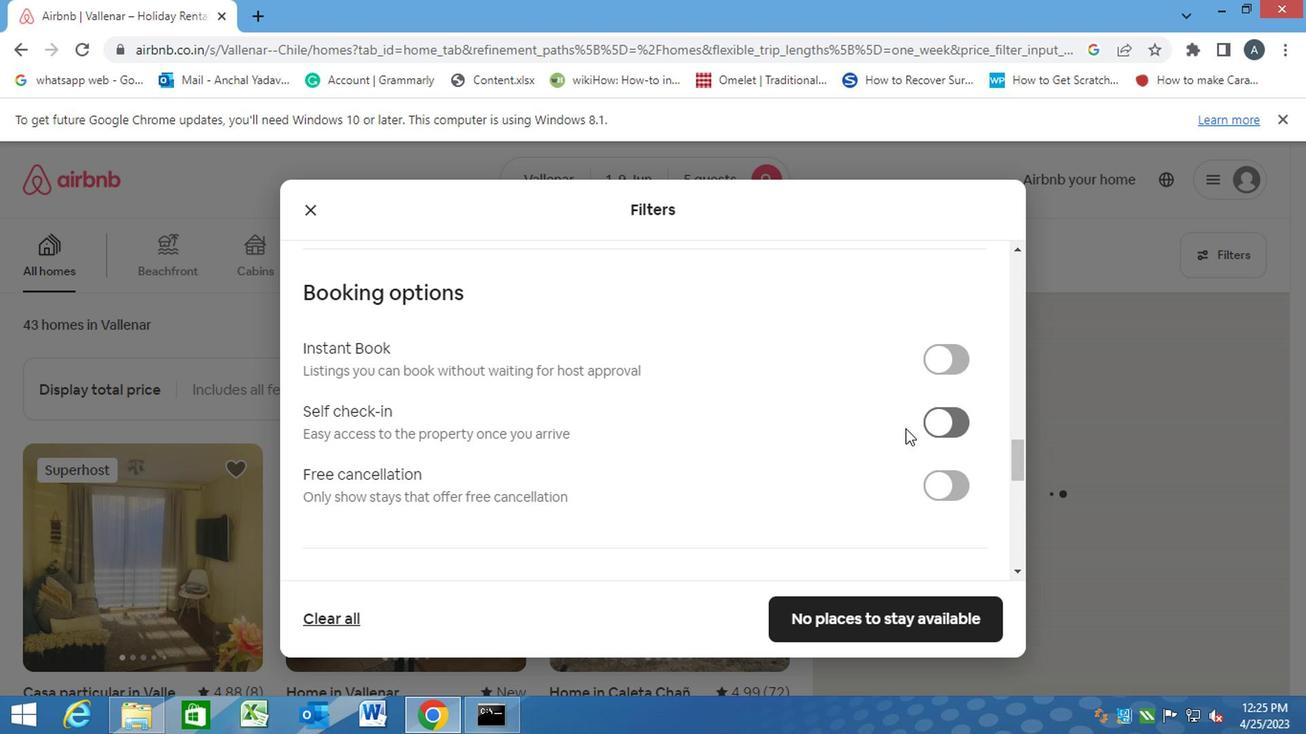 
Action: Mouse scrolled (740, 484) with delta (0, 0)
Screenshot: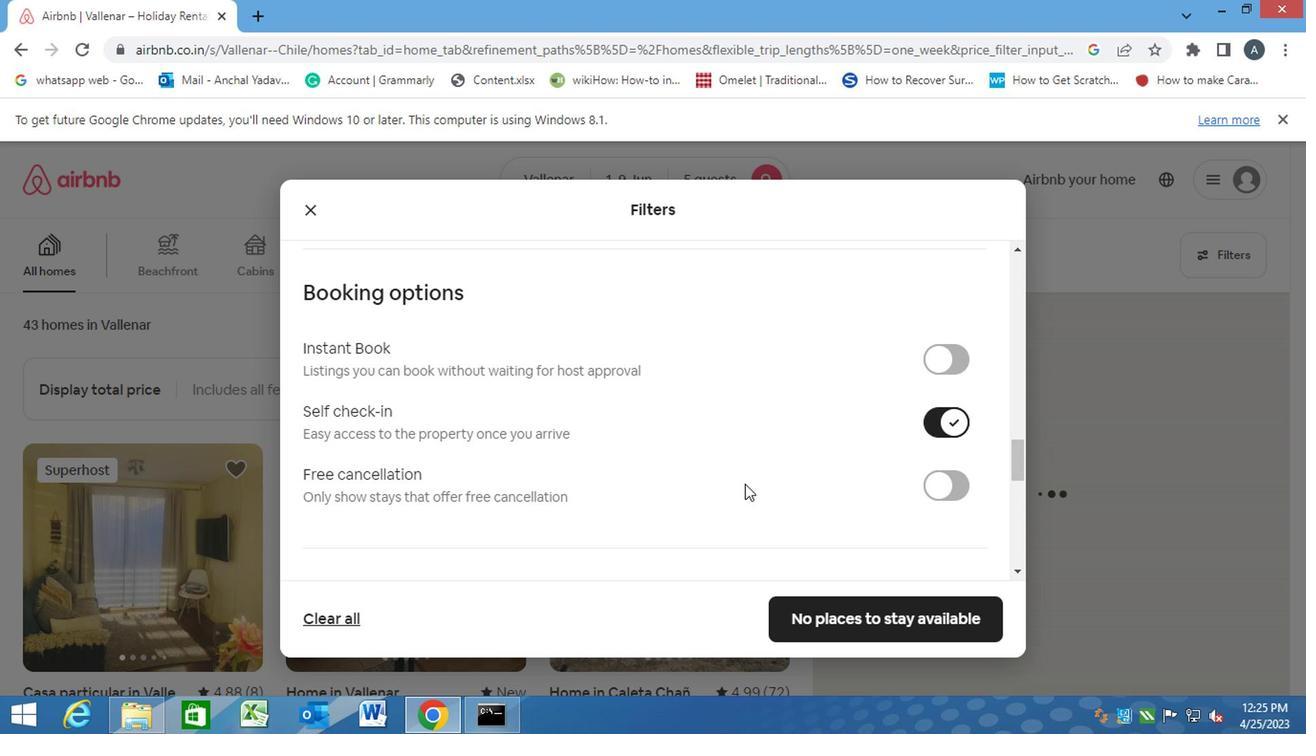 
Action: Mouse scrolled (740, 484) with delta (0, 0)
Screenshot: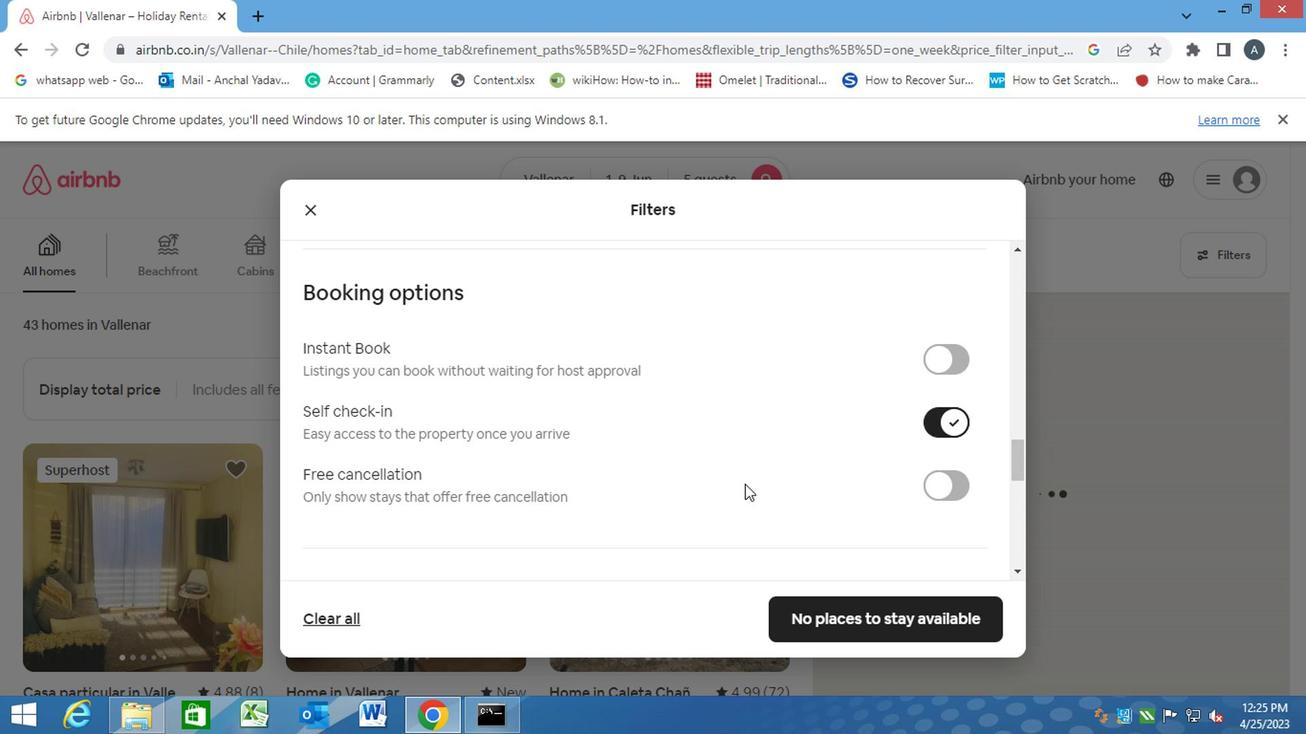 
Action: Mouse scrolled (740, 484) with delta (0, 0)
Screenshot: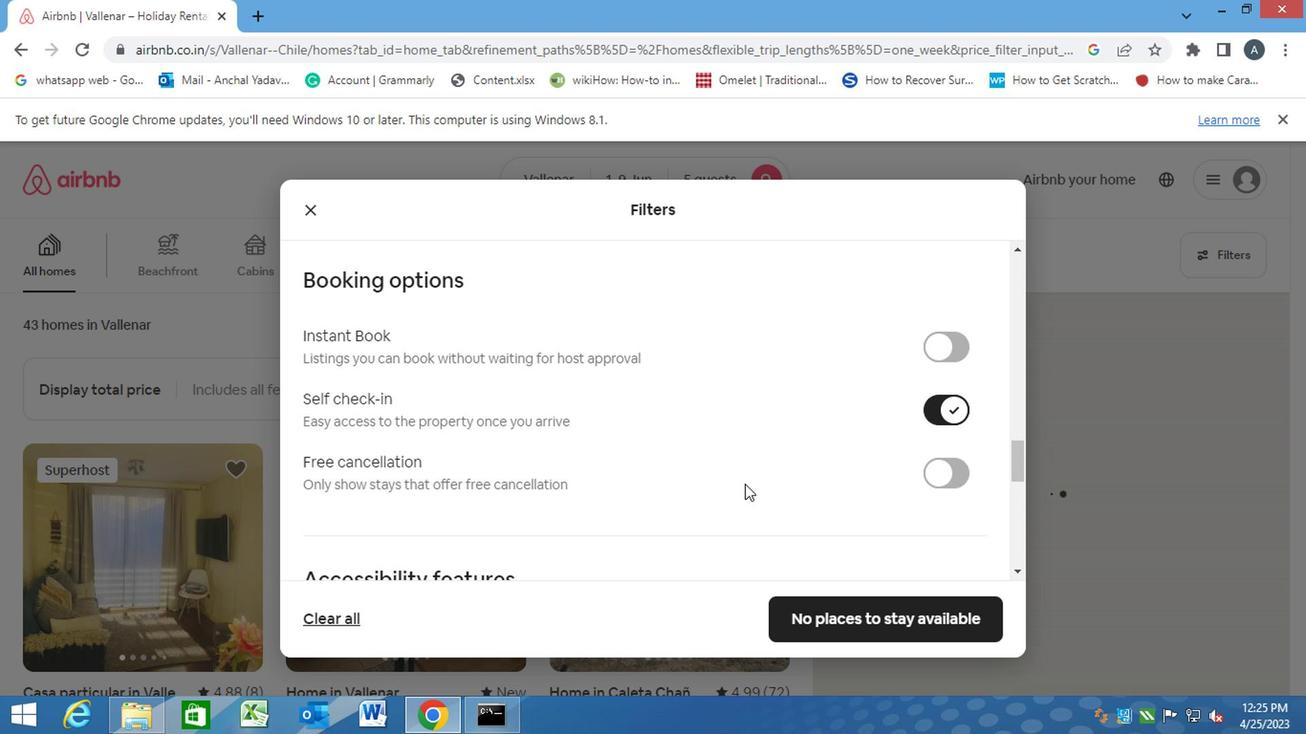 
Action: Mouse moved to (451, 468)
Screenshot: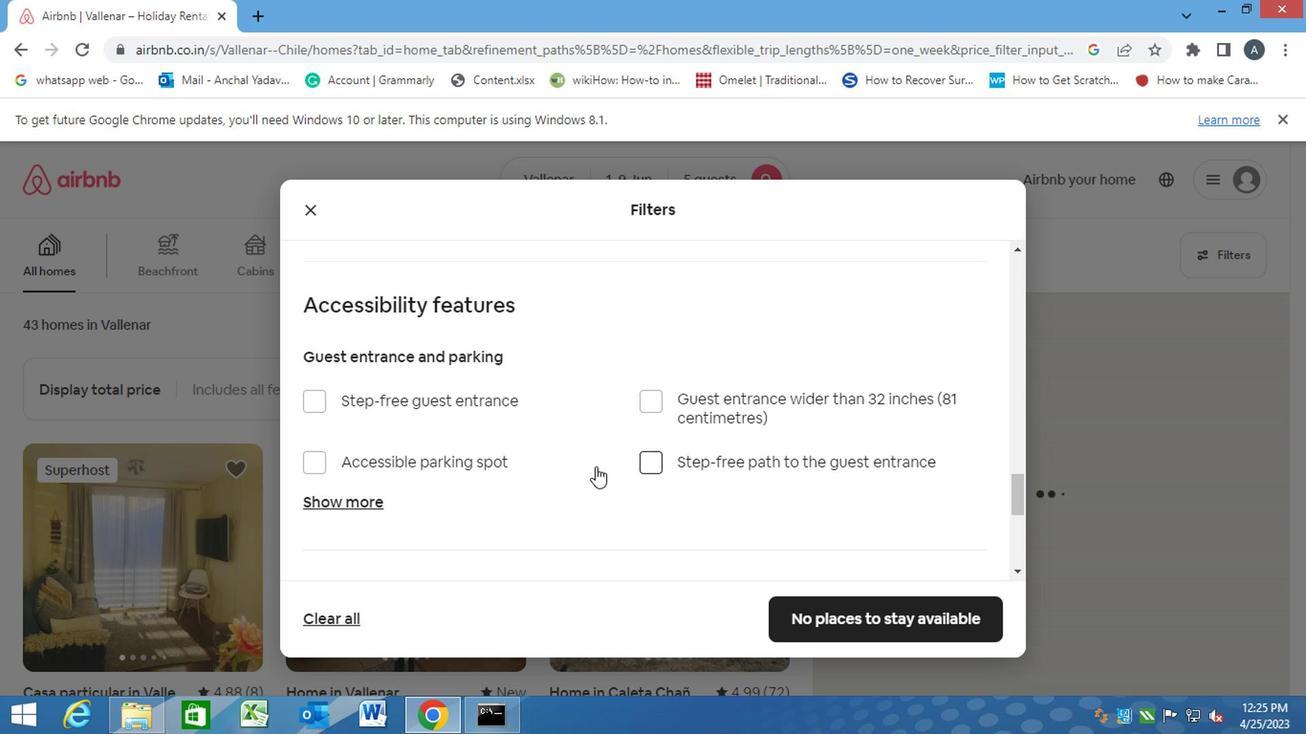 
Action: Mouse scrolled (451, 466) with delta (0, -1)
Screenshot: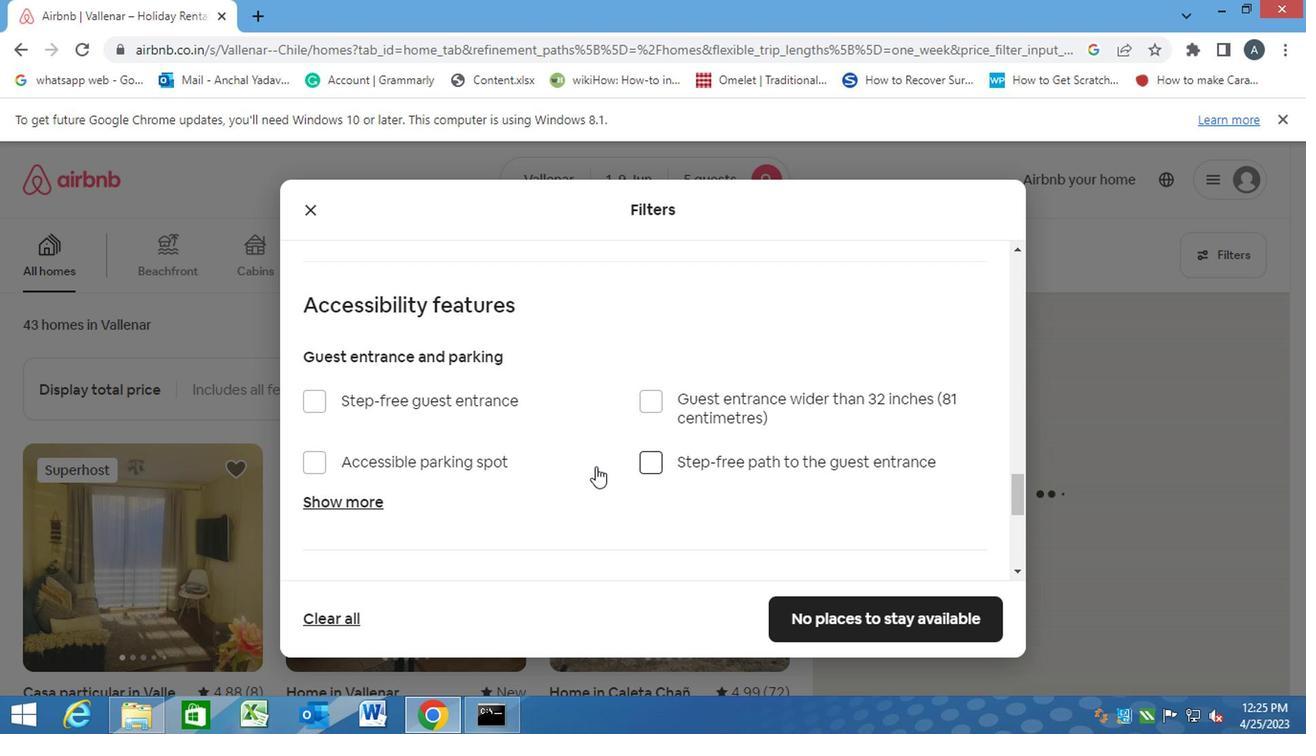 
Action: Mouse scrolled (451, 466) with delta (0, -1)
Screenshot: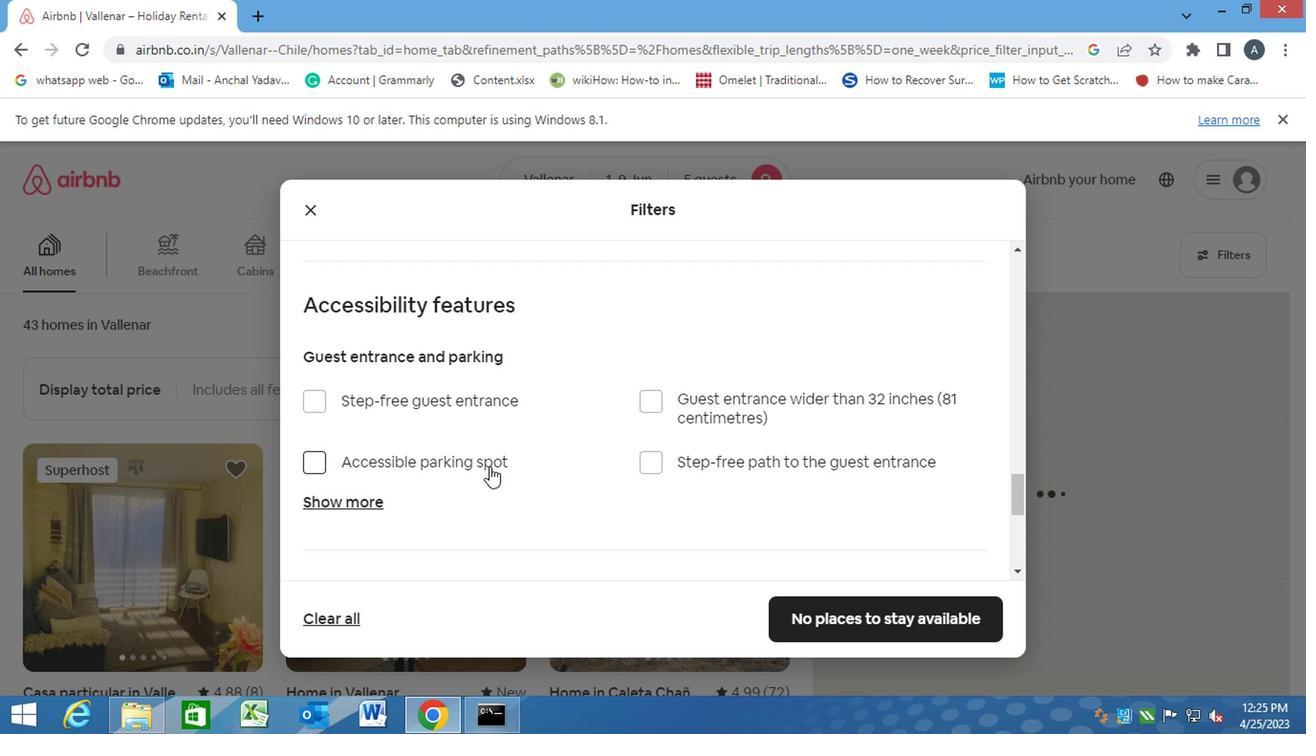 
Action: Mouse scrolled (451, 466) with delta (0, -1)
Screenshot: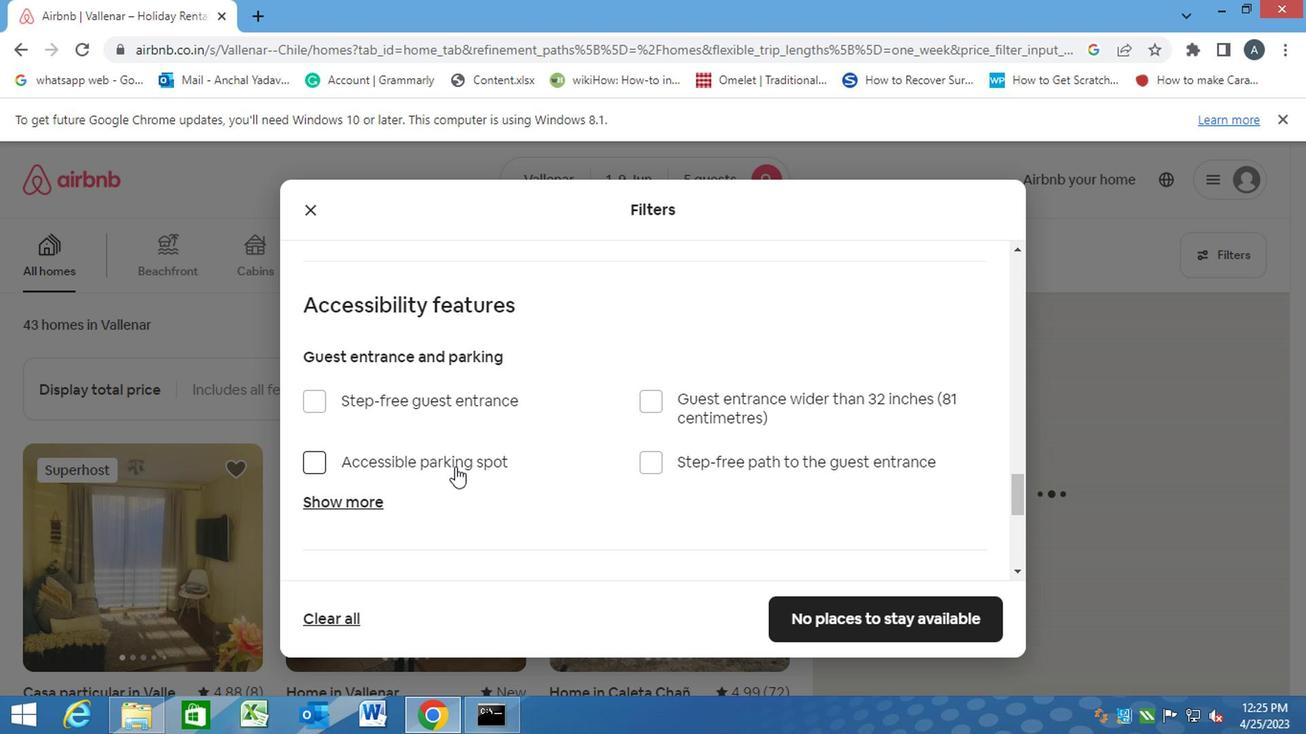 
Action: Mouse moved to (389, 466)
Screenshot: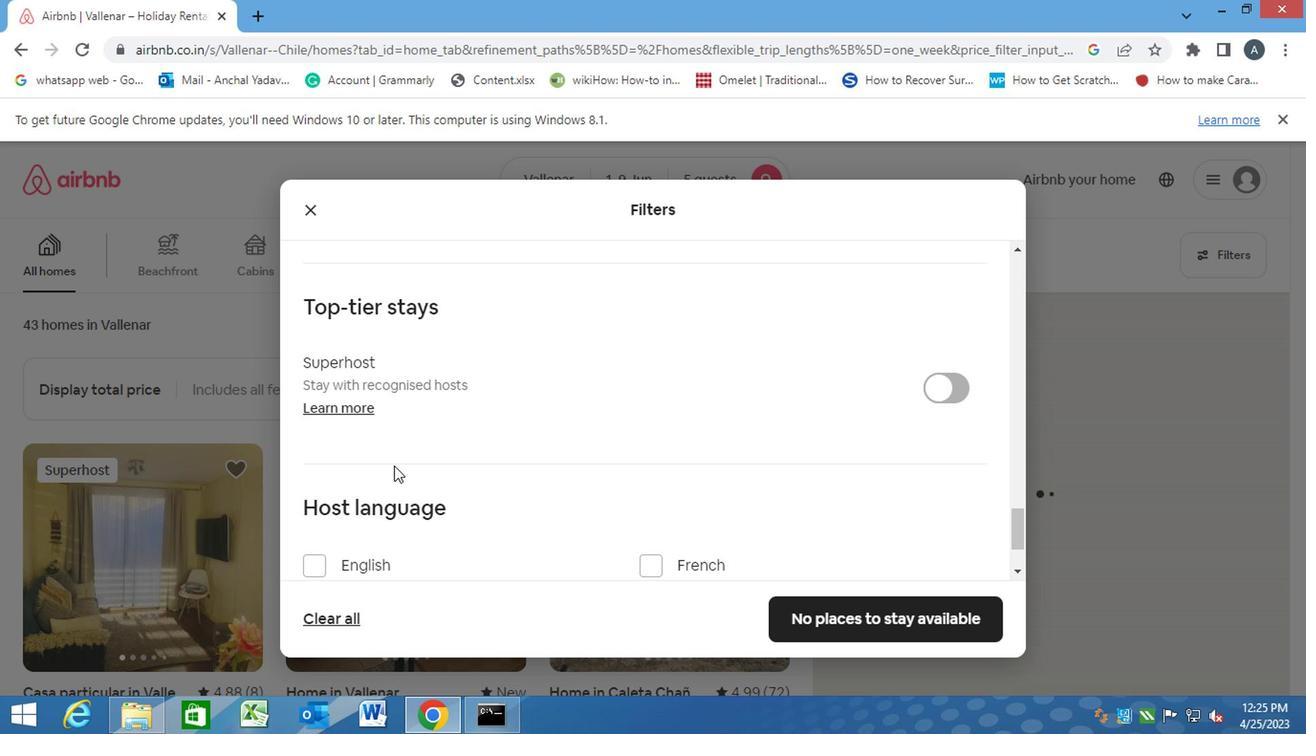 
Action: Mouse scrolled (389, 466) with delta (0, 0)
Screenshot: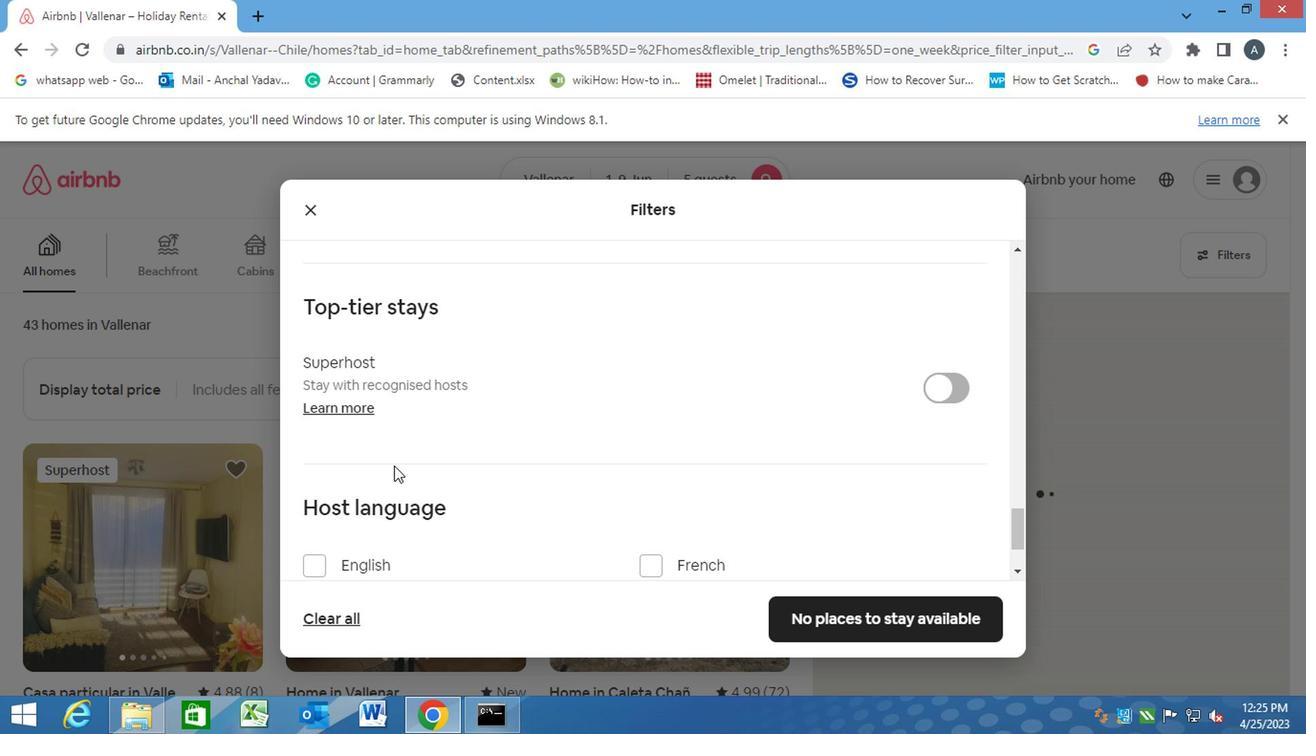 
Action: Mouse scrolled (389, 466) with delta (0, 0)
Screenshot: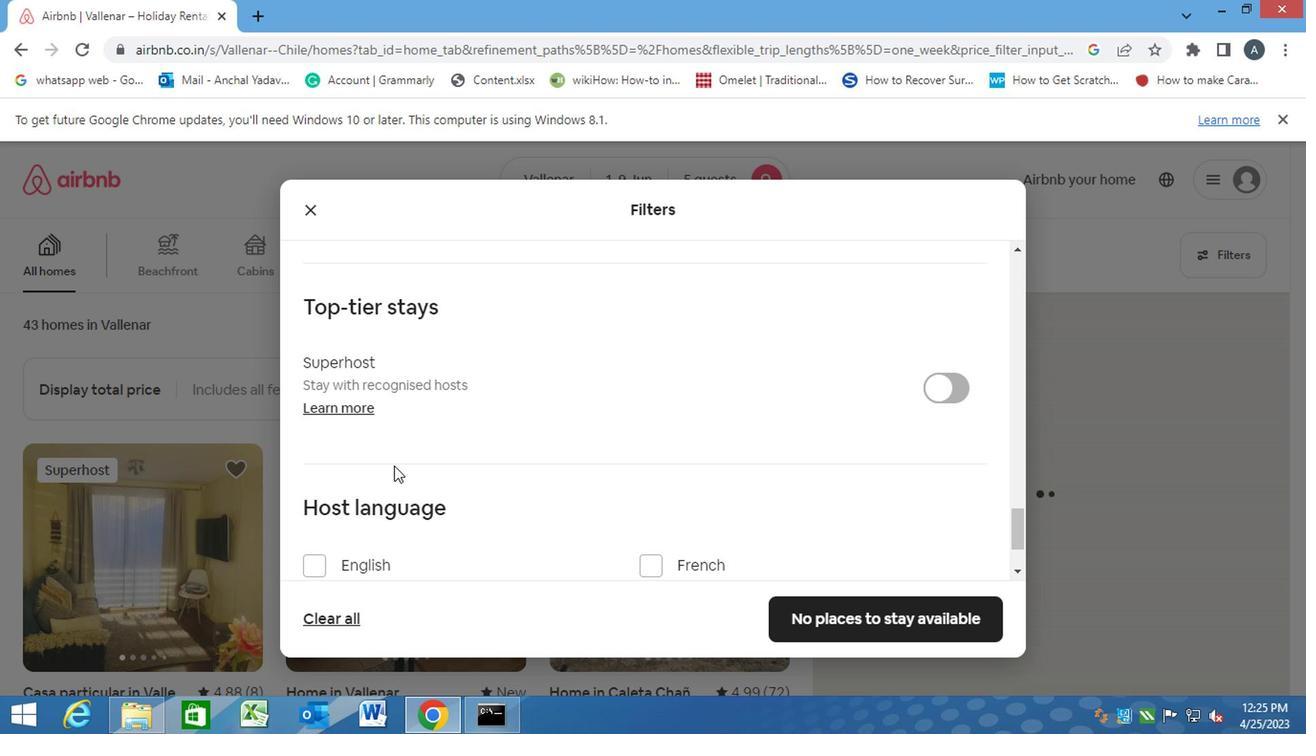 
Action: Mouse moved to (314, 440)
Screenshot: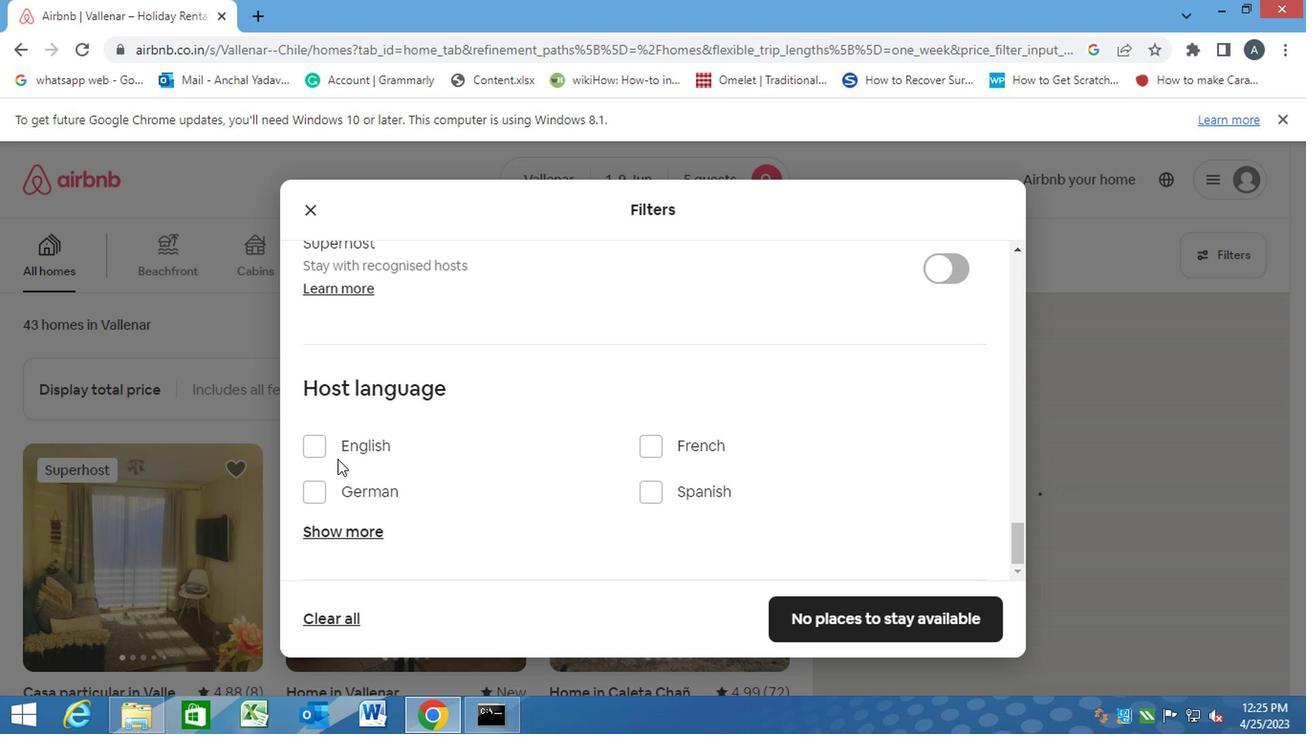 
Action: Mouse pressed left at (314, 440)
Screenshot: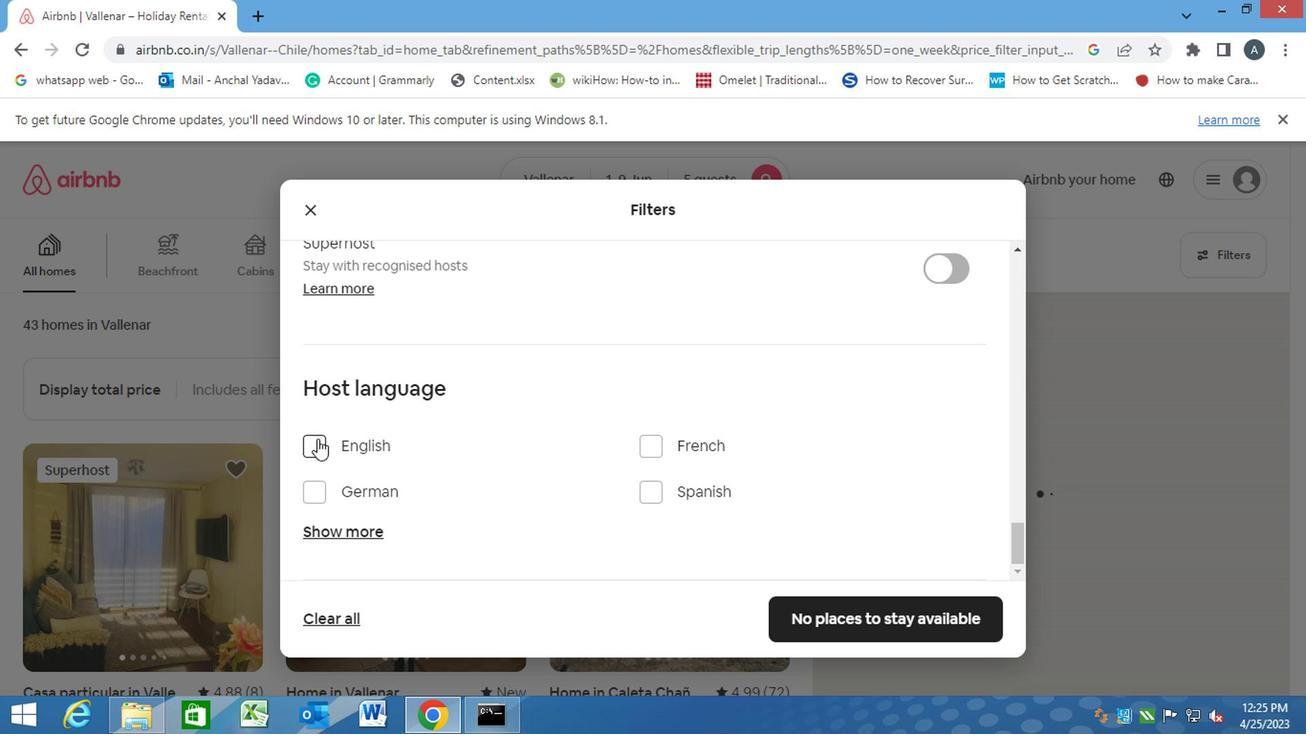 
Action: Mouse moved to (828, 617)
Screenshot: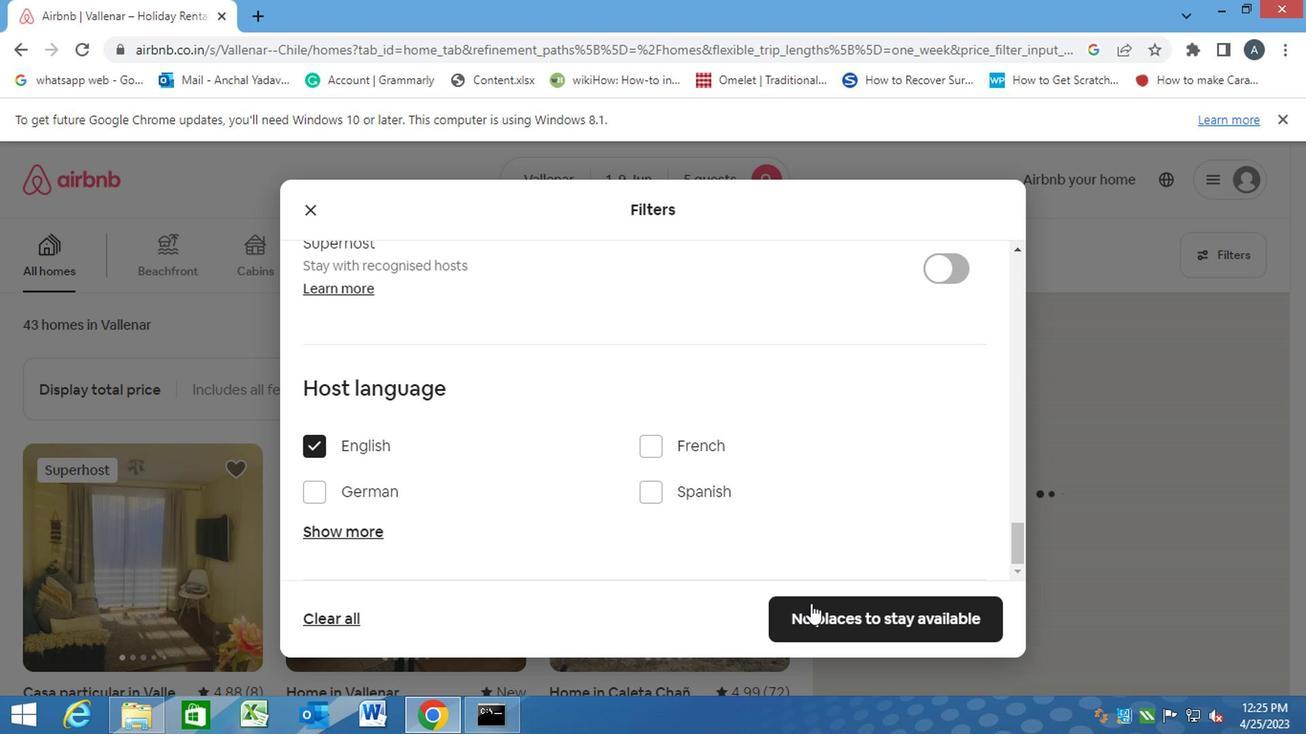 
Action: Mouse pressed left at (828, 617)
Screenshot: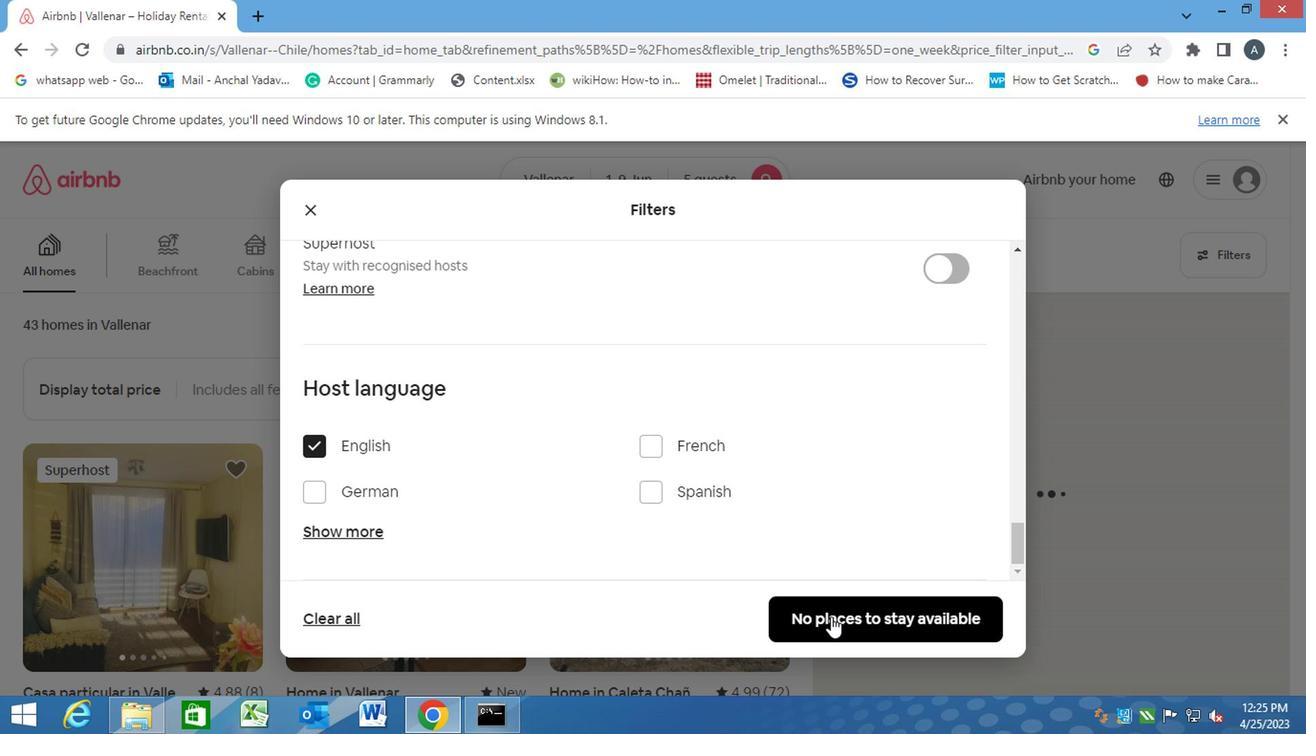 
